 Task: Find connections with filter location Drummondville with filter topic #Inspirationwith filter profile language Spanish with filter current company Cinepolis Corporativo with filter school Lokmanya Tilak College of Engineering with filter industry Engineering Services with filter service category Executive Coaching with filter keywords title Accounting Director
Action: Mouse moved to (182, 265)
Screenshot: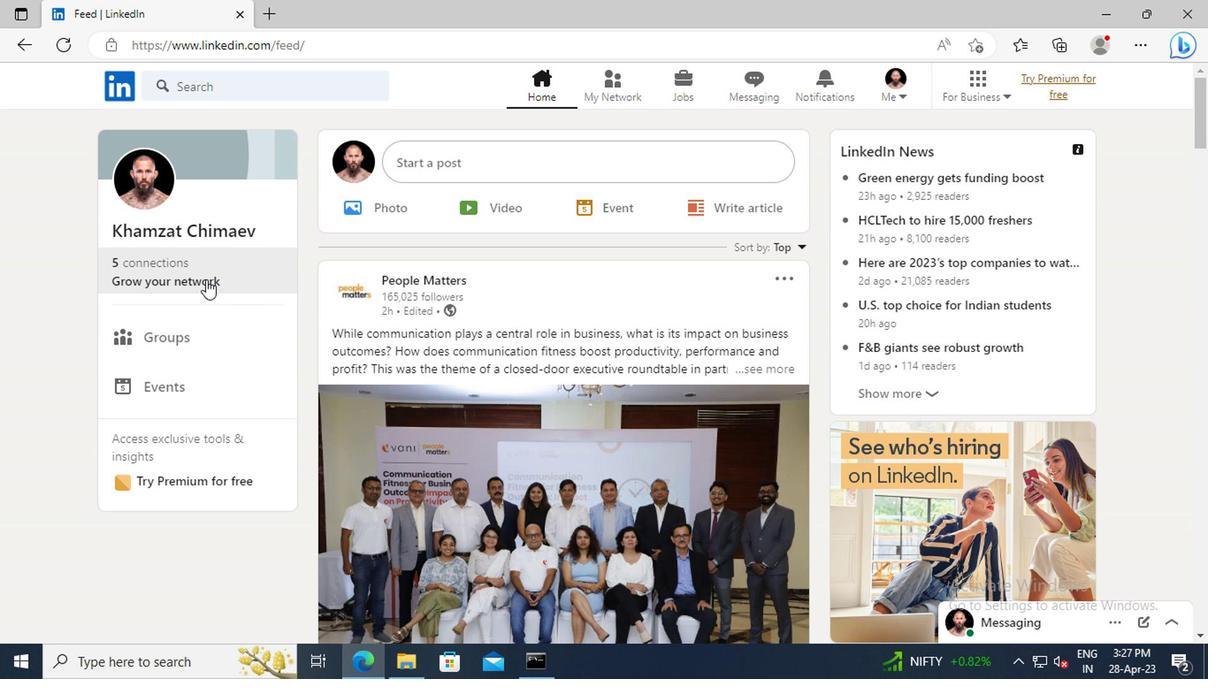 
Action: Mouse pressed left at (182, 265)
Screenshot: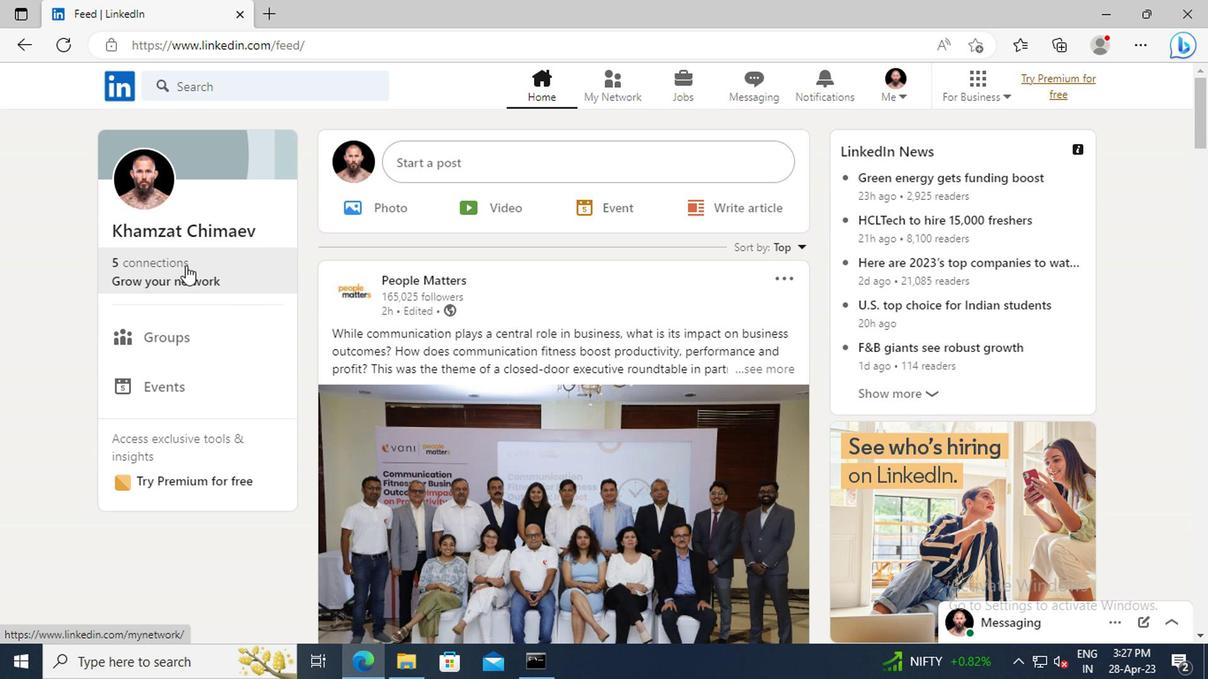 
Action: Mouse moved to (186, 178)
Screenshot: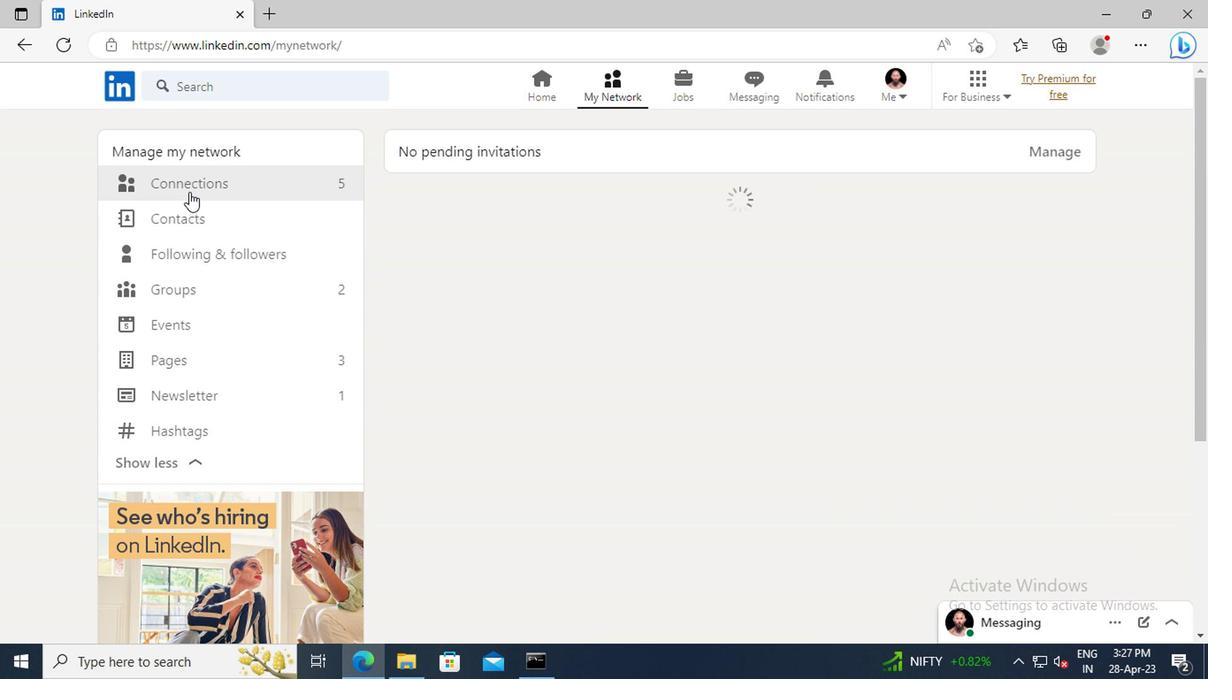 
Action: Mouse pressed left at (186, 178)
Screenshot: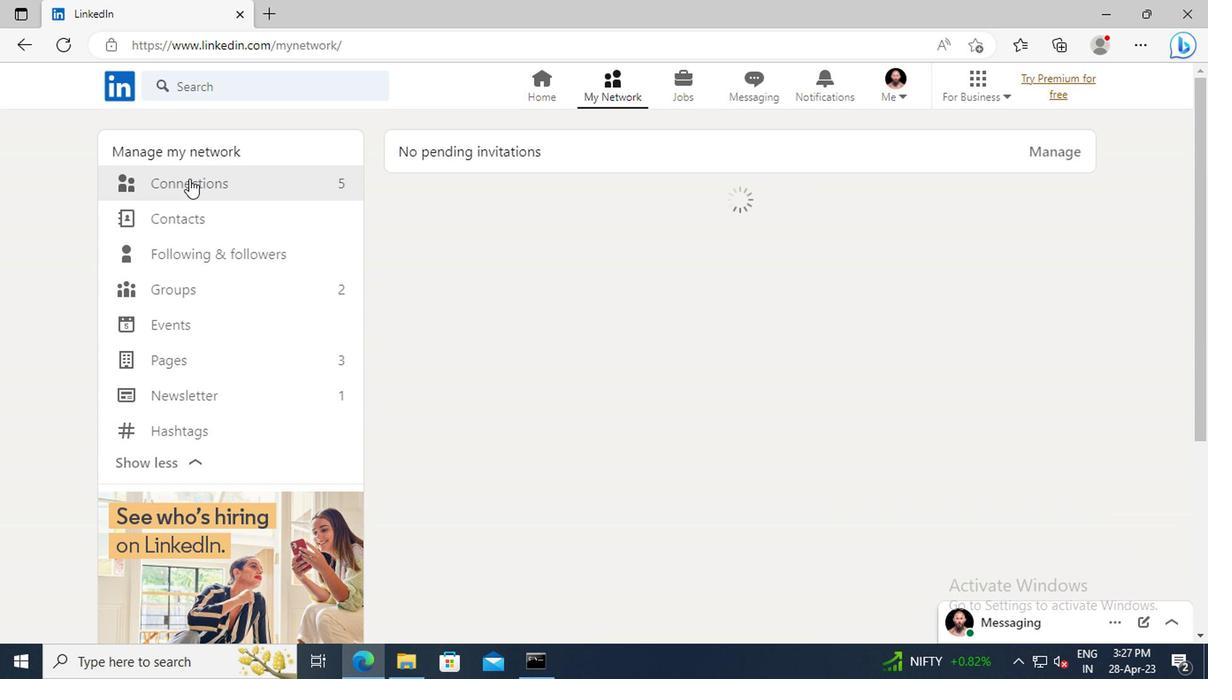 
Action: Mouse moved to (725, 190)
Screenshot: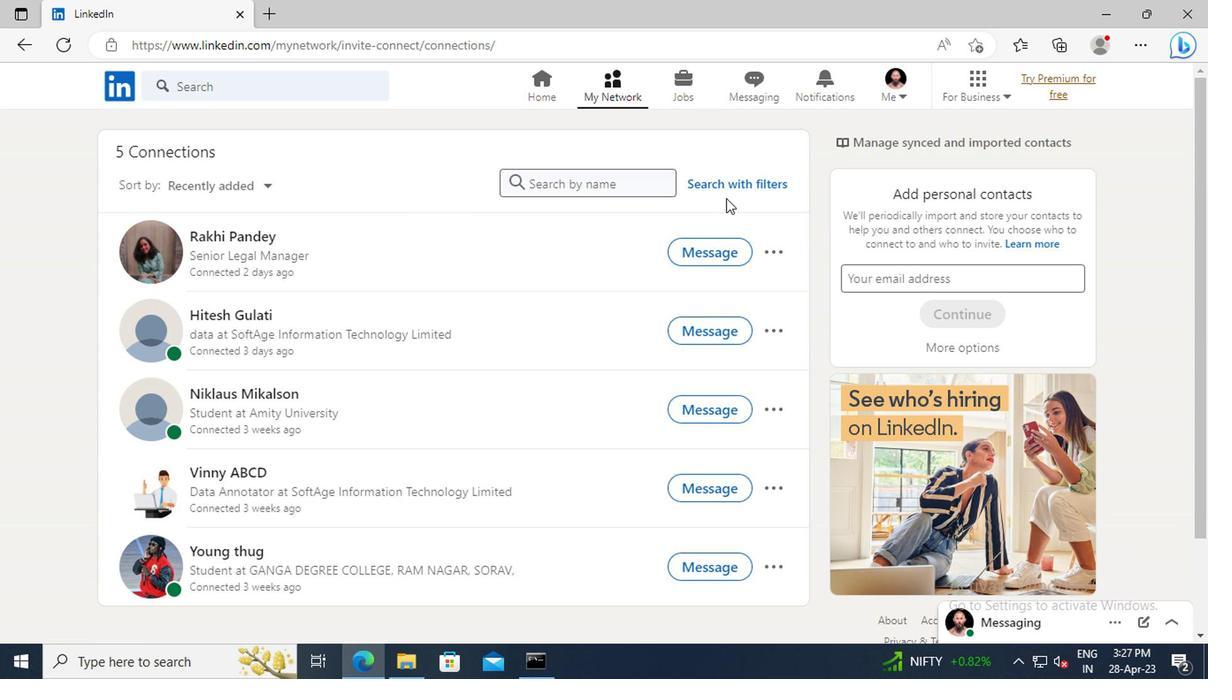 
Action: Mouse pressed left at (725, 190)
Screenshot: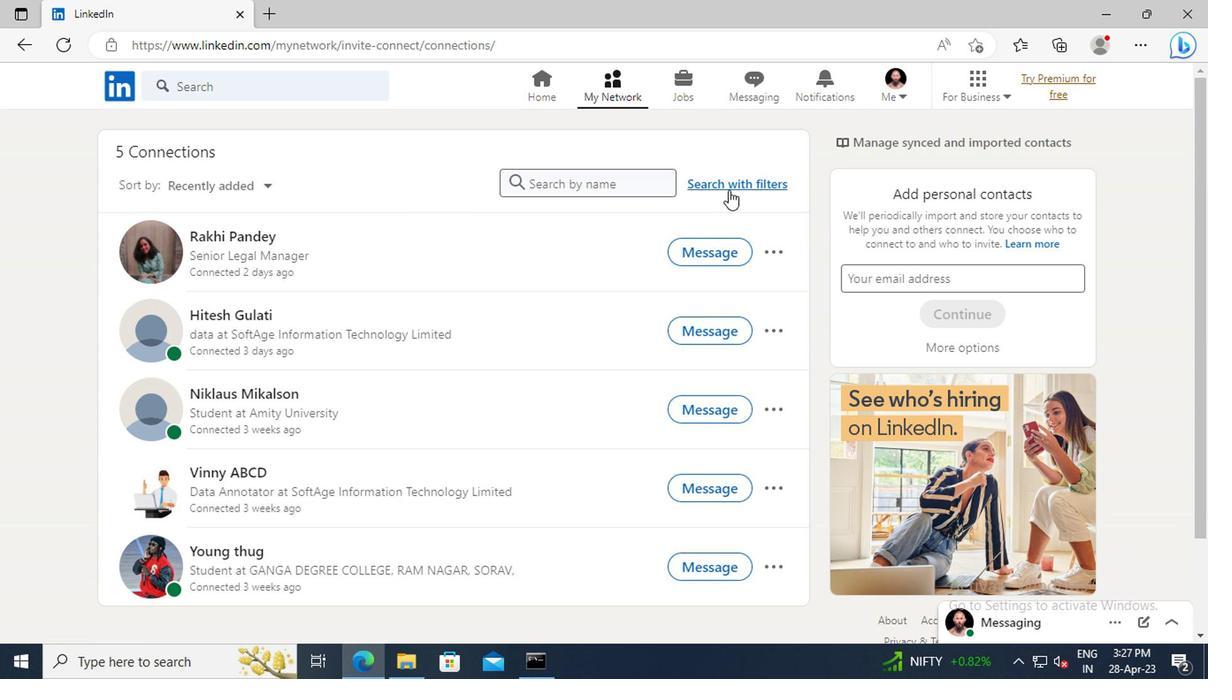 
Action: Mouse moved to (670, 139)
Screenshot: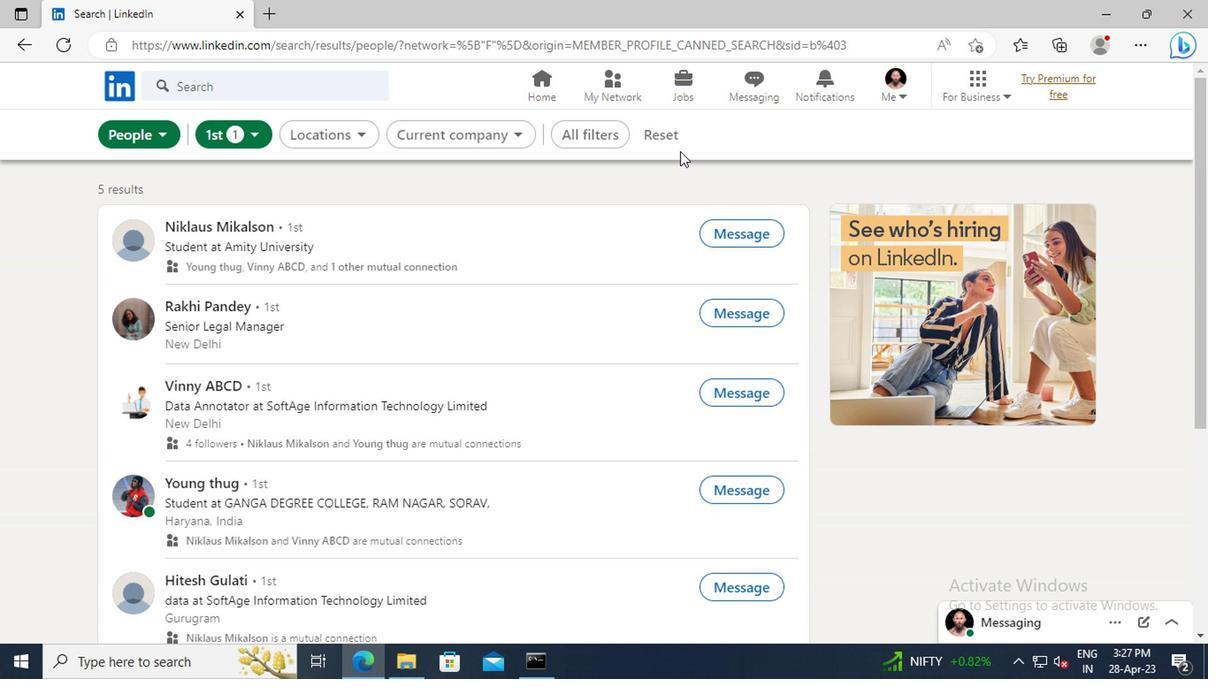 
Action: Mouse pressed left at (670, 139)
Screenshot: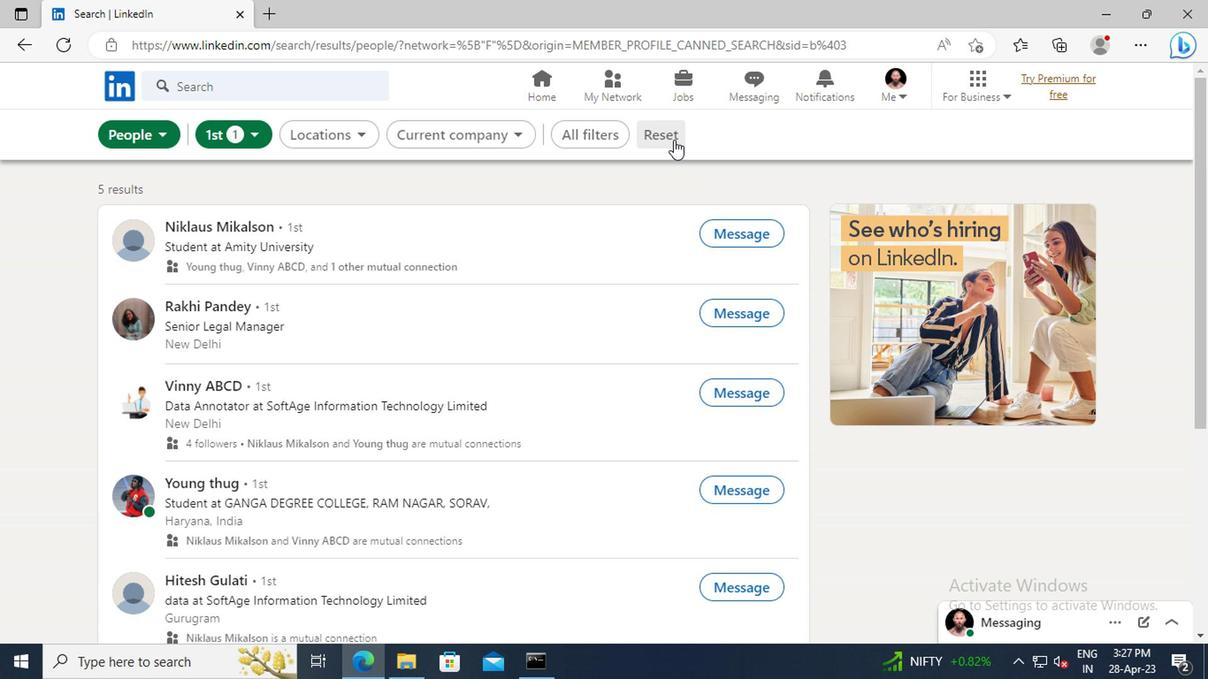 
Action: Mouse moved to (638, 132)
Screenshot: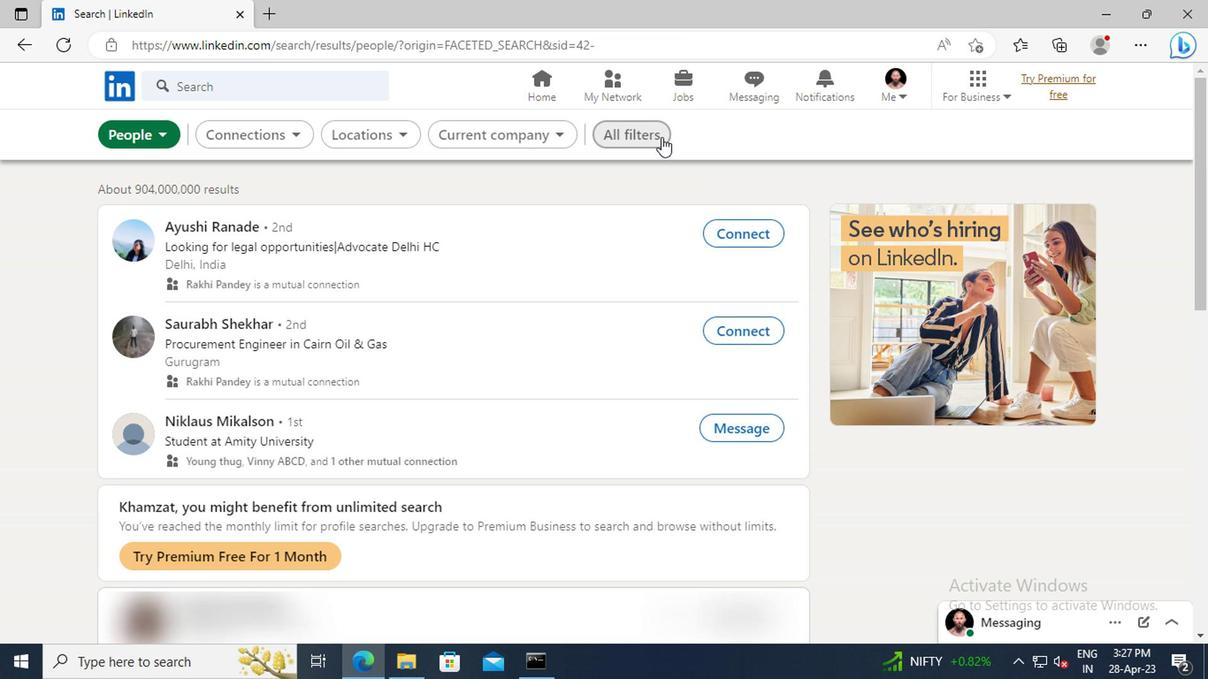 
Action: Mouse pressed left at (638, 132)
Screenshot: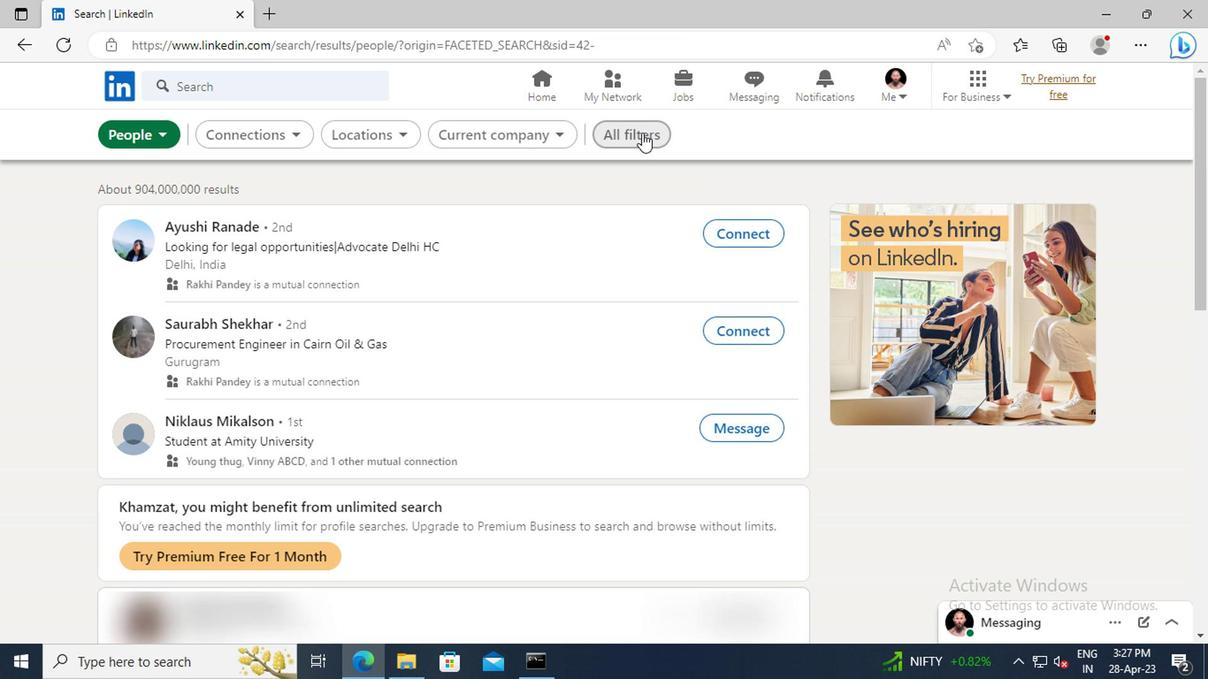 
Action: Mouse moved to (942, 319)
Screenshot: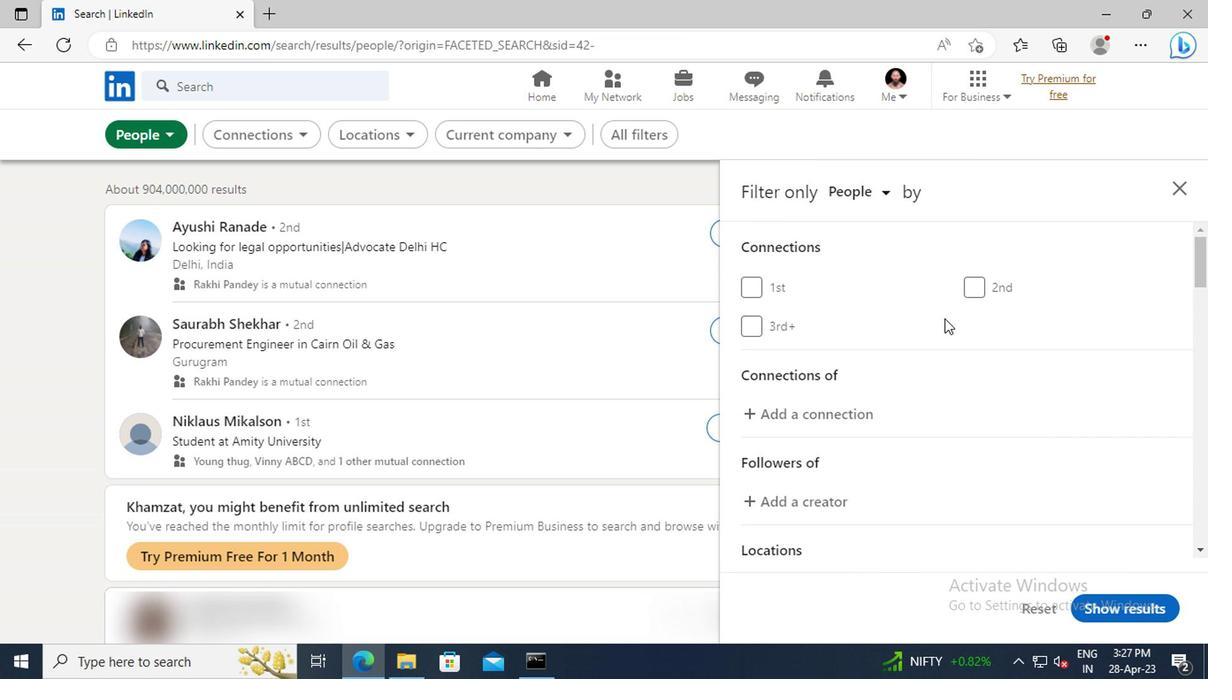 
Action: Mouse scrolled (942, 318) with delta (0, 0)
Screenshot: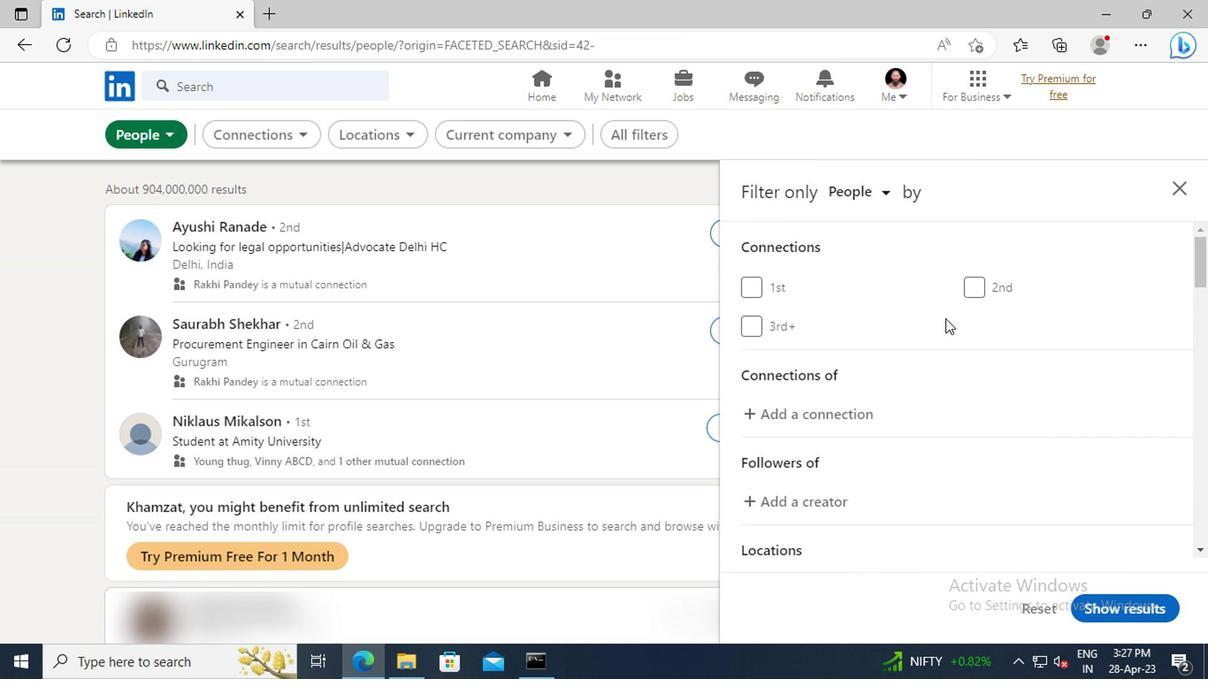 
Action: Mouse moved to (944, 319)
Screenshot: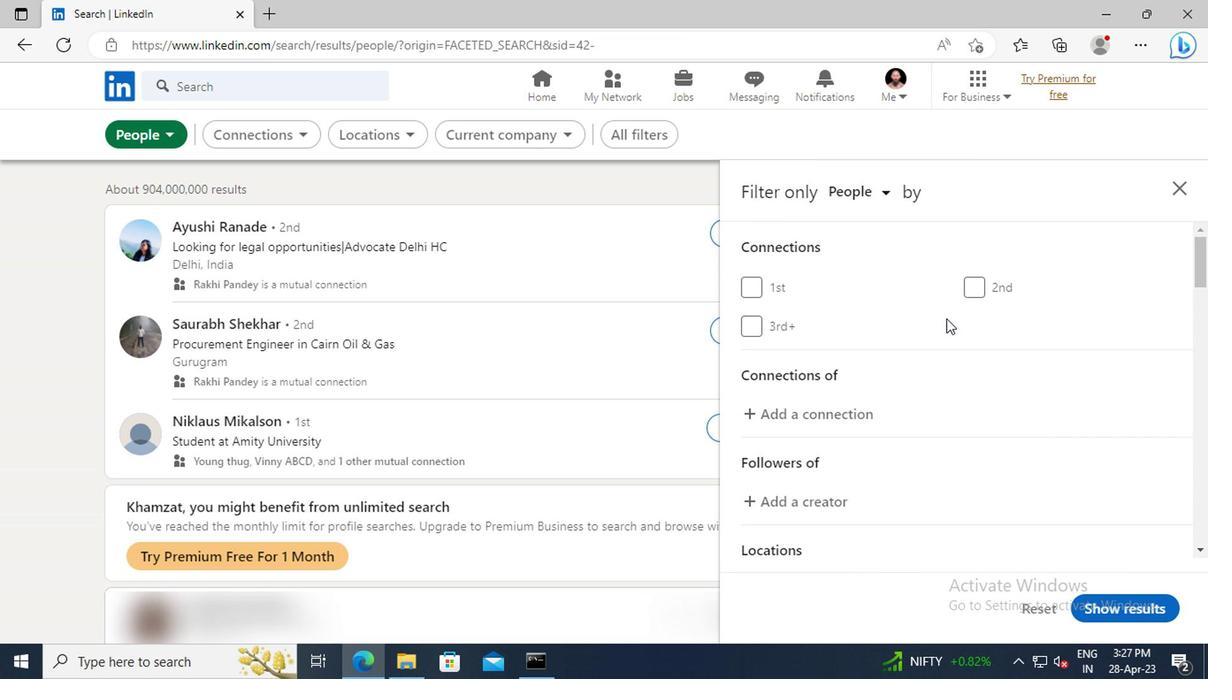 
Action: Mouse scrolled (944, 319) with delta (0, 0)
Screenshot: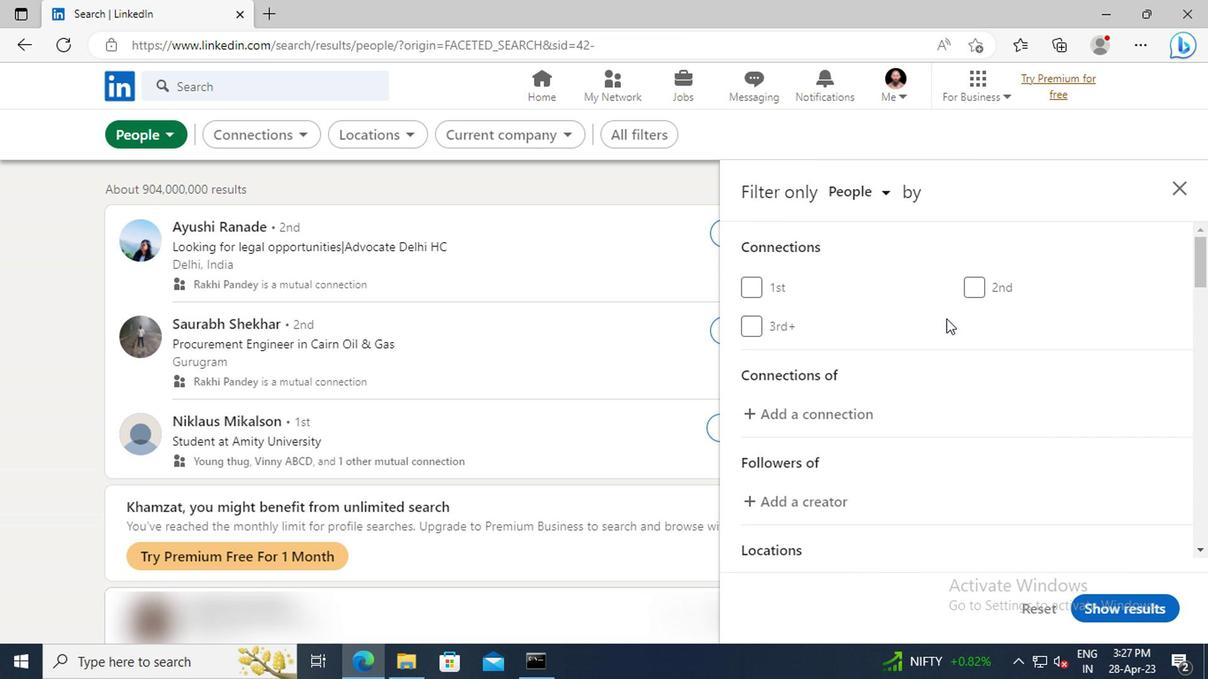 
Action: Mouse scrolled (944, 319) with delta (0, 0)
Screenshot: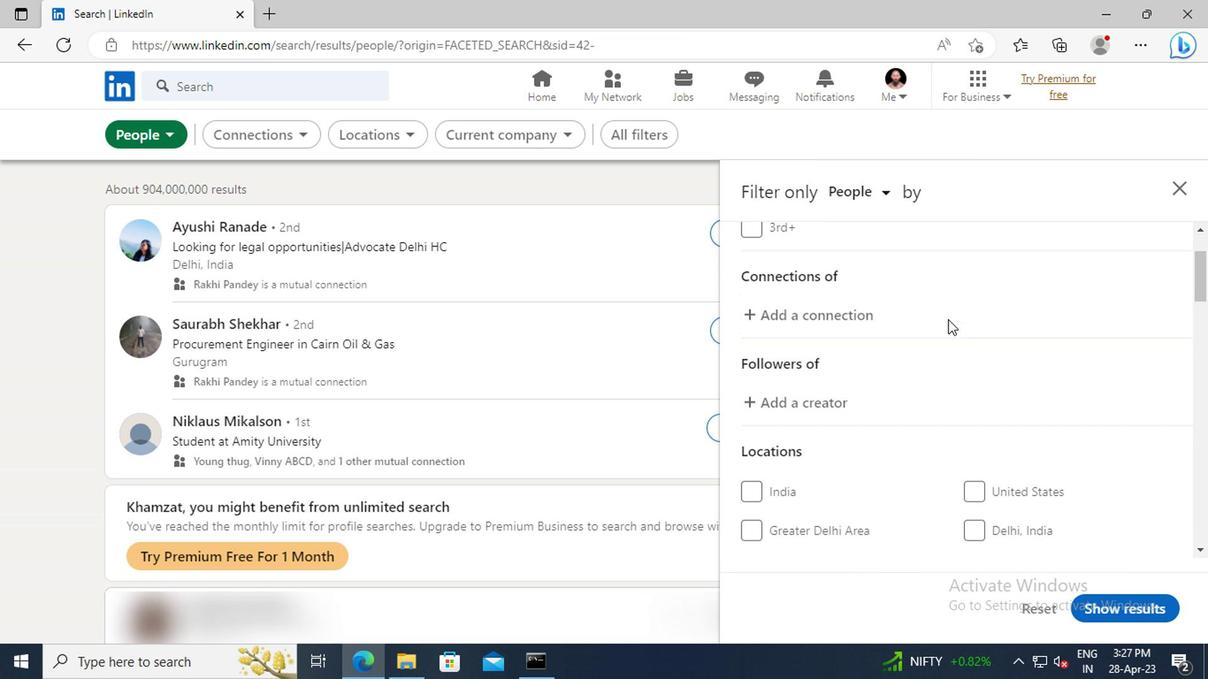 
Action: Mouse scrolled (944, 319) with delta (0, 0)
Screenshot: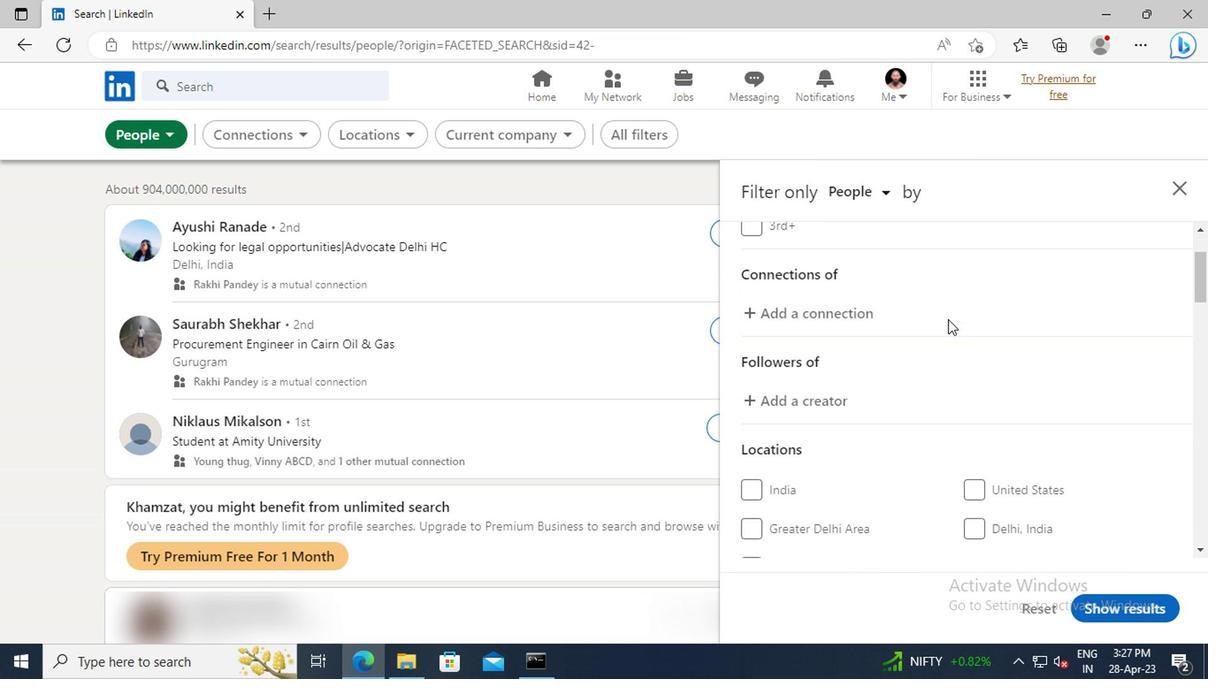
Action: Mouse scrolled (944, 319) with delta (0, 0)
Screenshot: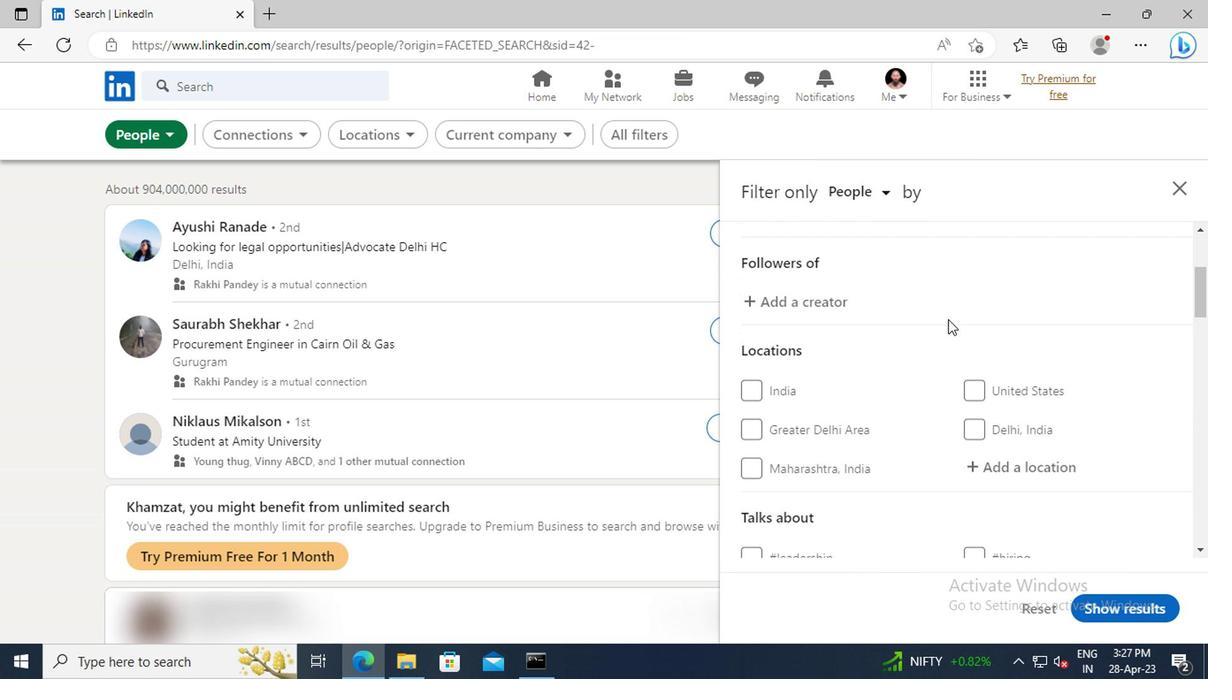 
Action: Mouse moved to (993, 416)
Screenshot: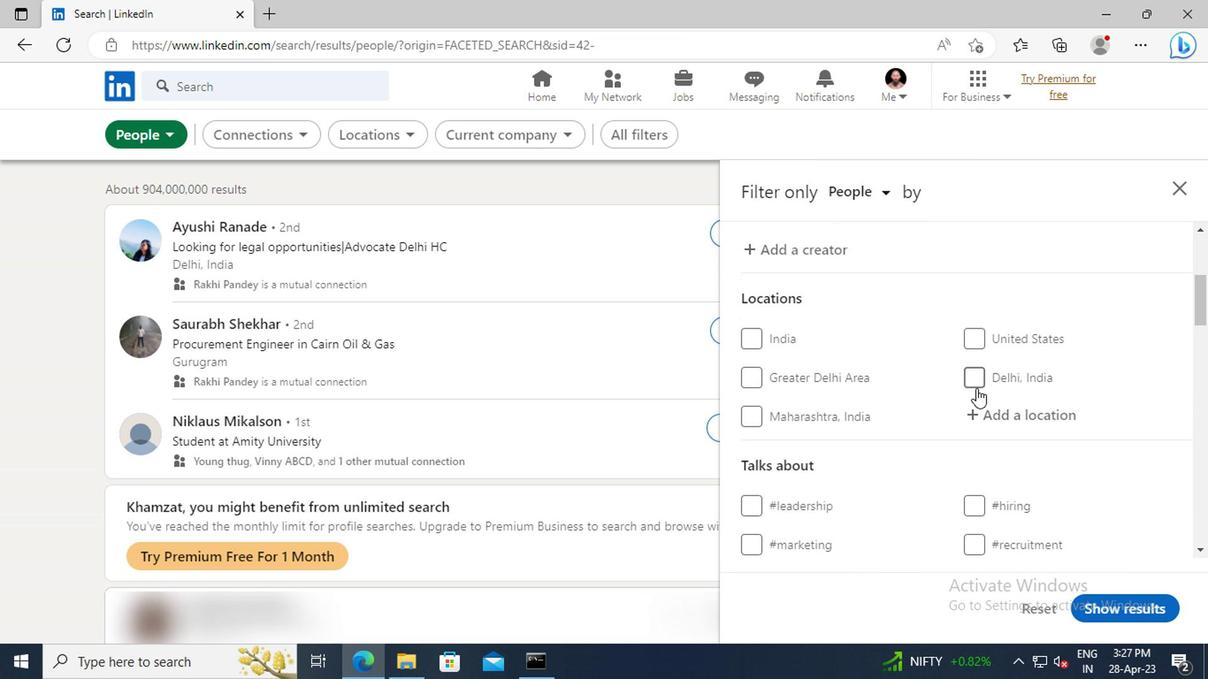 
Action: Mouse pressed left at (993, 416)
Screenshot: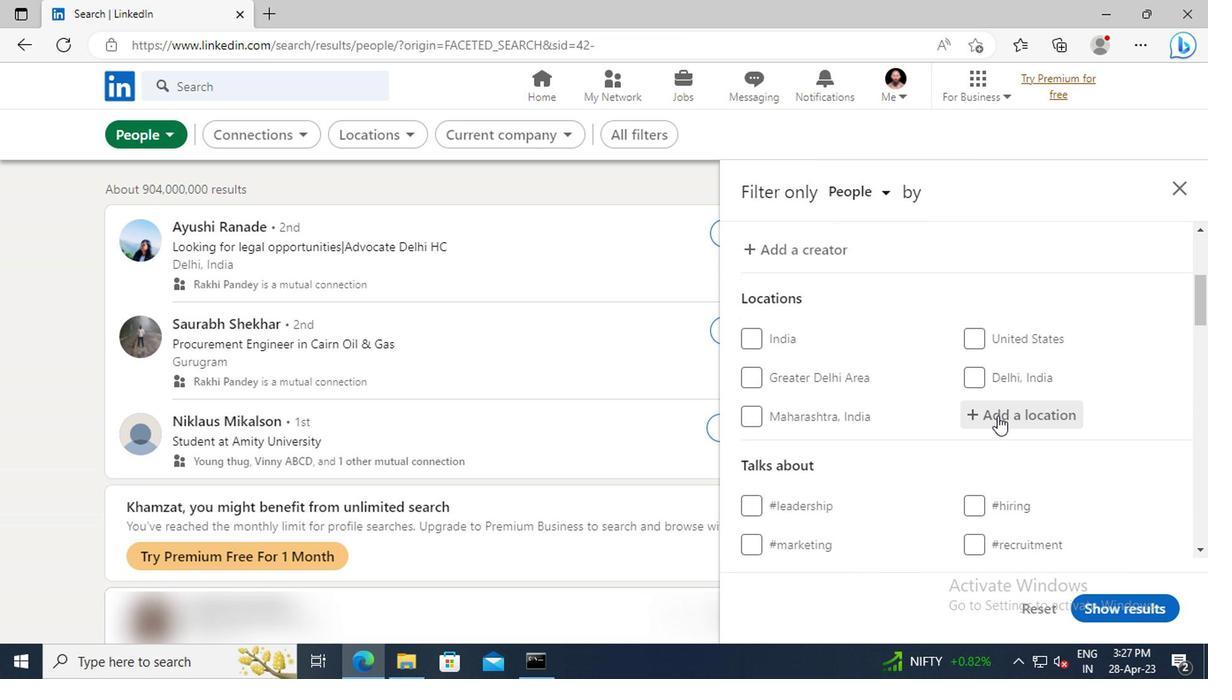 
Action: Mouse moved to (992, 416)
Screenshot: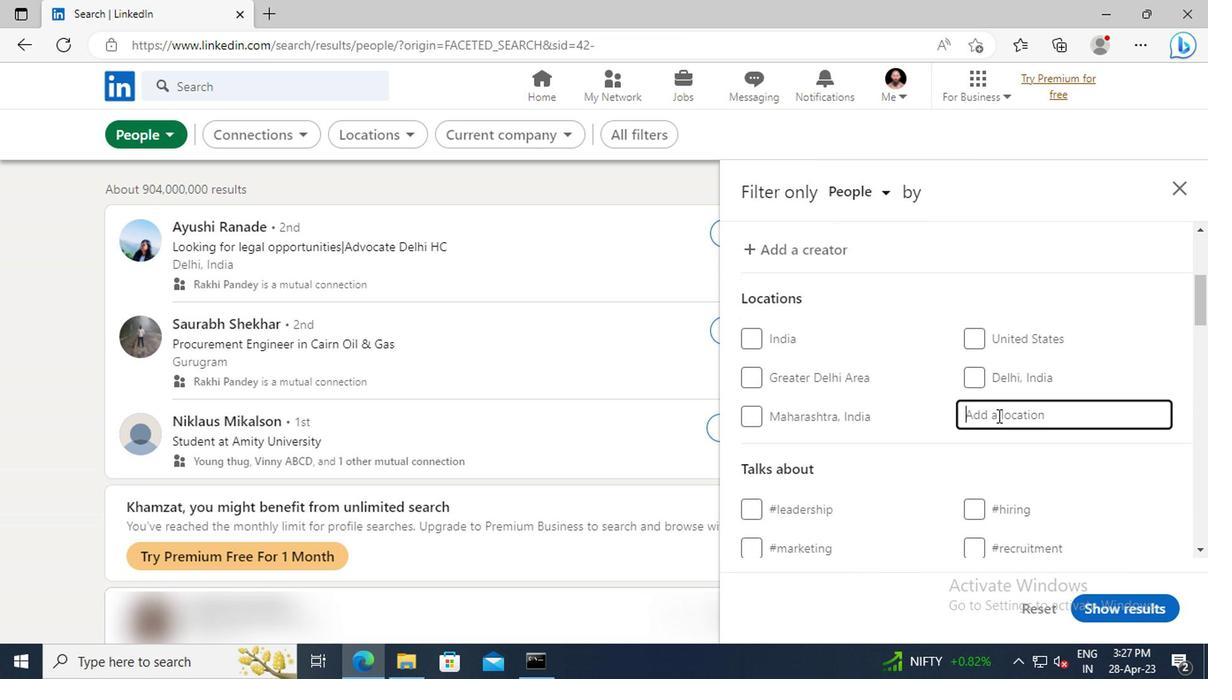 
Action: Key pressed <Key.shift>DRUMMONDVILLE
Screenshot: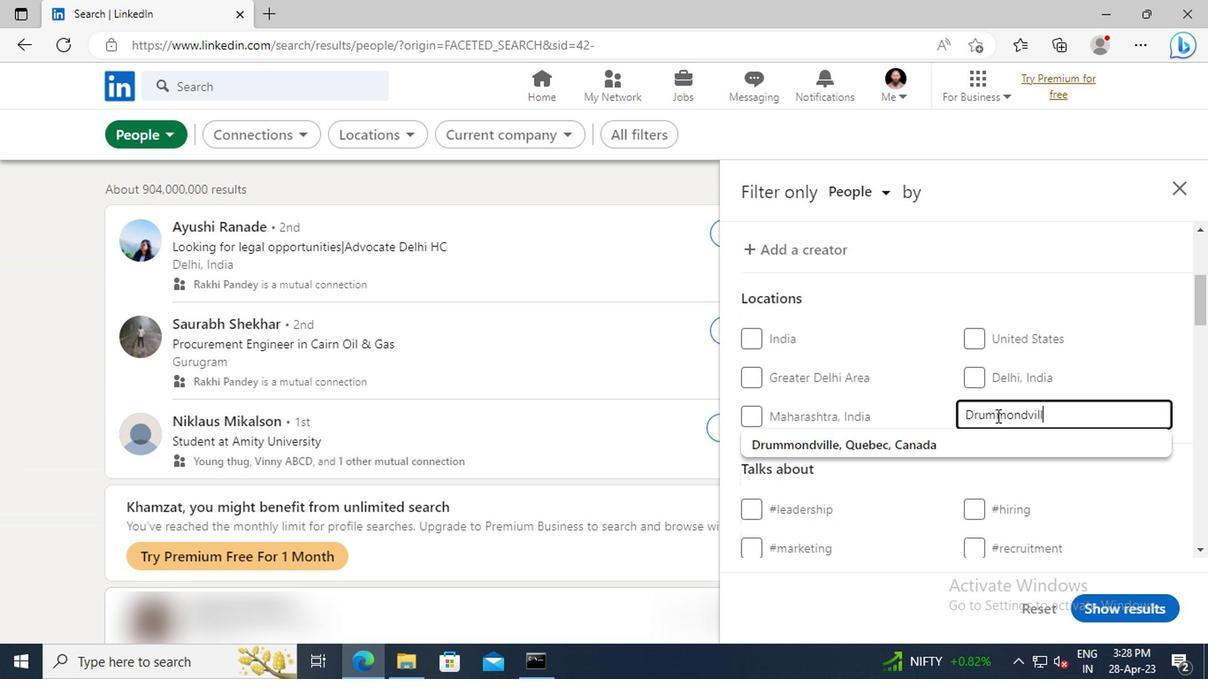 
Action: Mouse moved to (970, 441)
Screenshot: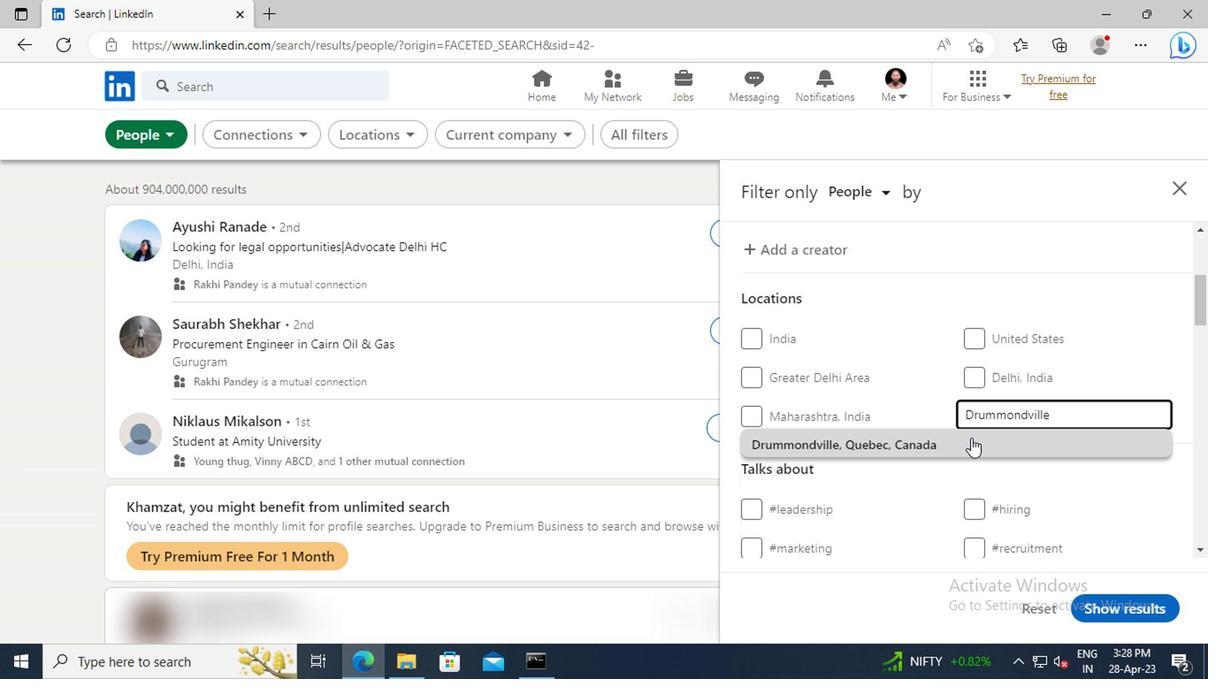 
Action: Mouse pressed left at (970, 441)
Screenshot: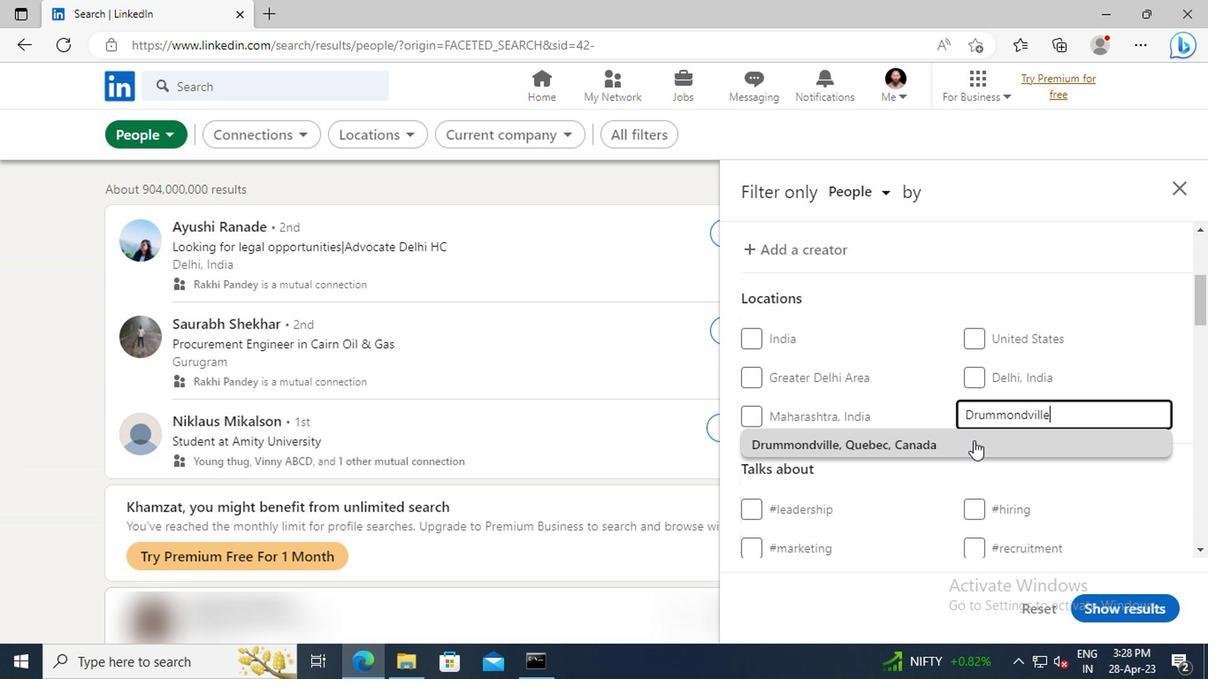 
Action: Mouse moved to (974, 433)
Screenshot: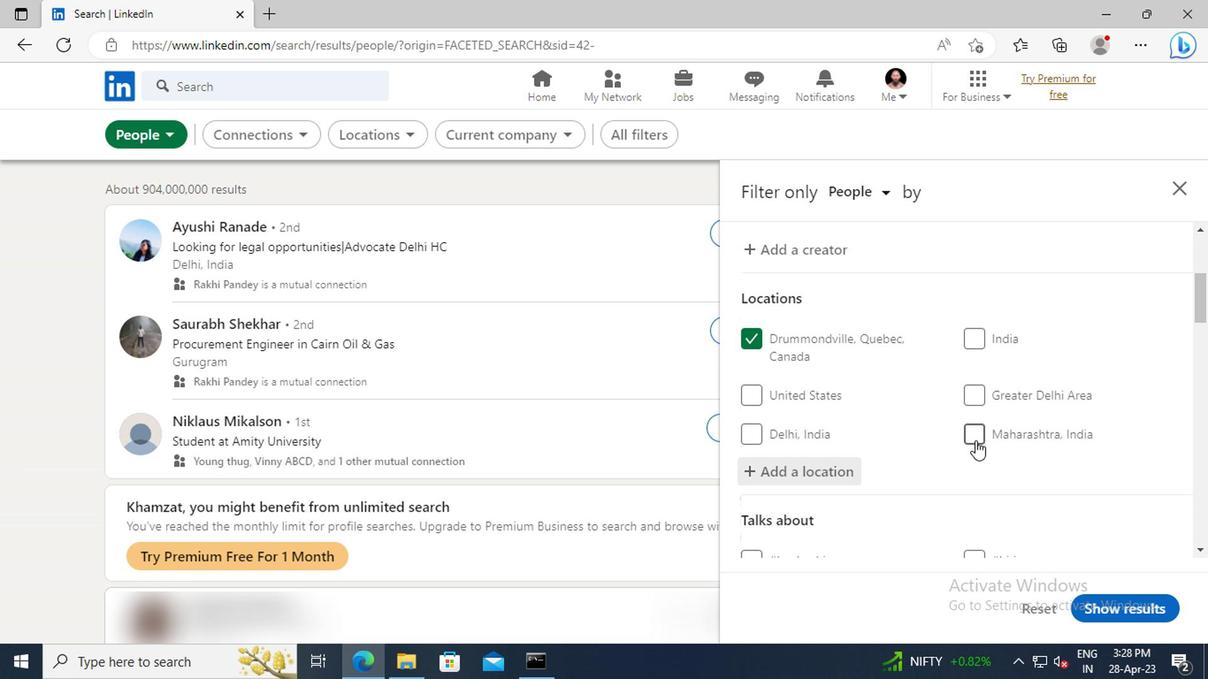 
Action: Mouse scrolled (974, 431) with delta (0, -1)
Screenshot: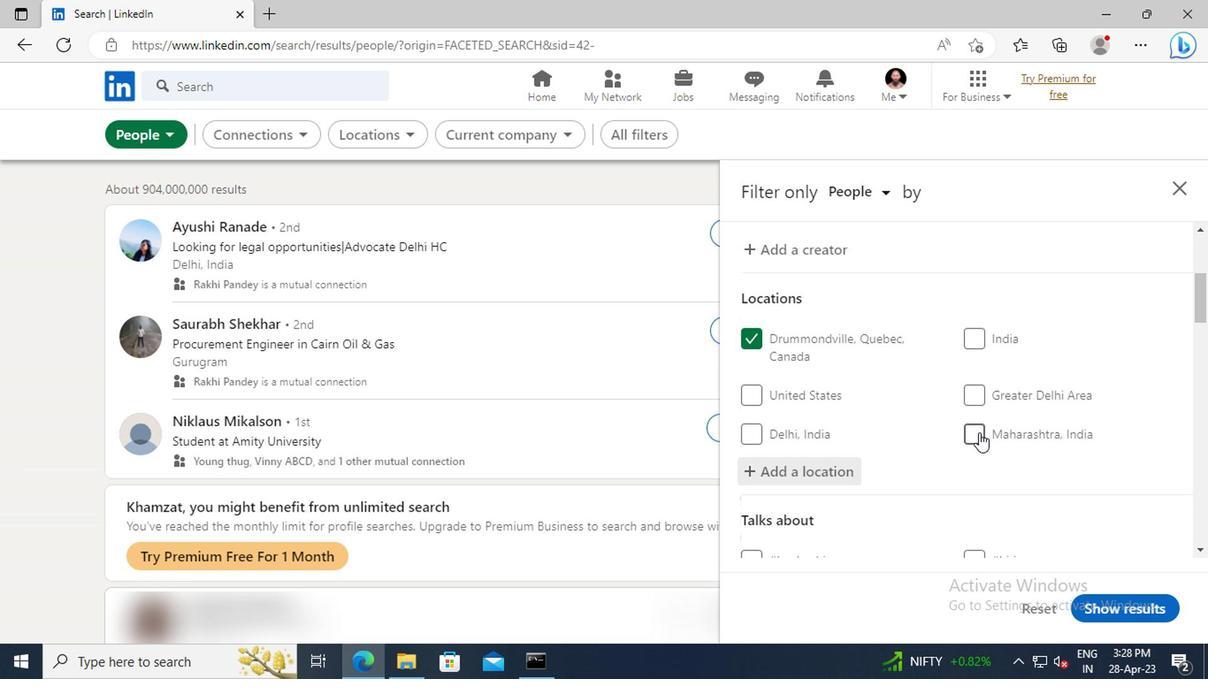 
Action: Mouse scrolled (974, 431) with delta (0, -1)
Screenshot: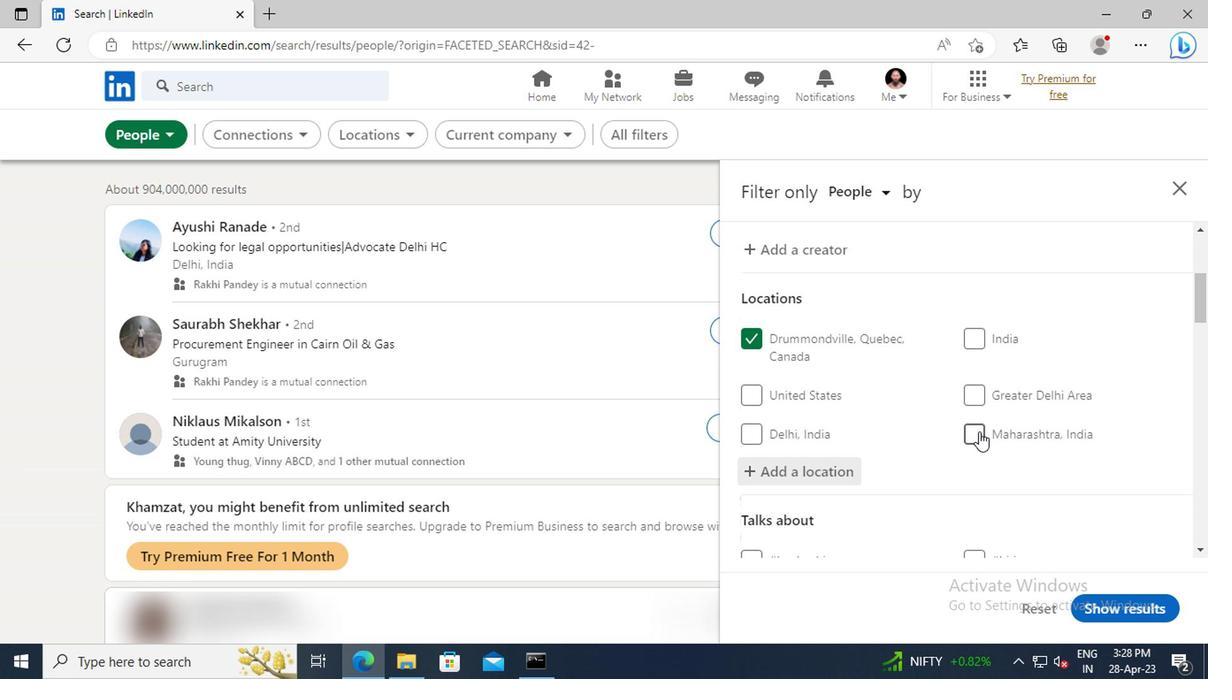 
Action: Mouse scrolled (974, 431) with delta (0, -1)
Screenshot: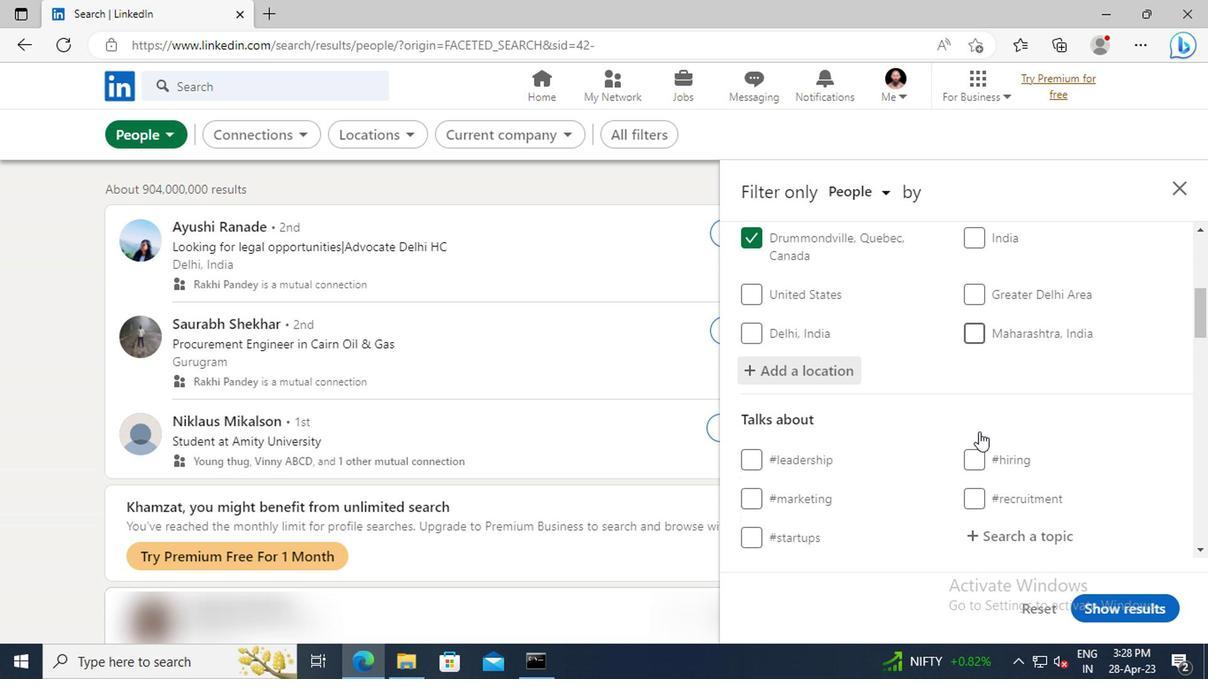 
Action: Mouse scrolled (974, 431) with delta (0, -1)
Screenshot: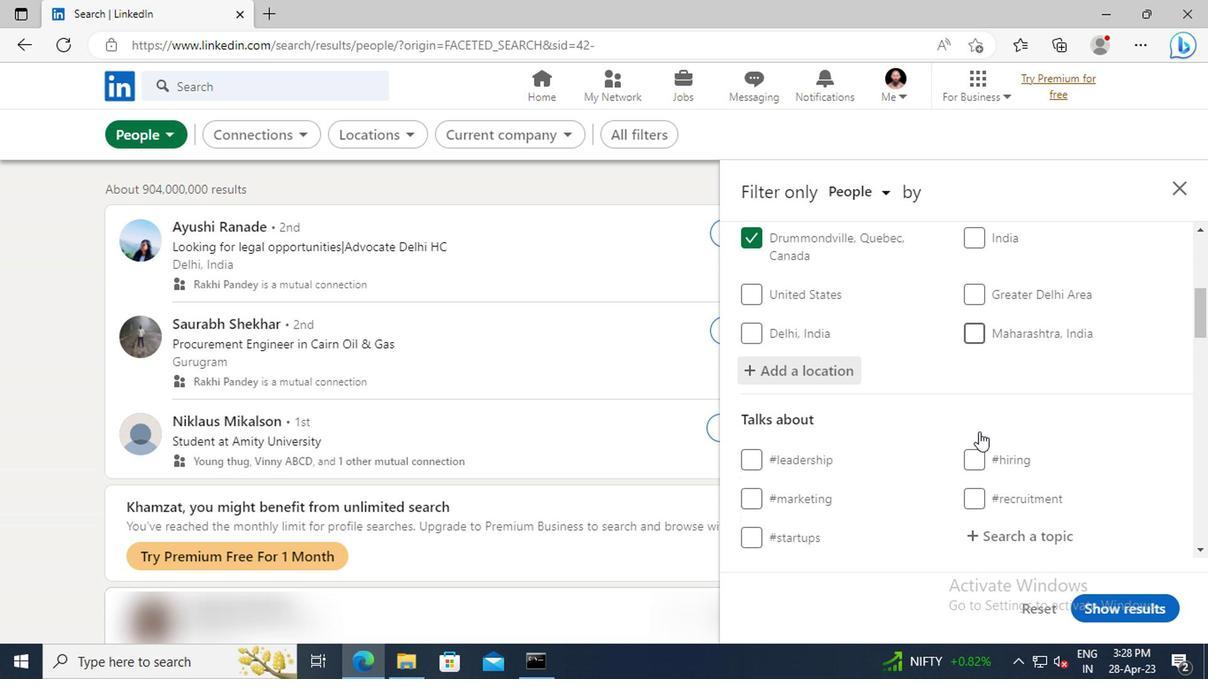 
Action: Mouse moved to (977, 433)
Screenshot: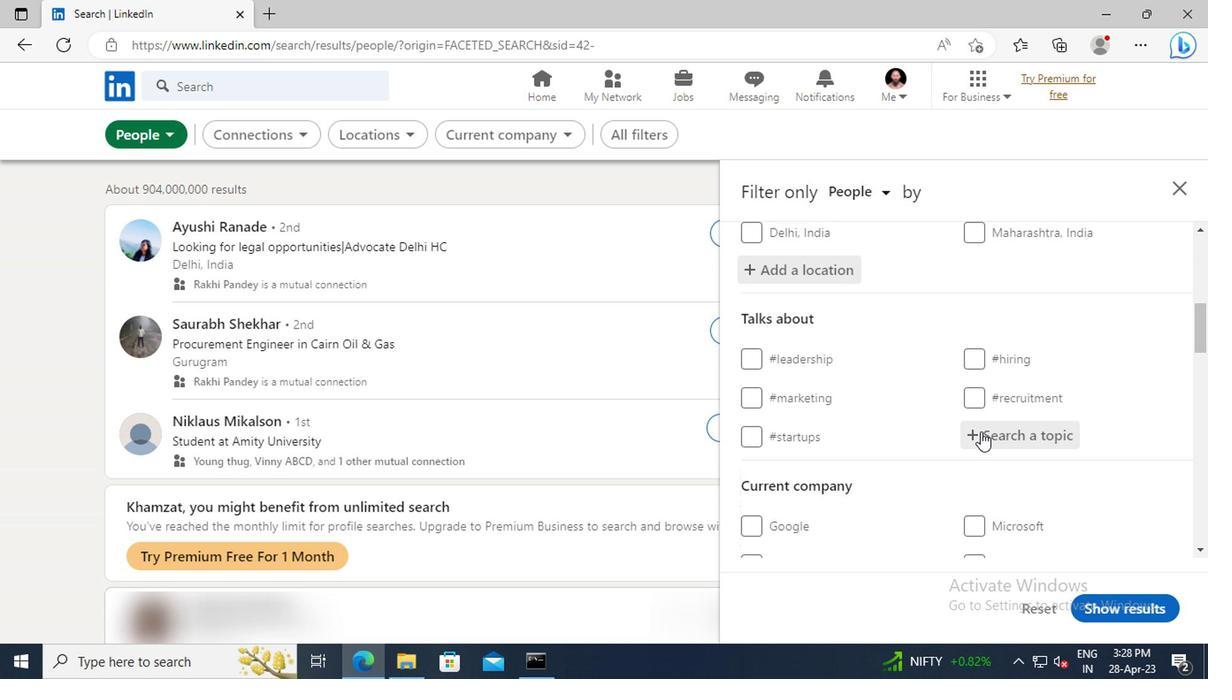 
Action: Mouse pressed left at (977, 433)
Screenshot: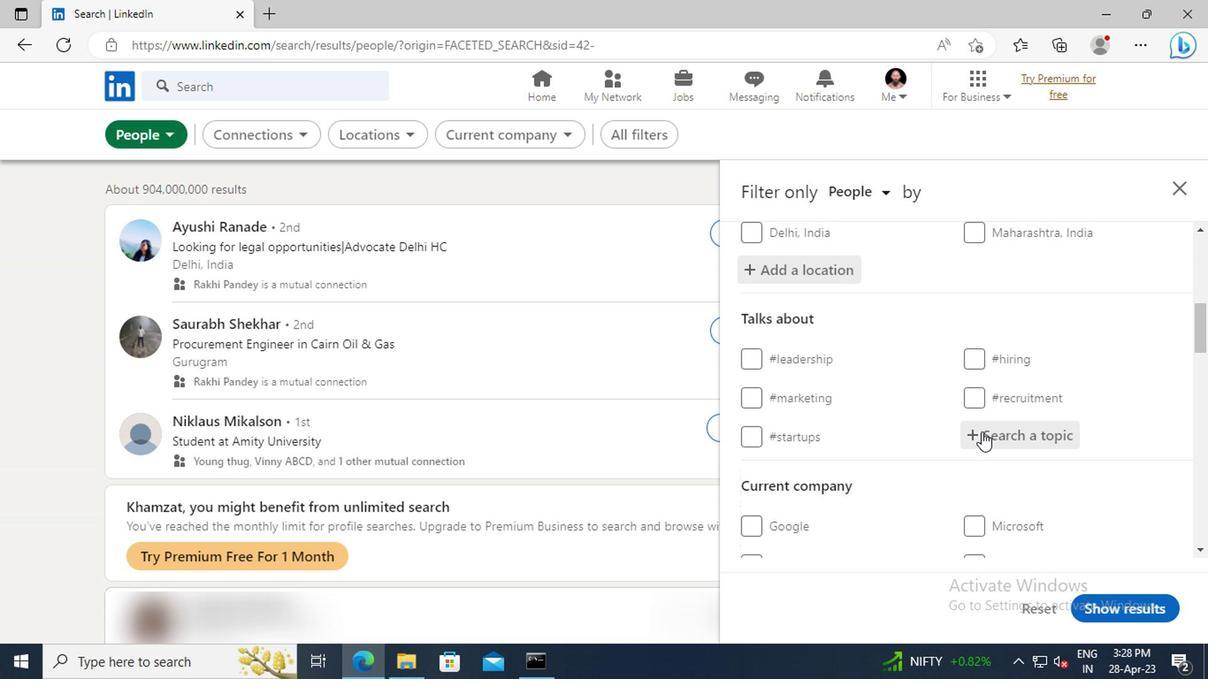 
Action: Mouse moved to (977, 433)
Screenshot: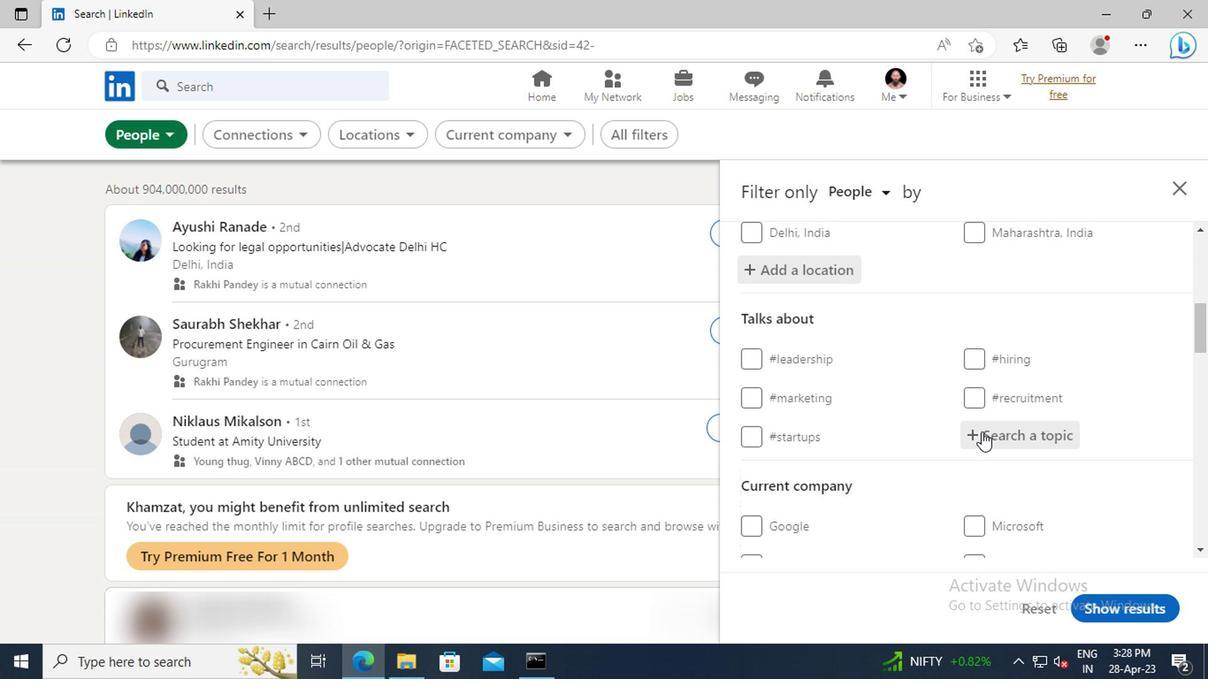 
Action: Key pressed <Key.shift>IN
Screenshot: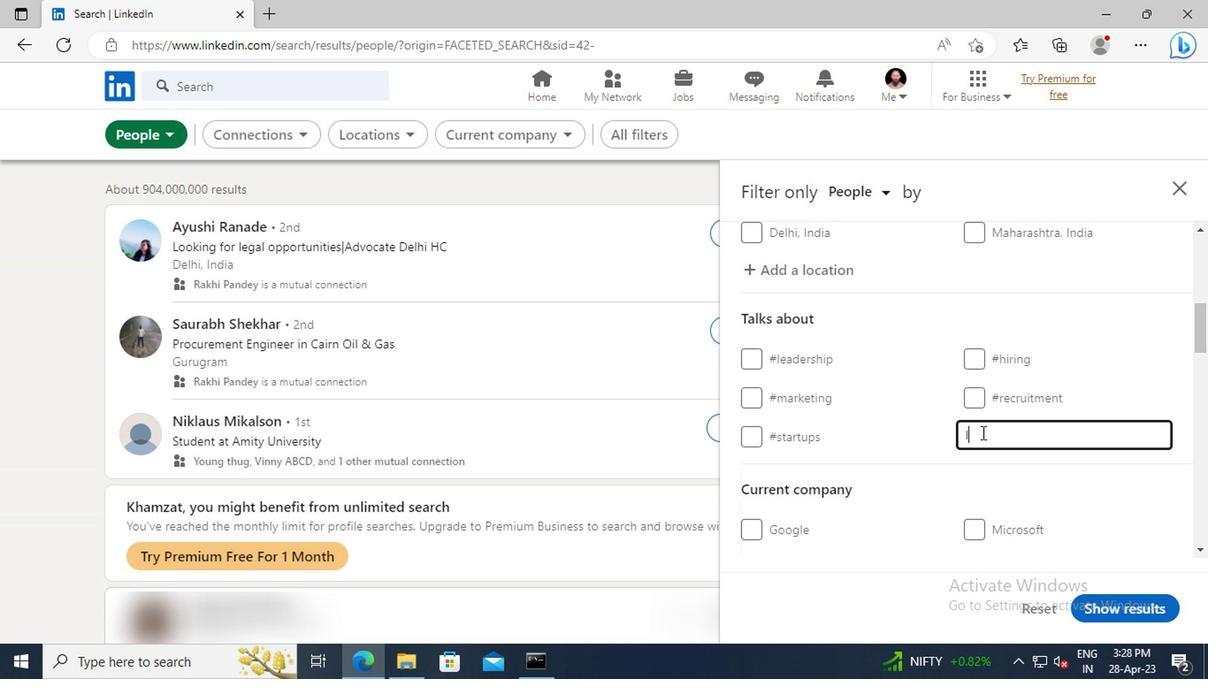 
Action: Mouse moved to (977, 433)
Screenshot: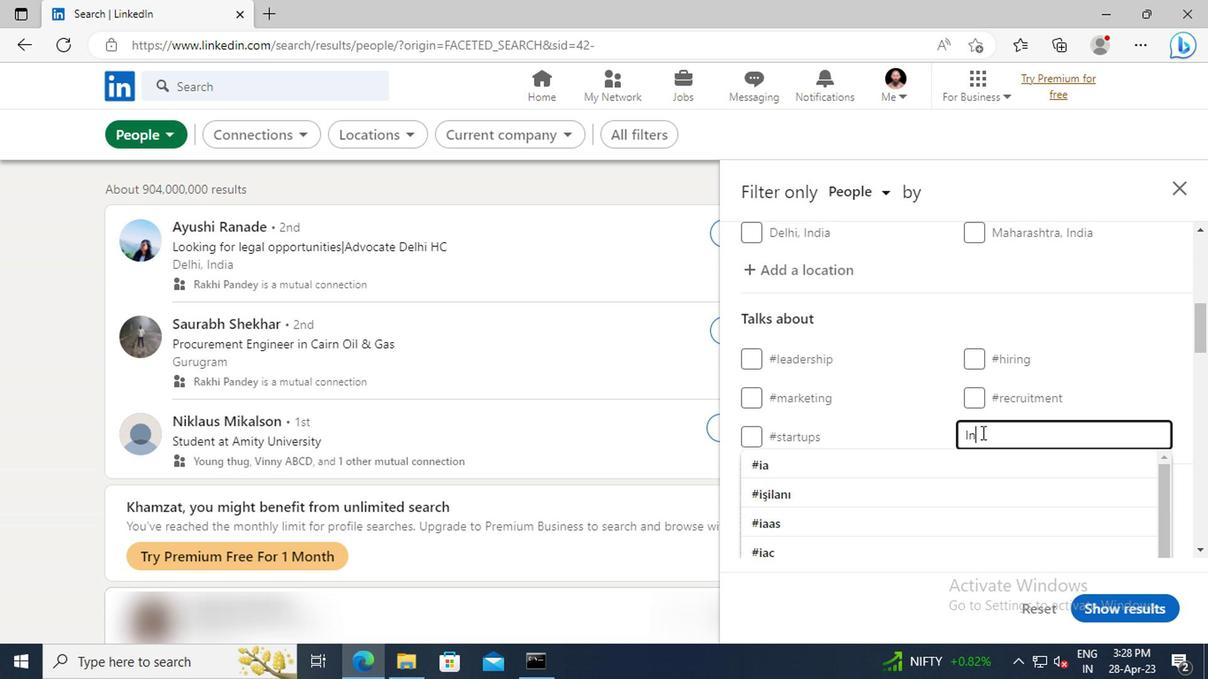 
Action: Key pressed SPIRATIO
Screenshot: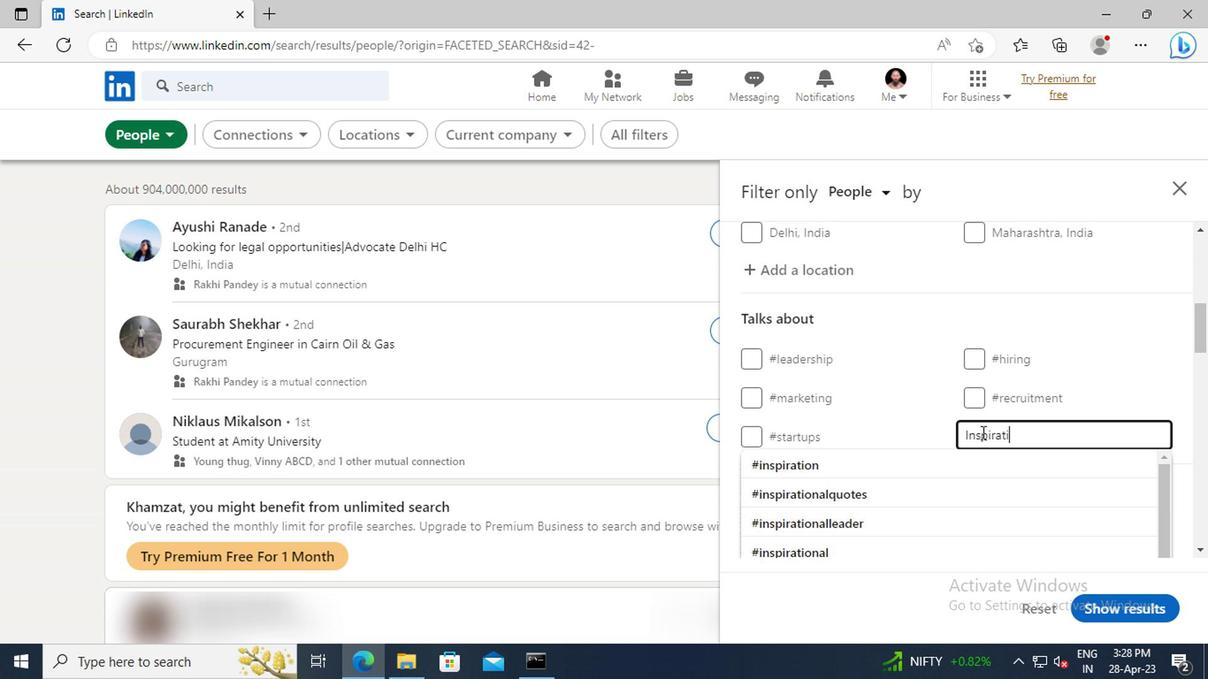 
Action: Mouse moved to (973, 436)
Screenshot: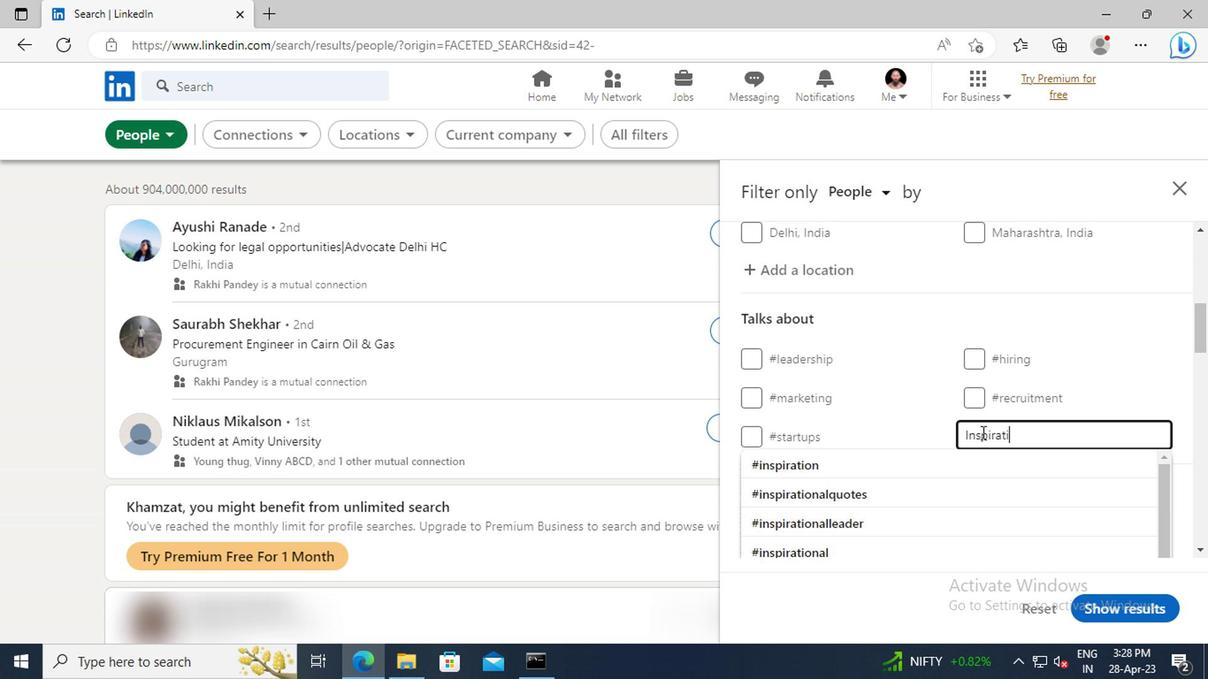 
Action: Key pressed N
Screenshot: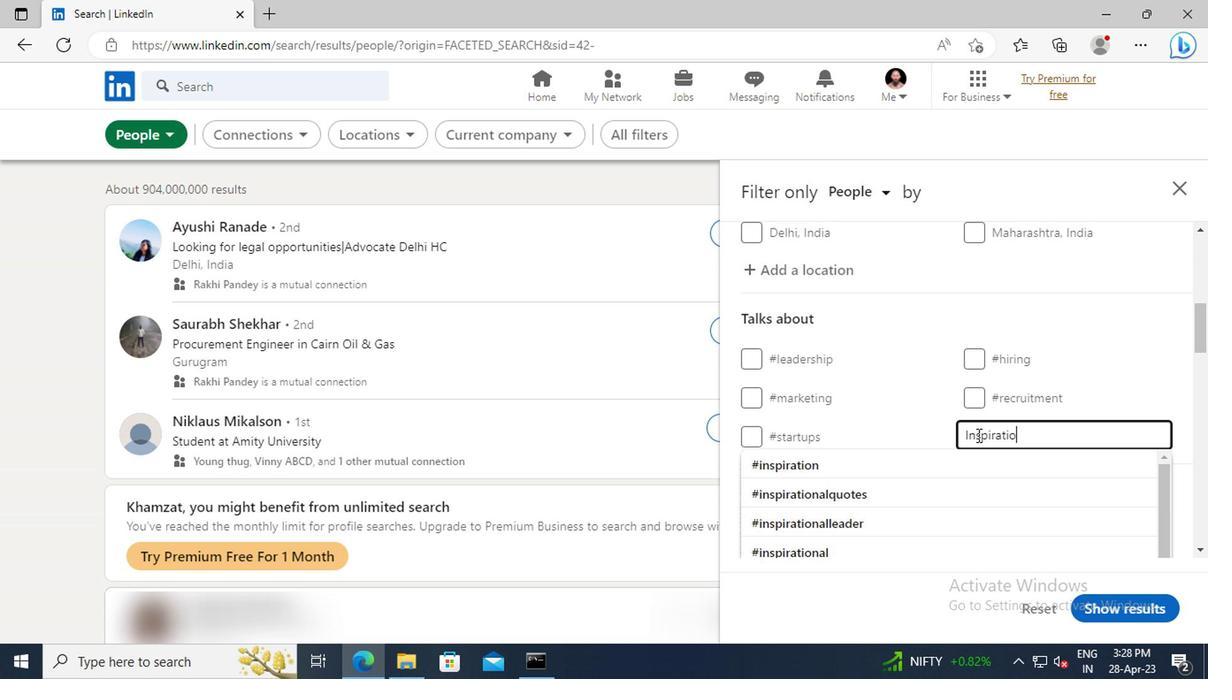 
Action: Mouse moved to (973, 462)
Screenshot: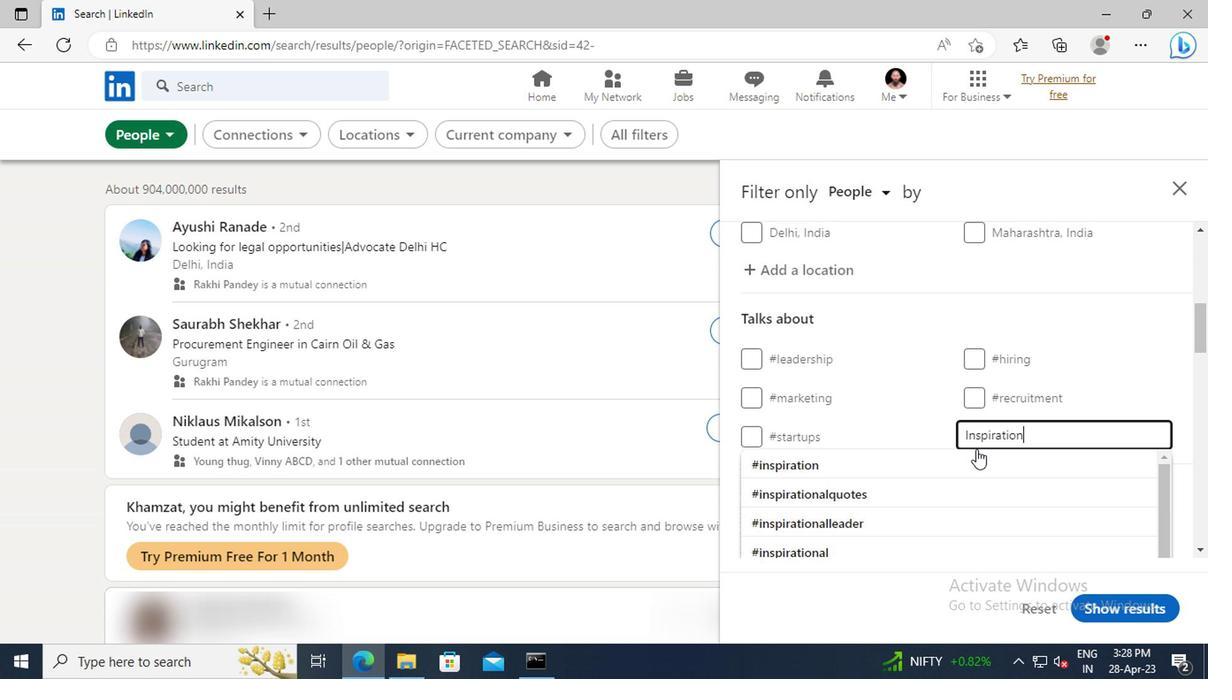 
Action: Mouse pressed left at (973, 462)
Screenshot: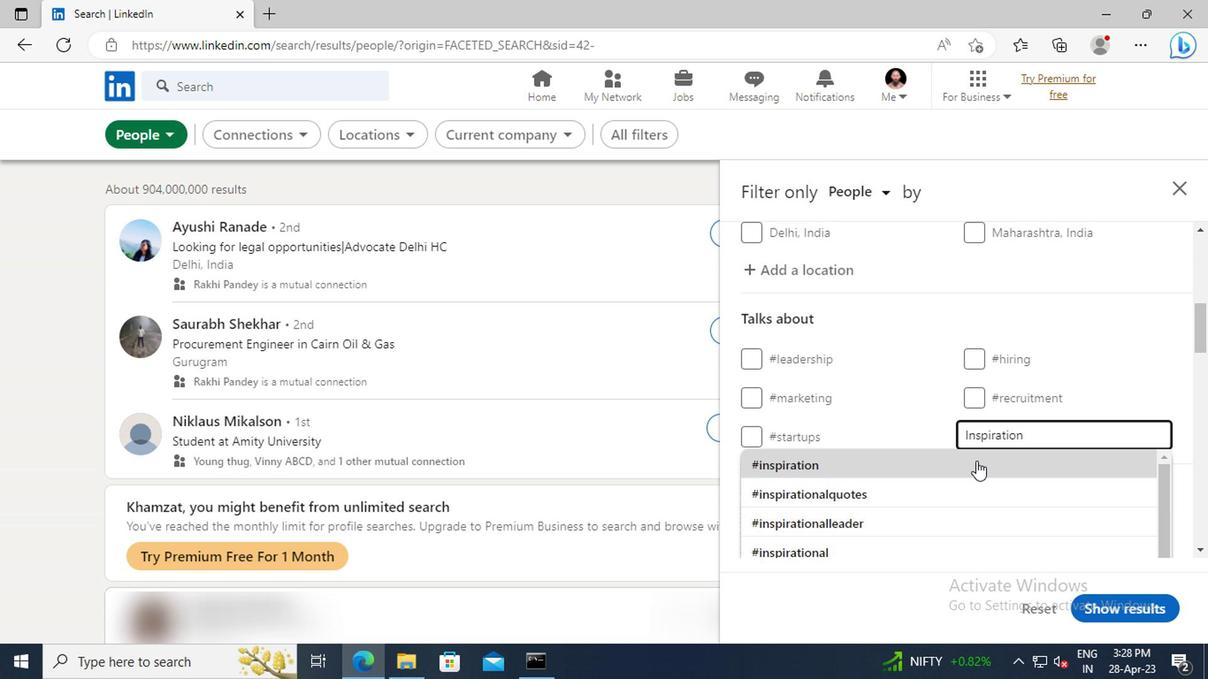 
Action: Mouse scrolled (973, 461) with delta (0, 0)
Screenshot: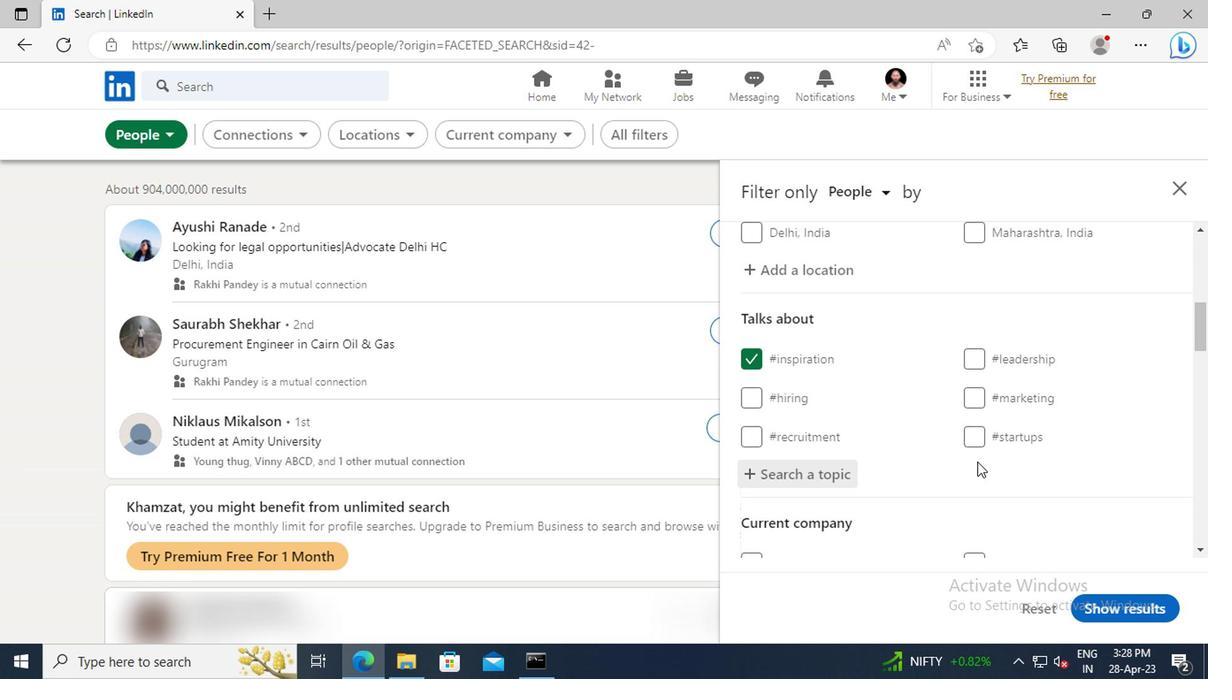 
Action: Mouse scrolled (973, 461) with delta (0, 0)
Screenshot: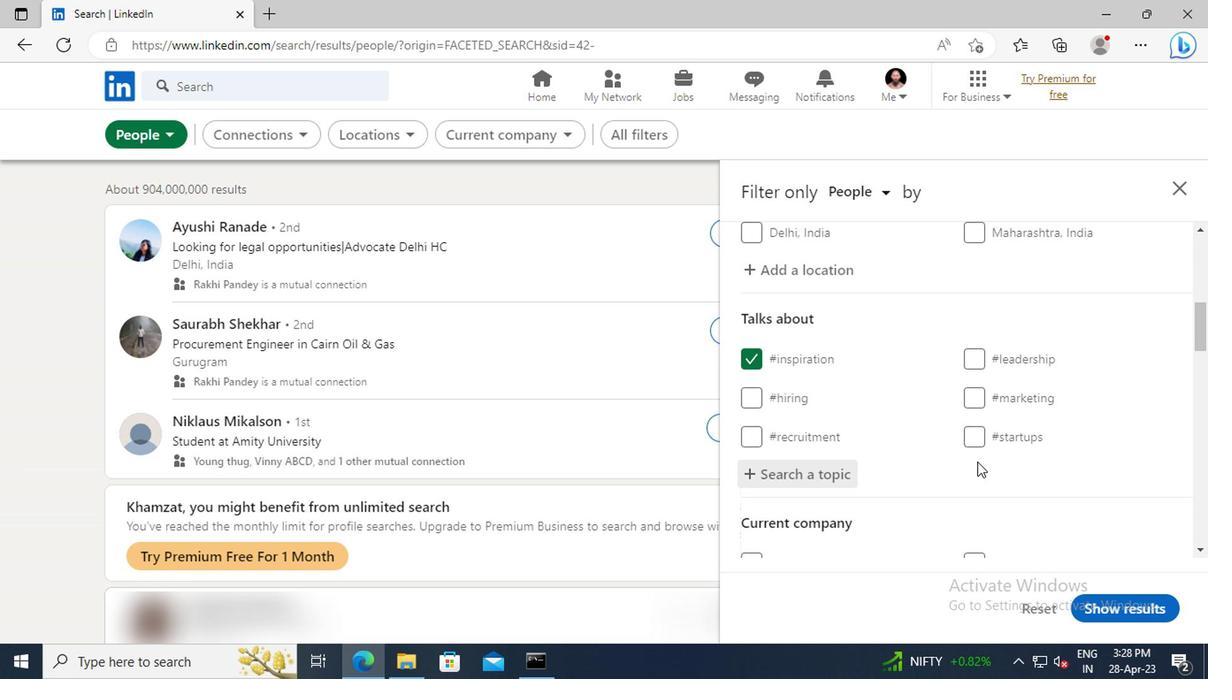 
Action: Mouse scrolled (973, 461) with delta (0, 0)
Screenshot: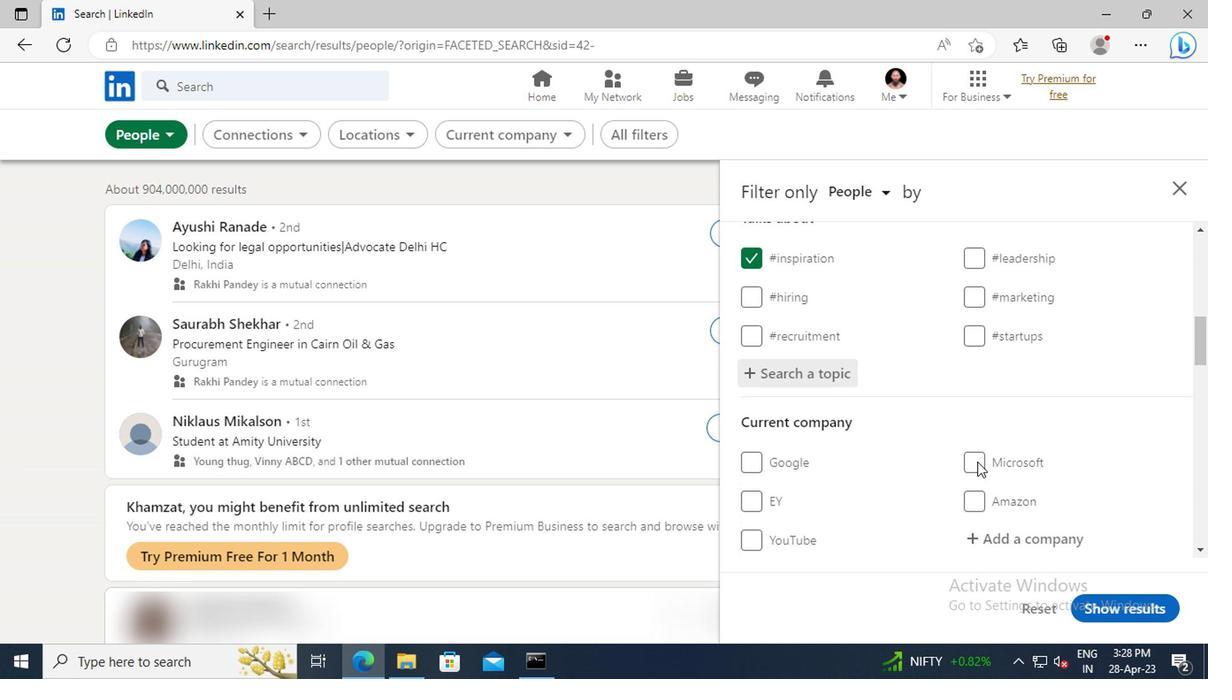 
Action: Mouse scrolled (973, 461) with delta (0, 0)
Screenshot: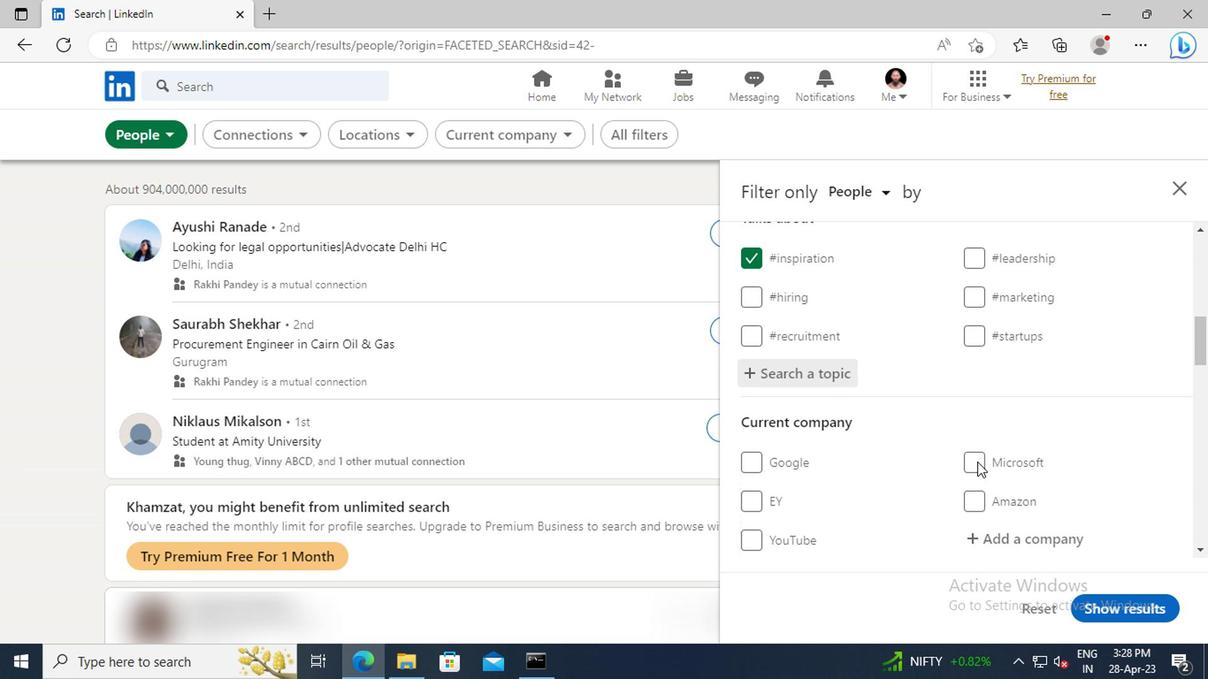 
Action: Mouse scrolled (973, 461) with delta (0, 0)
Screenshot: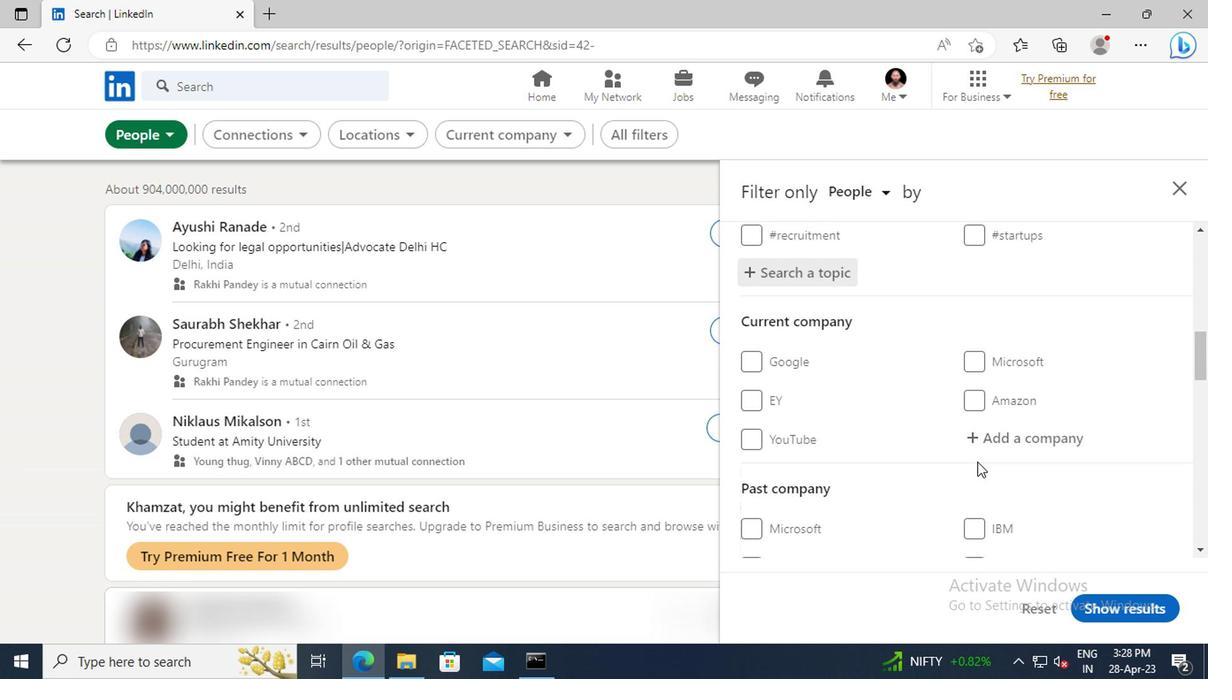 
Action: Mouse scrolled (973, 461) with delta (0, 0)
Screenshot: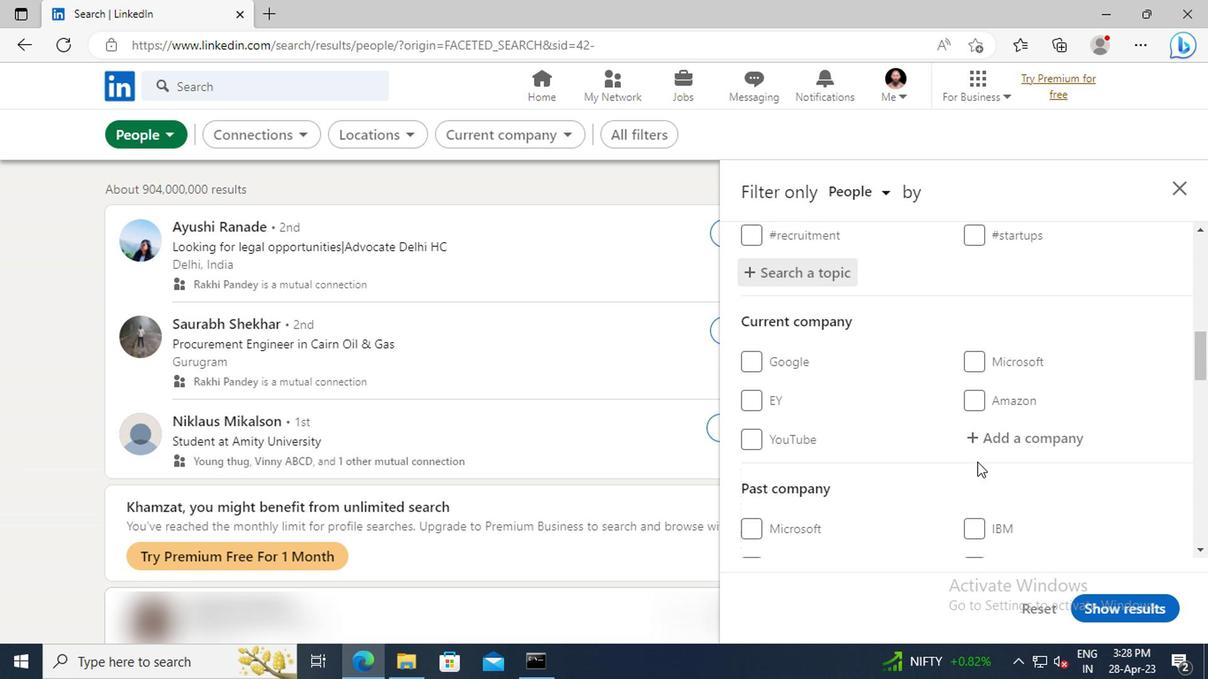 
Action: Mouse scrolled (973, 461) with delta (0, 0)
Screenshot: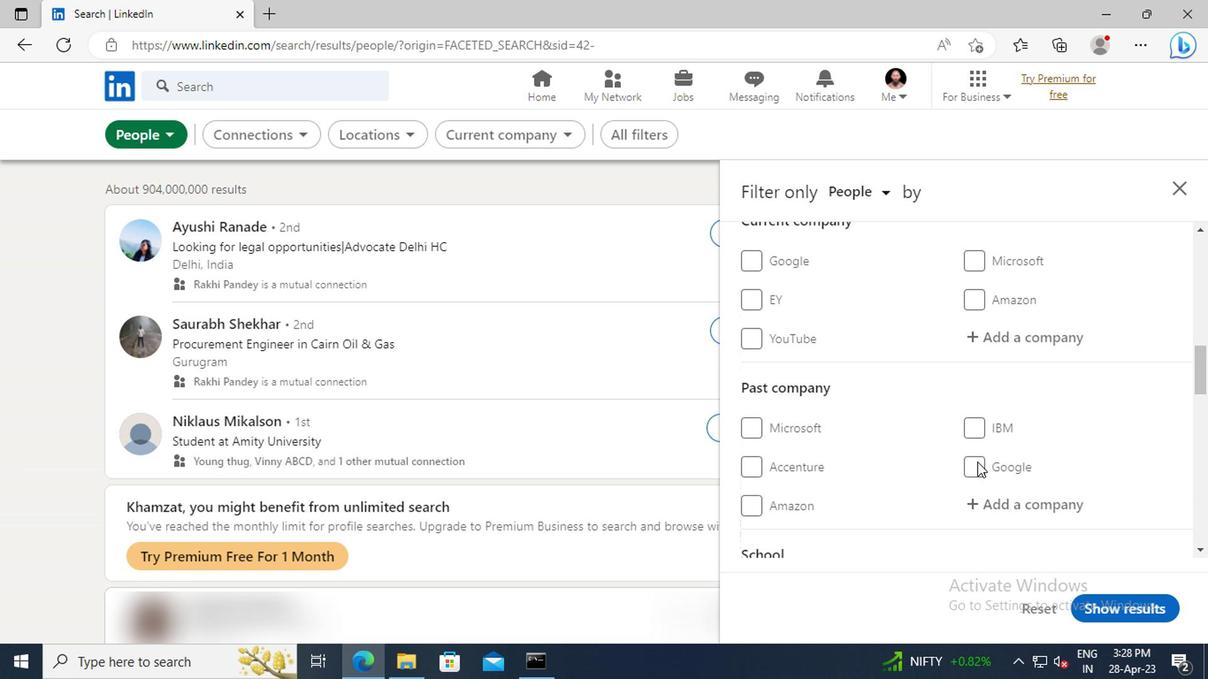 
Action: Mouse scrolled (973, 461) with delta (0, 0)
Screenshot: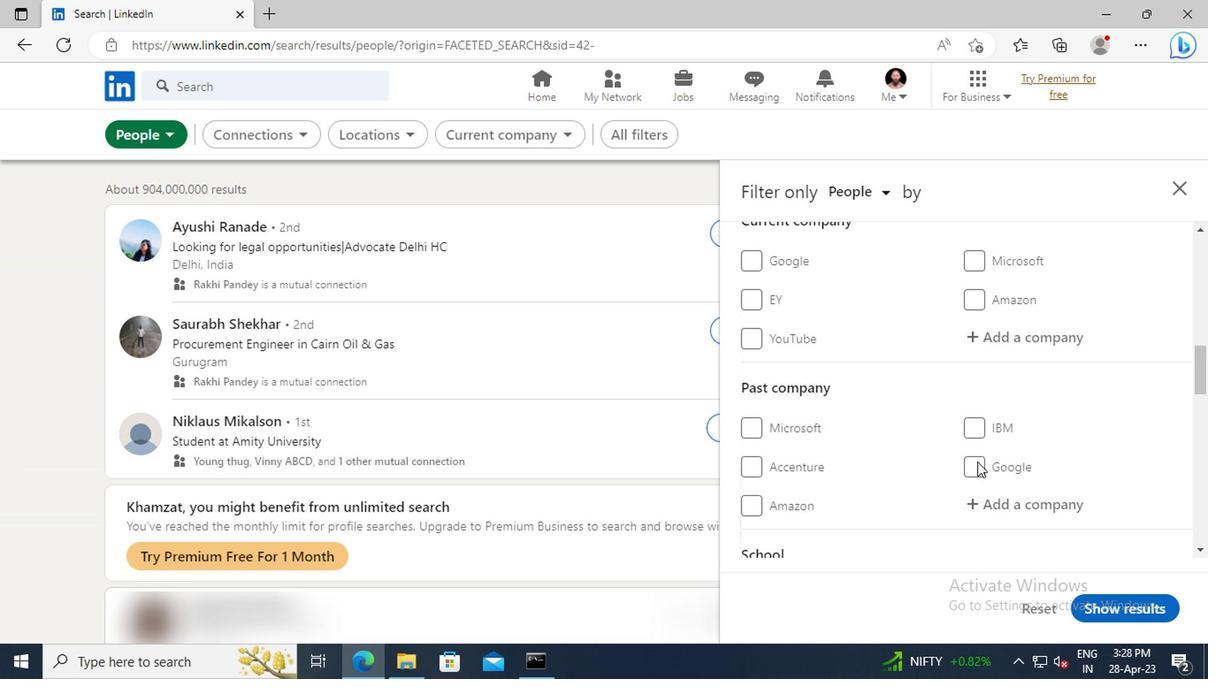 
Action: Mouse scrolled (973, 461) with delta (0, 0)
Screenshot: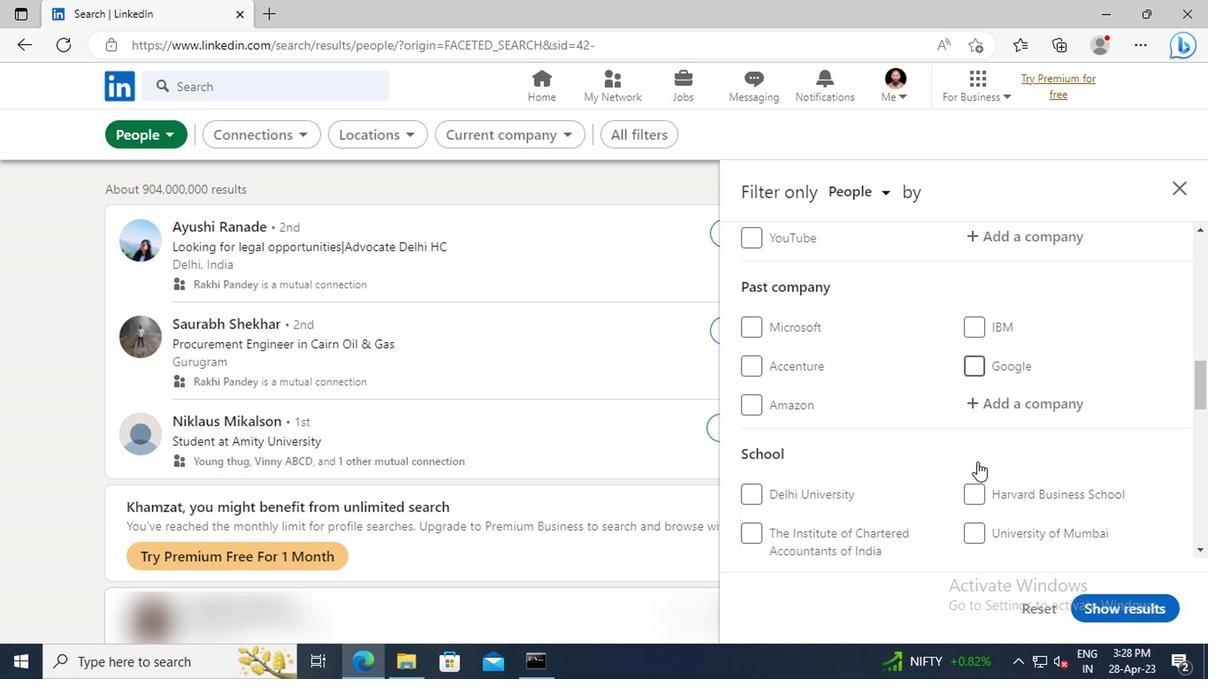 
Action: Mouse scrolled (973, 461) with delta (0, 0)
Screenshot: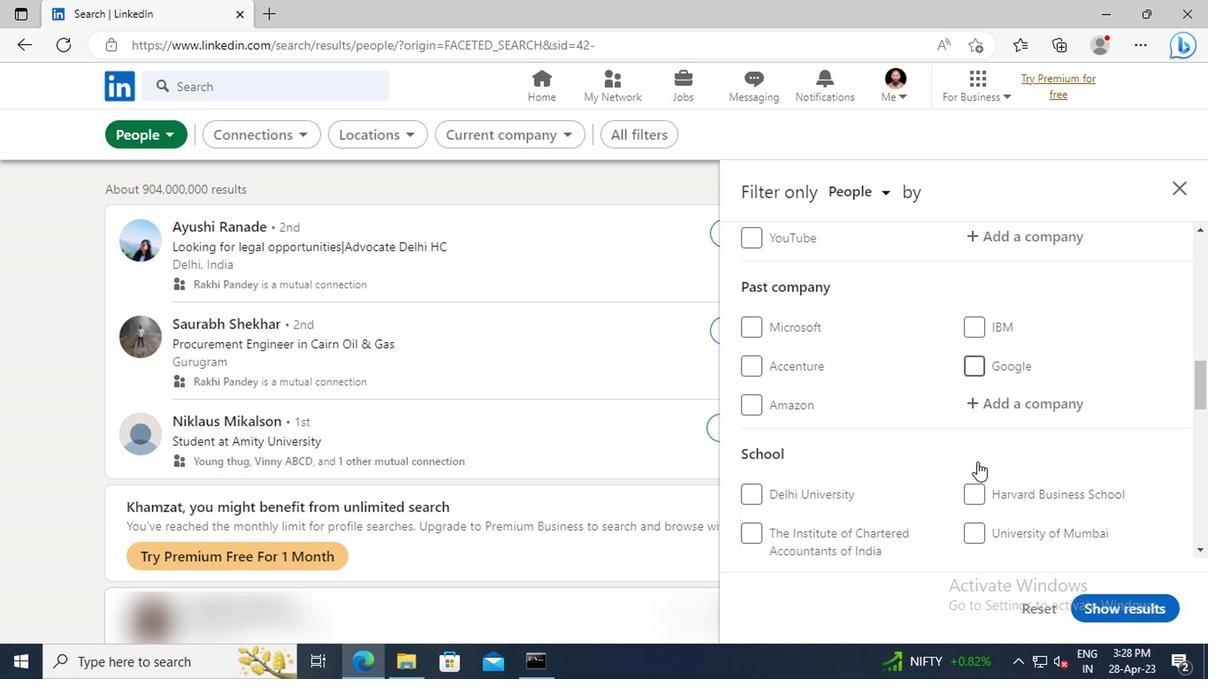 
Action: Mouse scrolled (973, 461) with delta (0, 0)
Screenshot: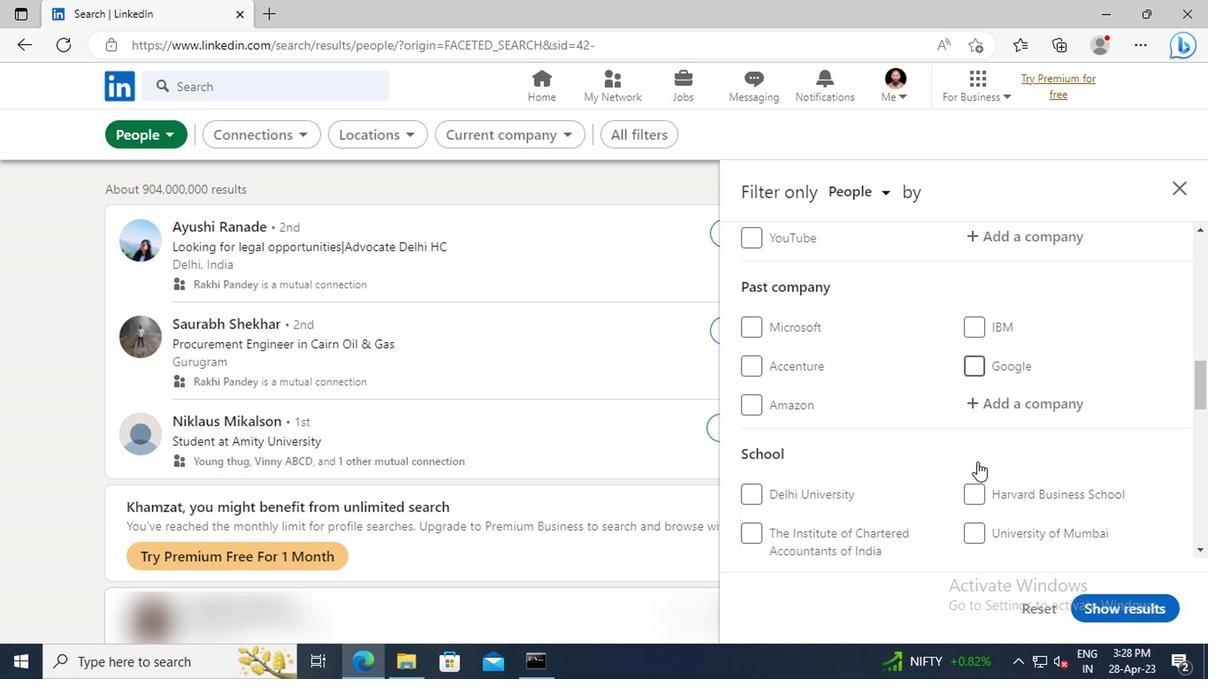
Action: Mouse scrolled (973, 461) with delta (0, 0)
Screenshot: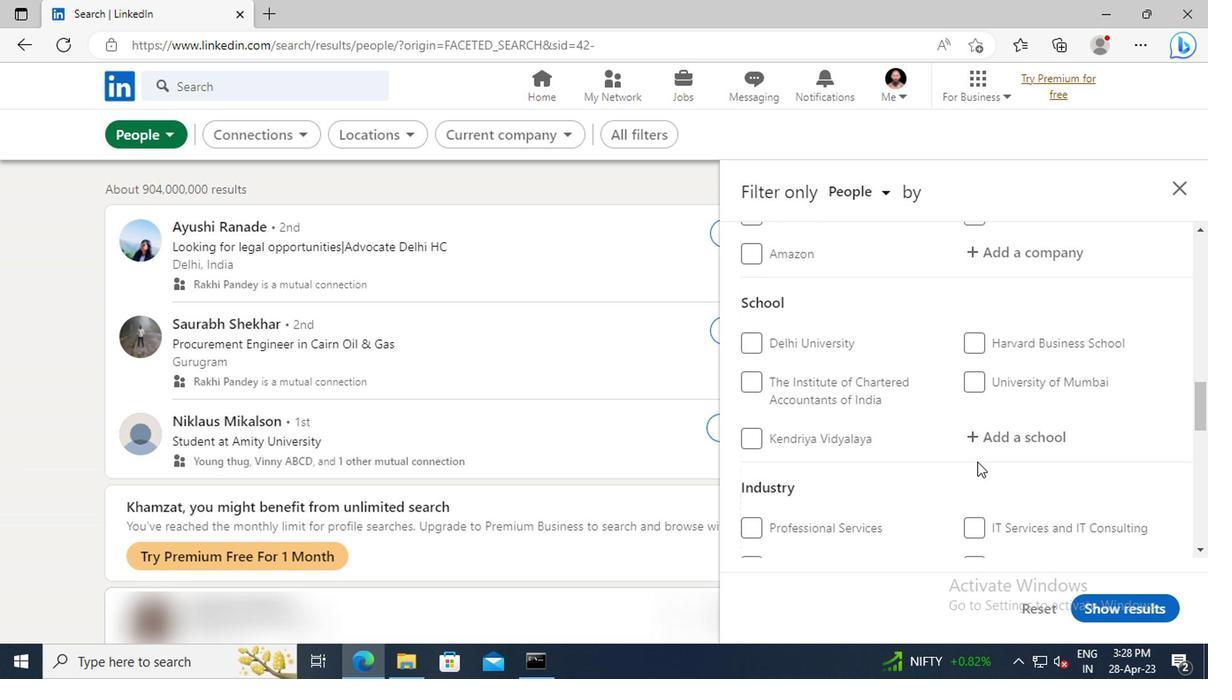
Action: Mouse scrolled (973, 461) with delta (0, 0)
Screenshot: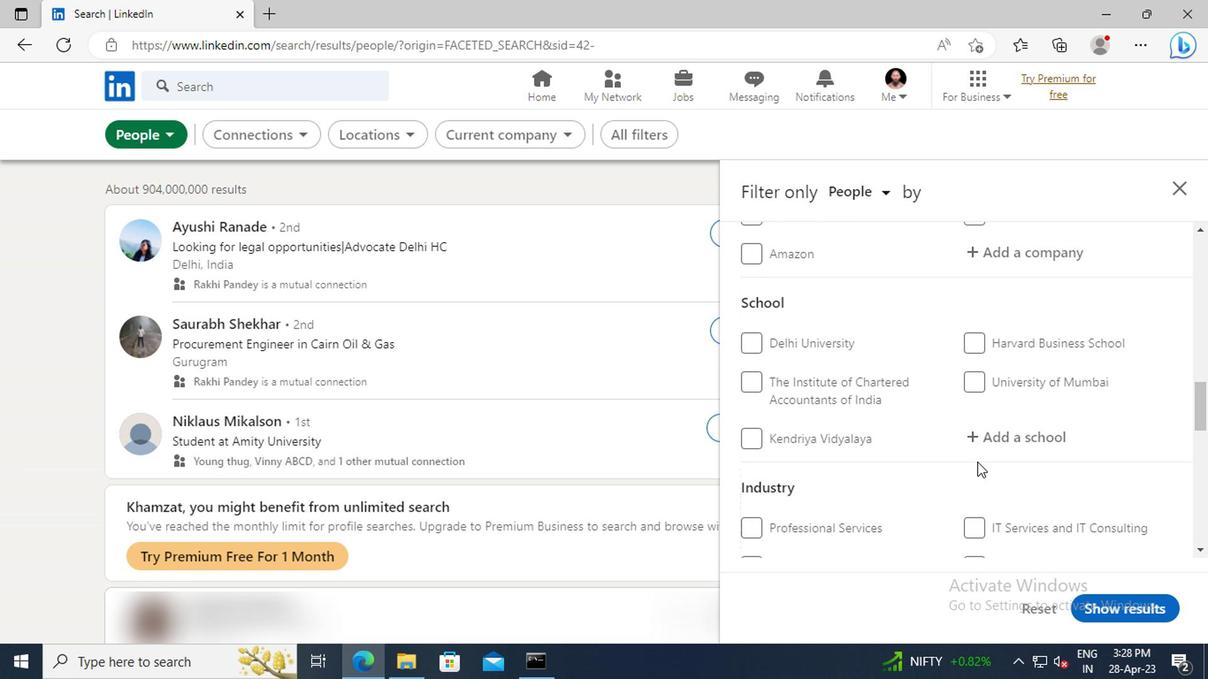 
Action: Mouse scrolled (973, 461) with delta (0, 0)
Screenshot: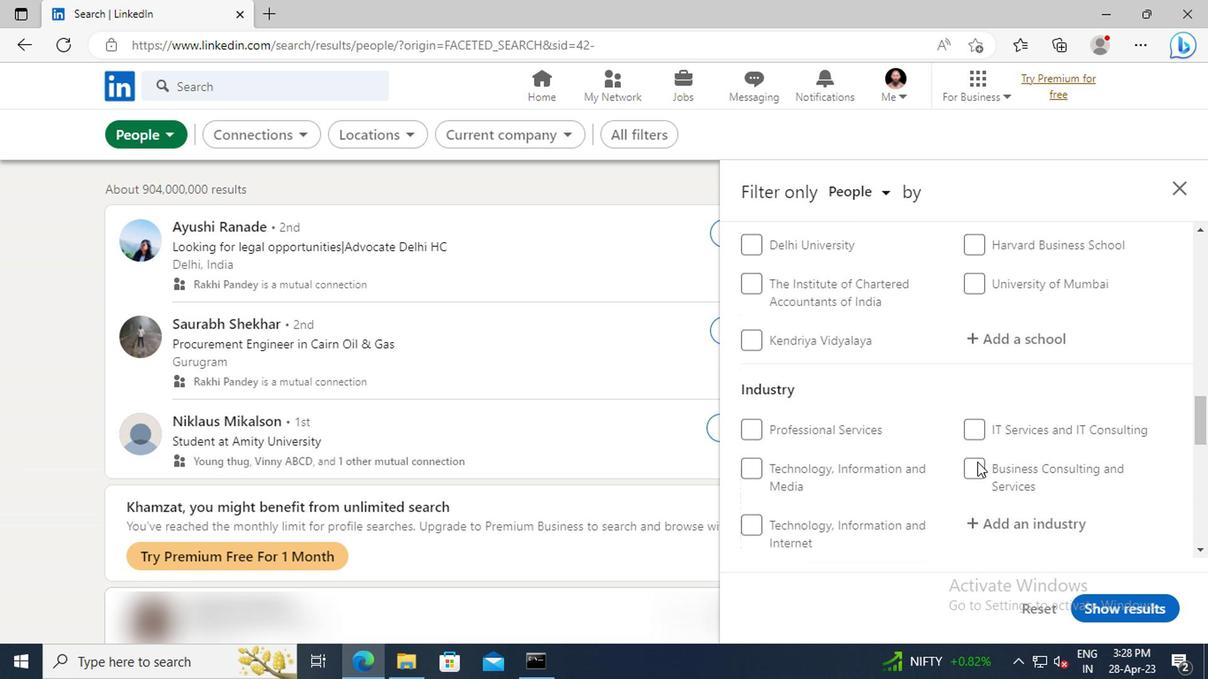 
Action: Mouse scrolled (973, 461) with delta (0, 0)
Screenshot: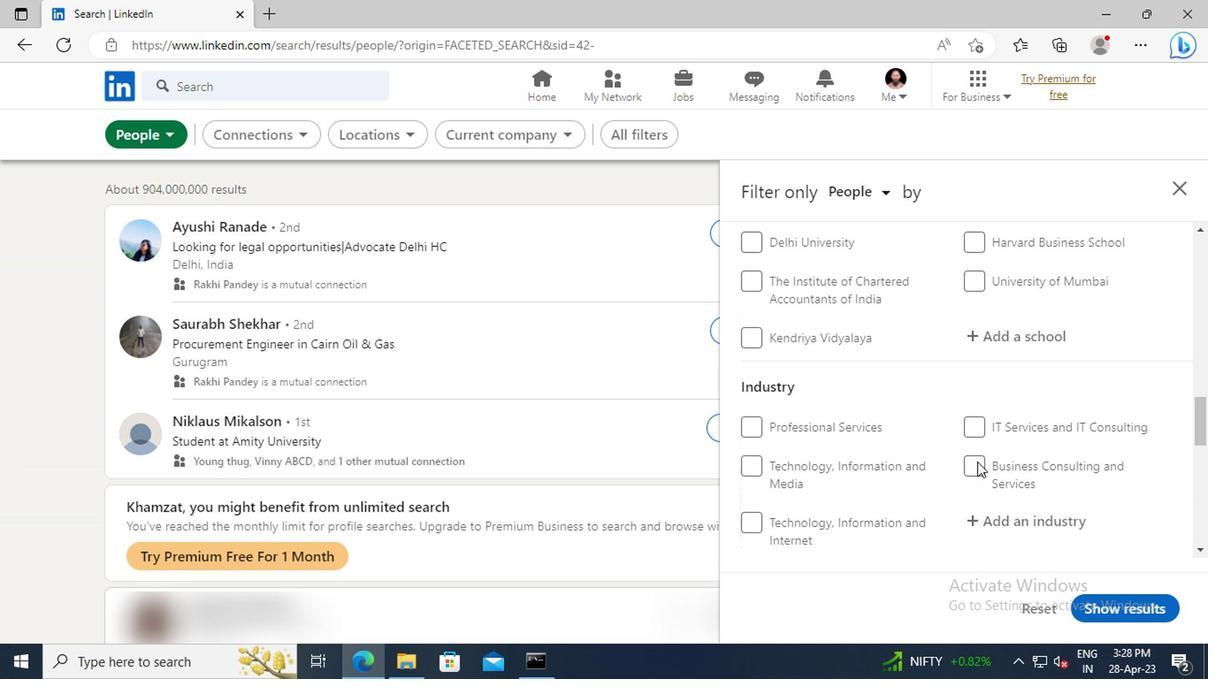 
Action: Mouse scrolled (973, 461) with delta (0, 0)
Screenshot: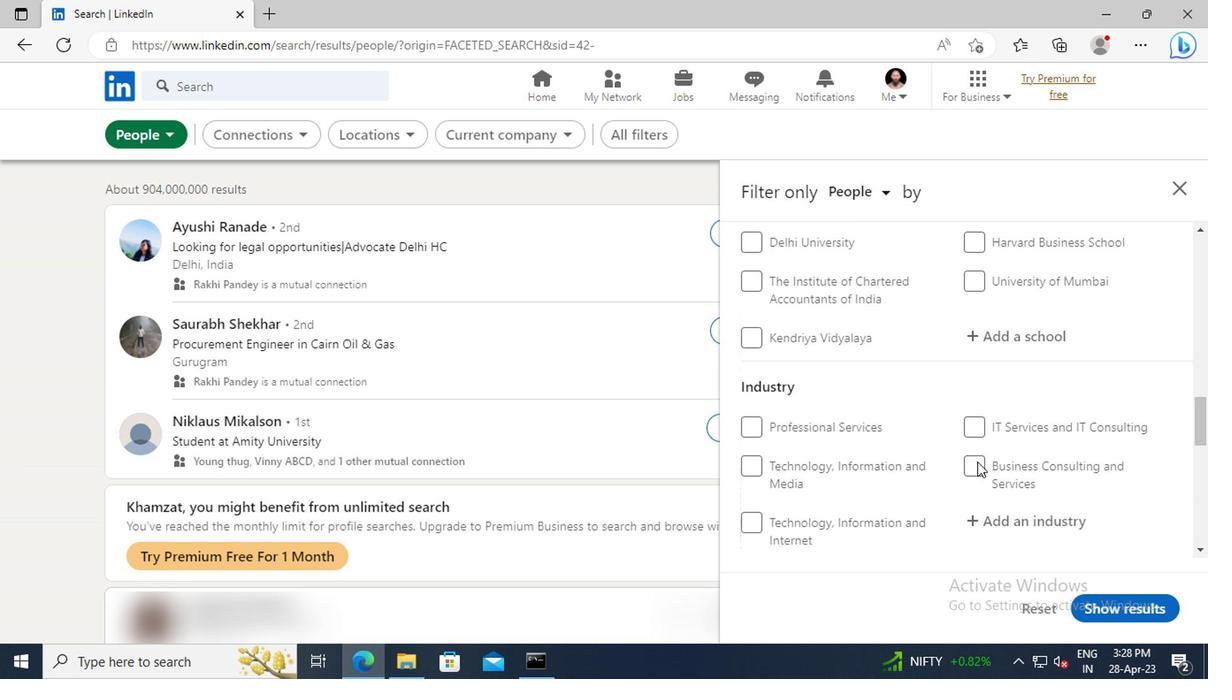 
Action: Mouse scrolled (973, 461) with delta (0, 0)
Screenshot: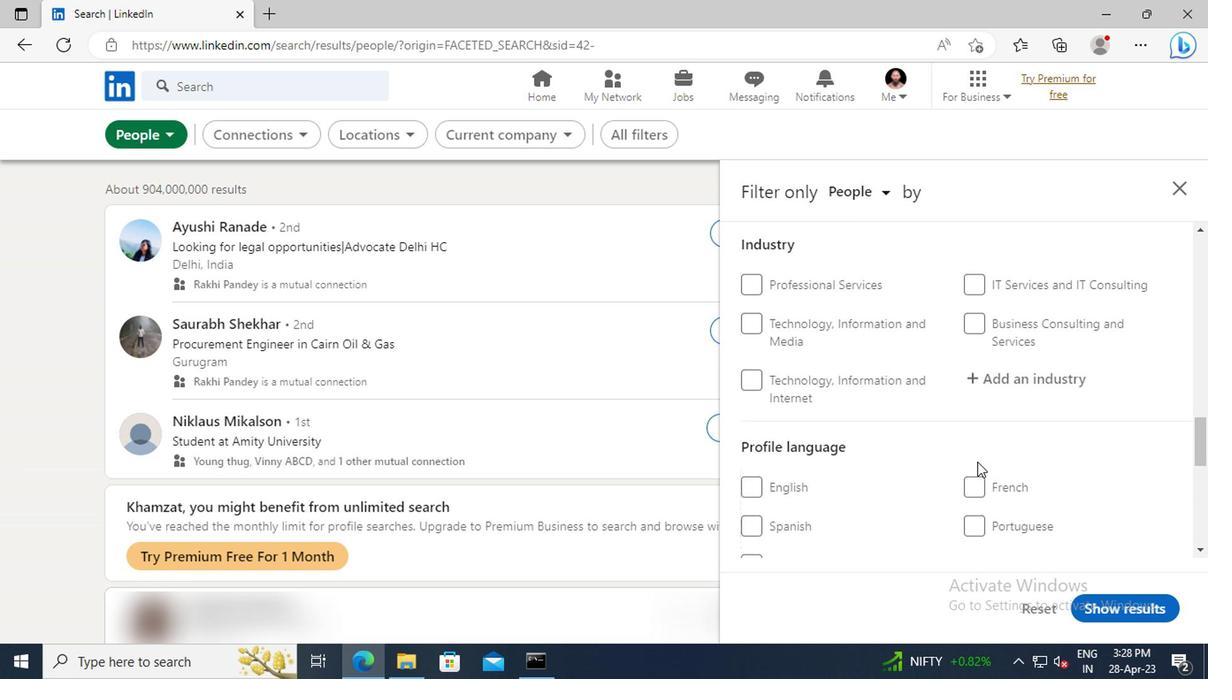 
Action: Mouse scrolled (973, 461) with delta (0, 0)
Screenshot: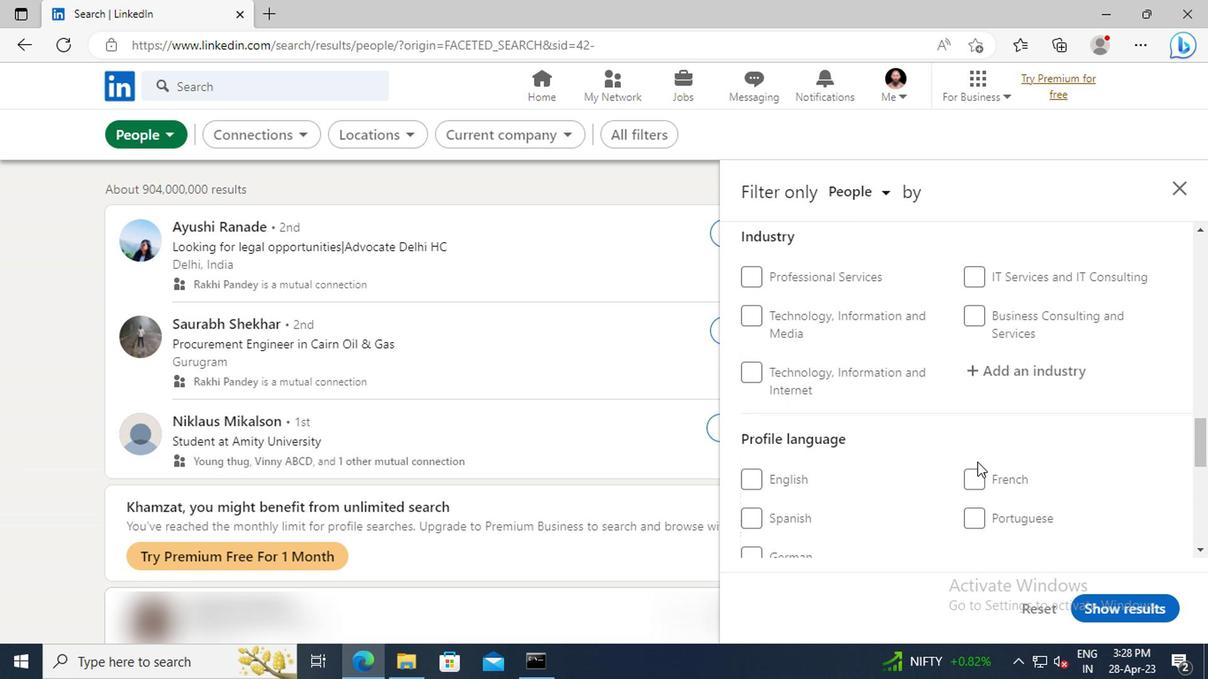 
Action: Mouse moved to (751, 422)
Screenshot: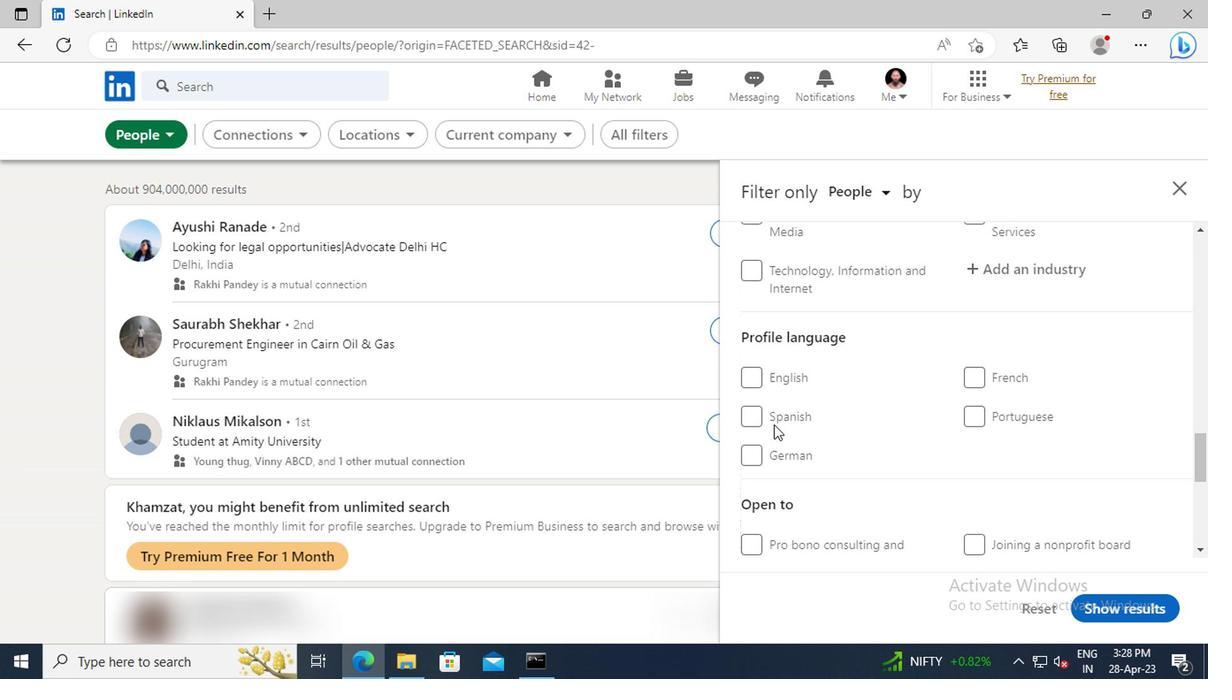
Action: Mouse pressed left at (751, 422)
Screenshot: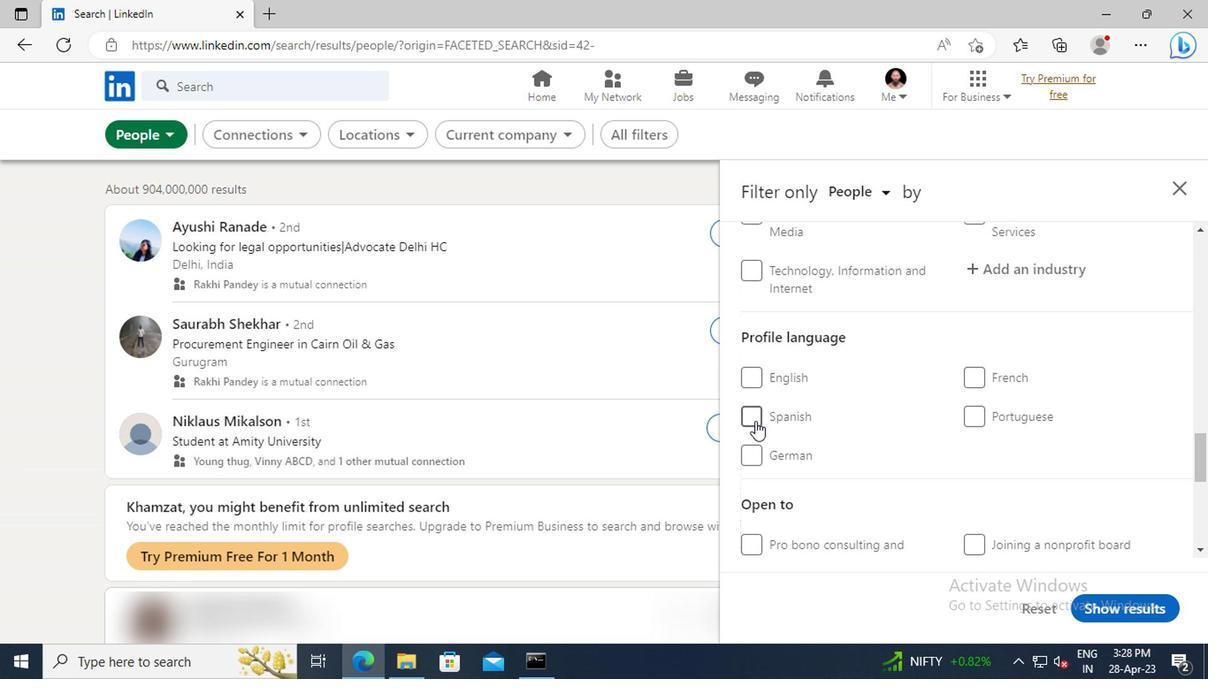 
Action: Mouse moved to (1007, 422)
Screenshot: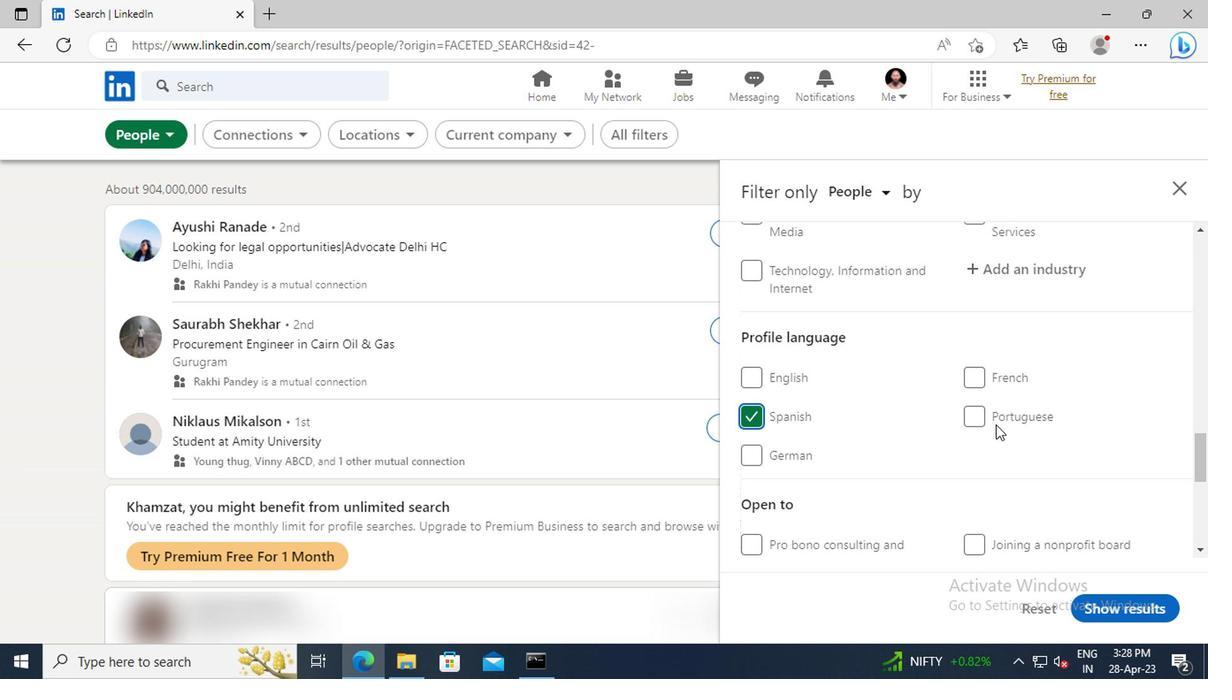
Action: Mouse scrolled (1007, 423) with delta (0, 0)
Screenshot: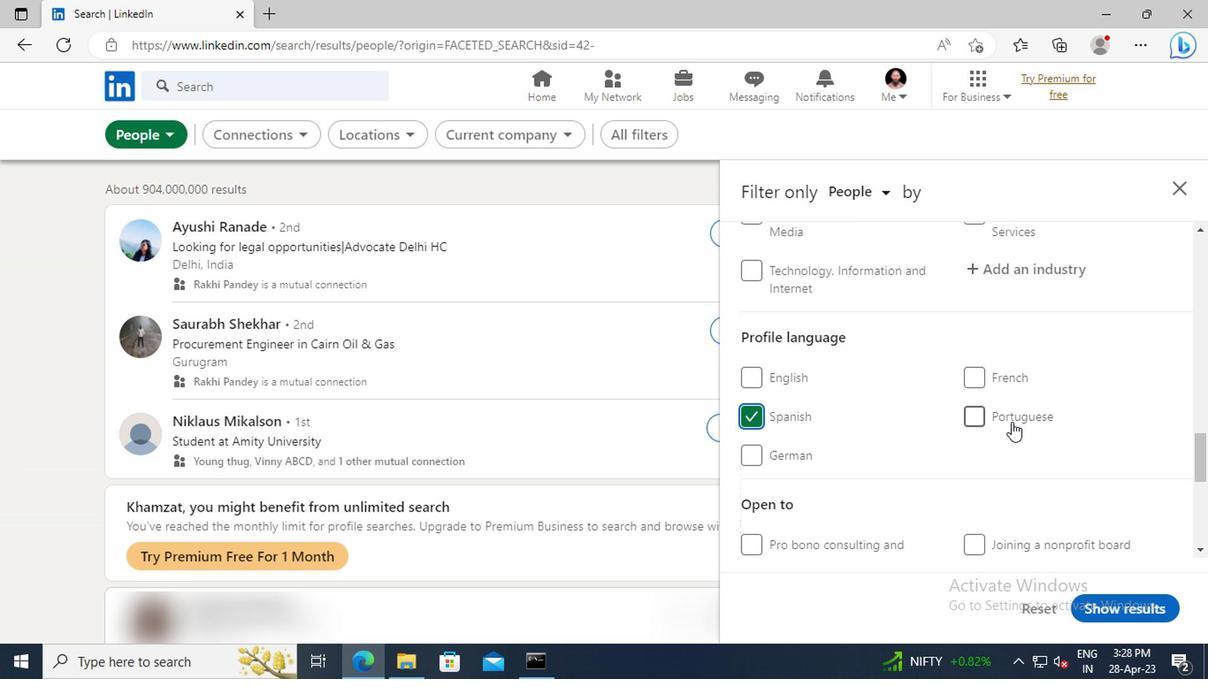 
Action: Mouse scrolled (1007, 423) with delta (0, 0)
Screenshot: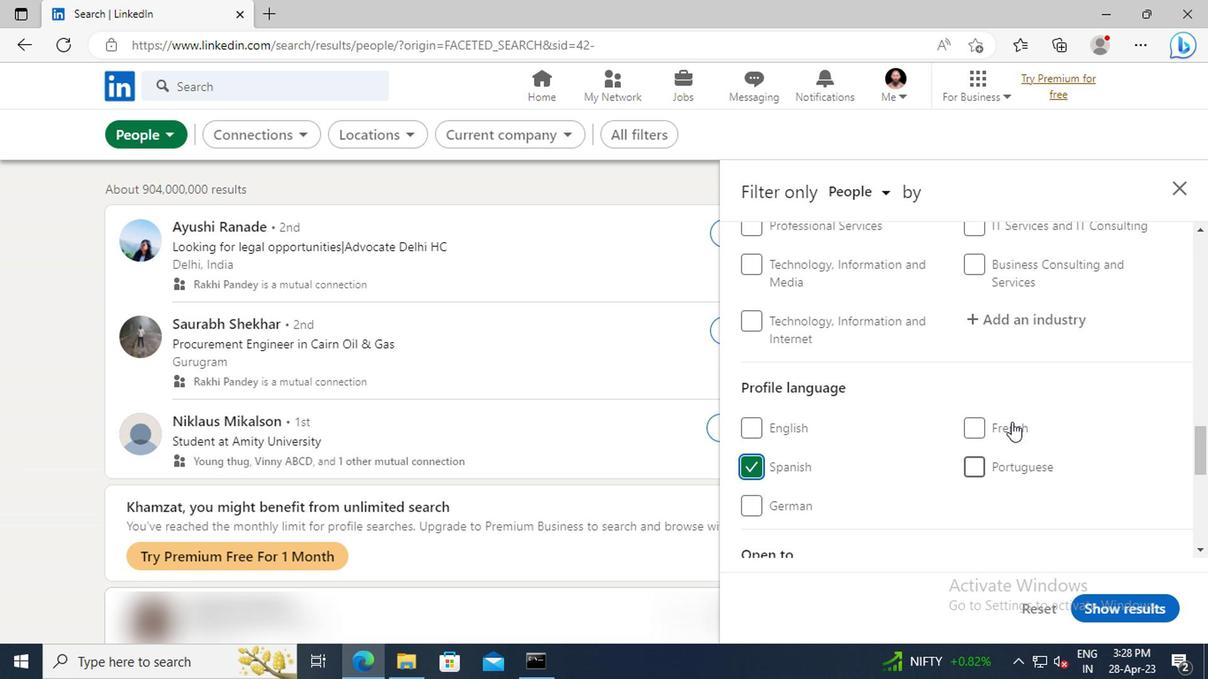 
Action: Mouse scrolled (1007, 423) with delta (0, 0)
Screenshot: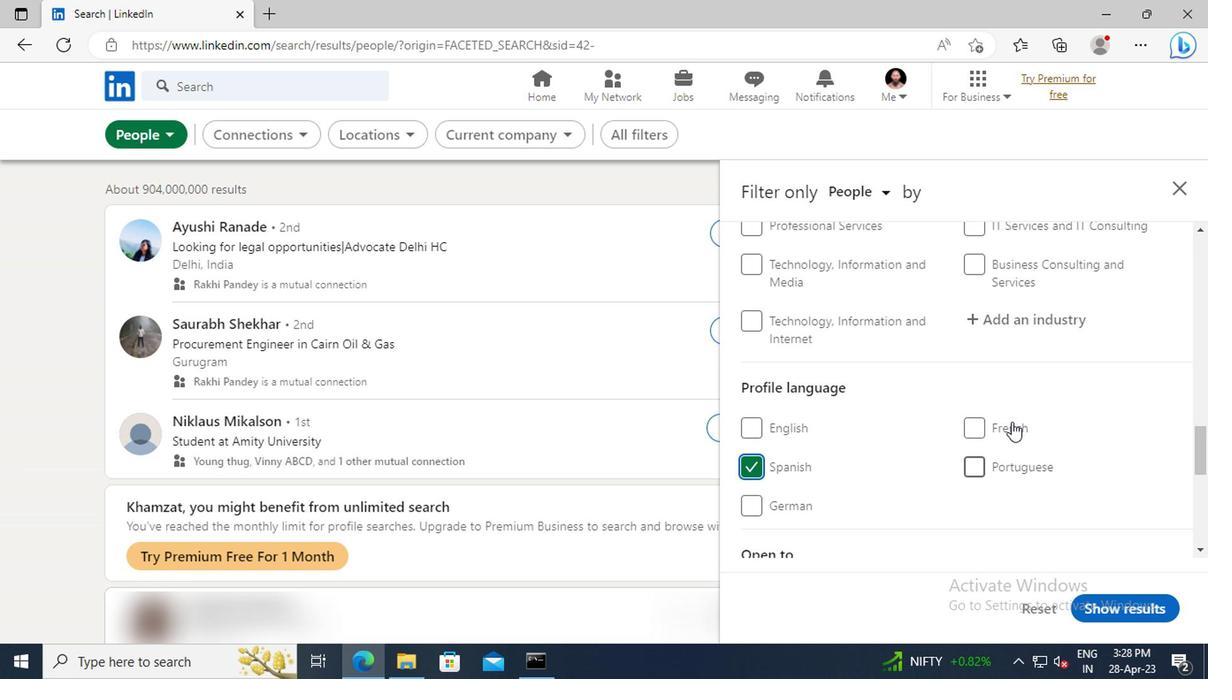 
Action: Mouse scrolled (1007, 423) with delta (0, 0)
Screenshot: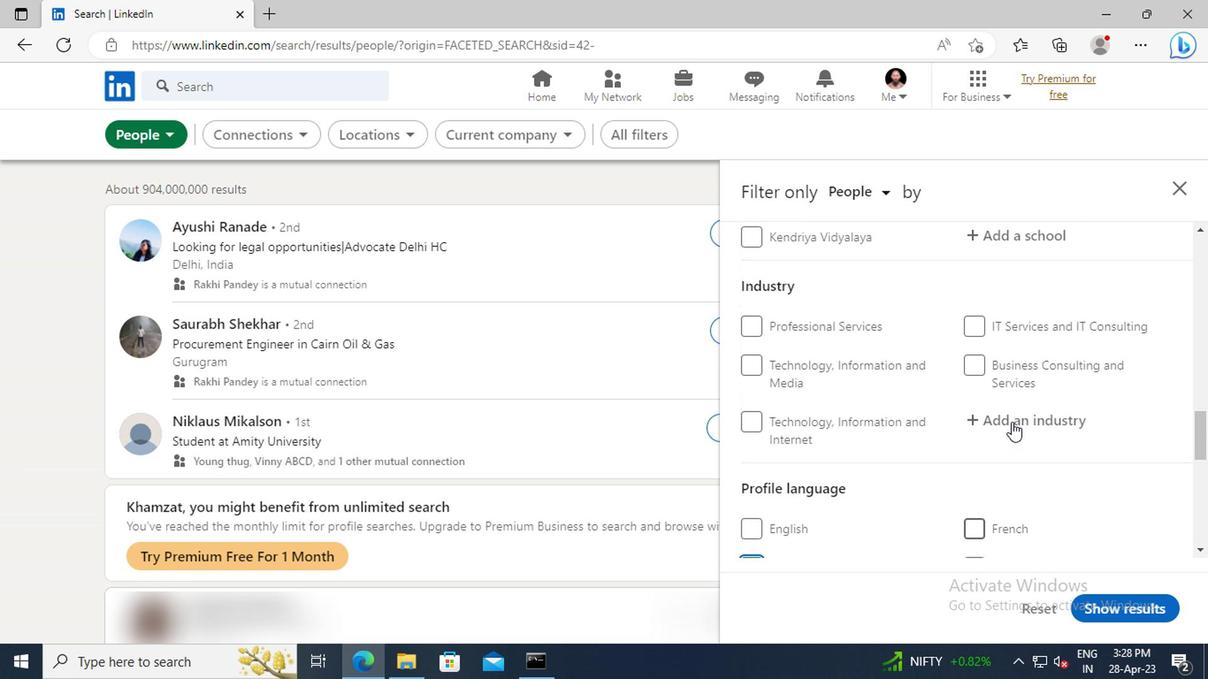 
Action: Mouse scrolled (1007, 423) with delta (0, 0)
Screenshot: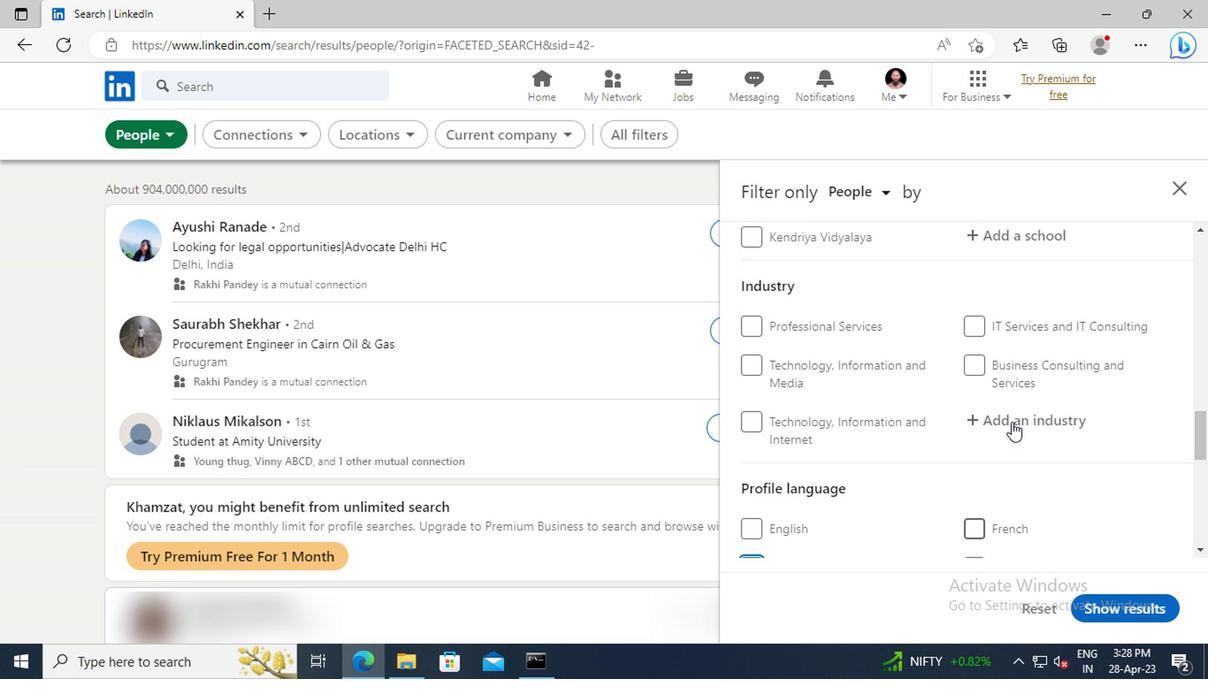 
Action: Mouse scrolled (1007, 423) with delta (0, 0)
Screenshot: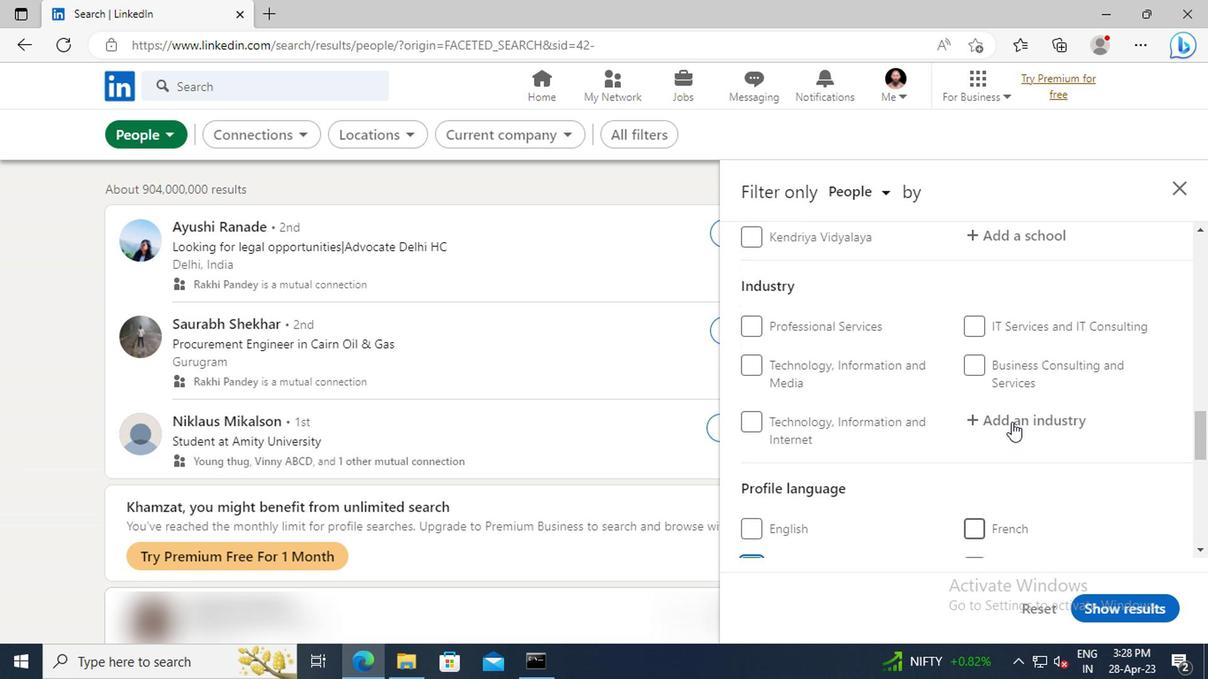 
Action: Mouse scrolled (1007, 423) with delta (0, 0)
Screenshot: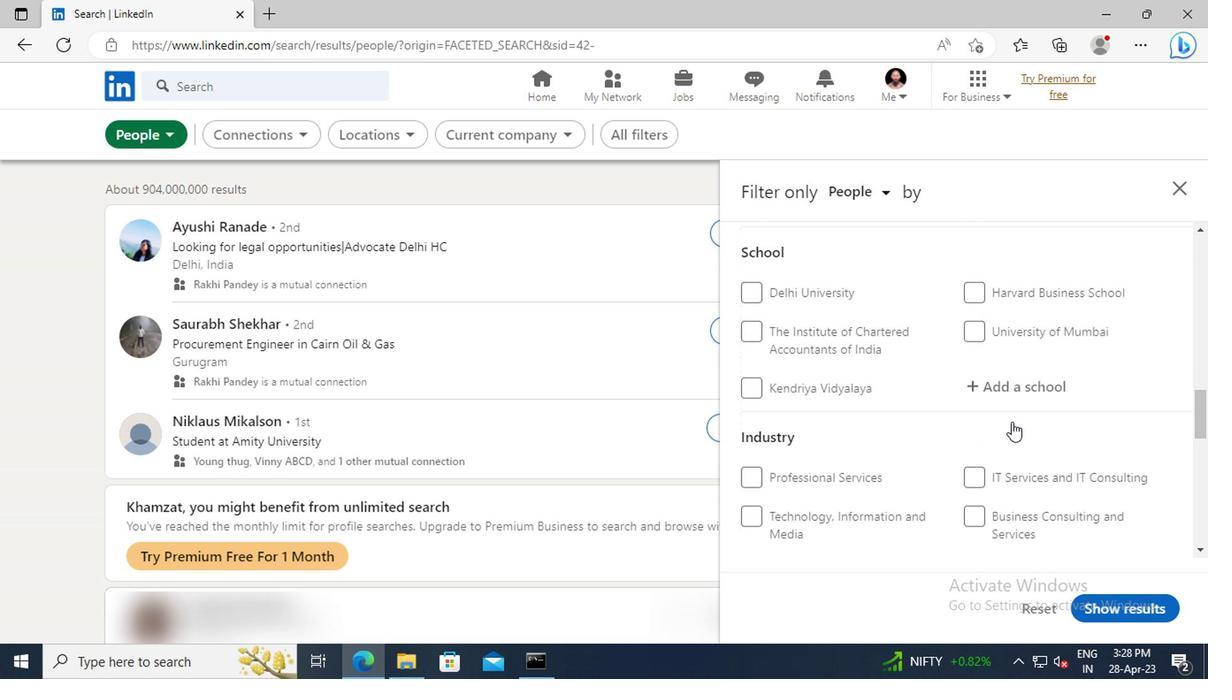 
Action: Mouse scrolled (1007, 423) with delta (0, 0)
Screenshot: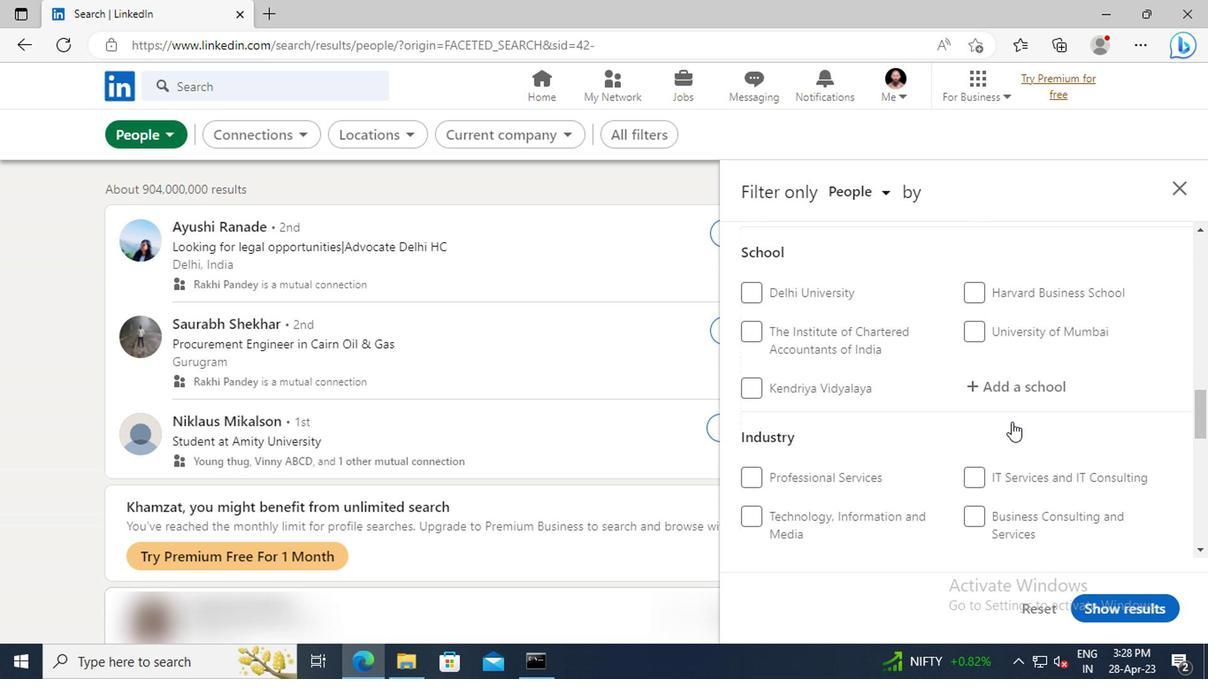 
Action: Mouse scrolled (1007, 423) with delta (0, 0)
Screenshot: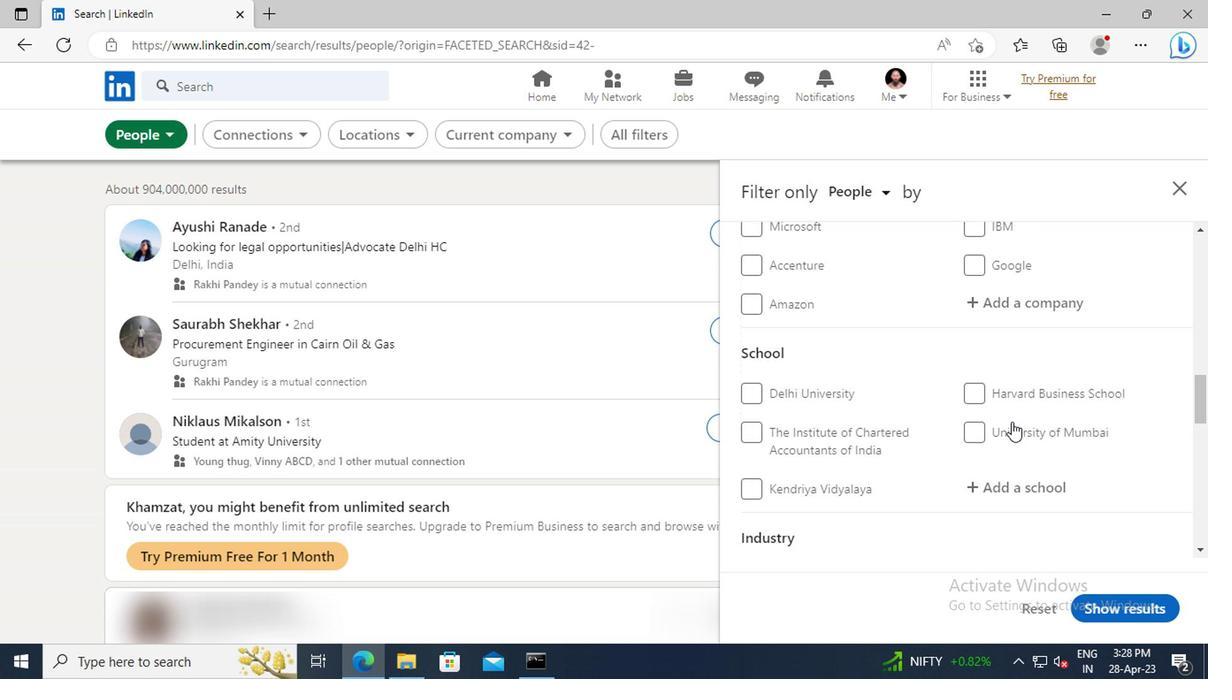 
Action: Mouse scrolled (1007, 423) with delta (0, 0)
Screenshot: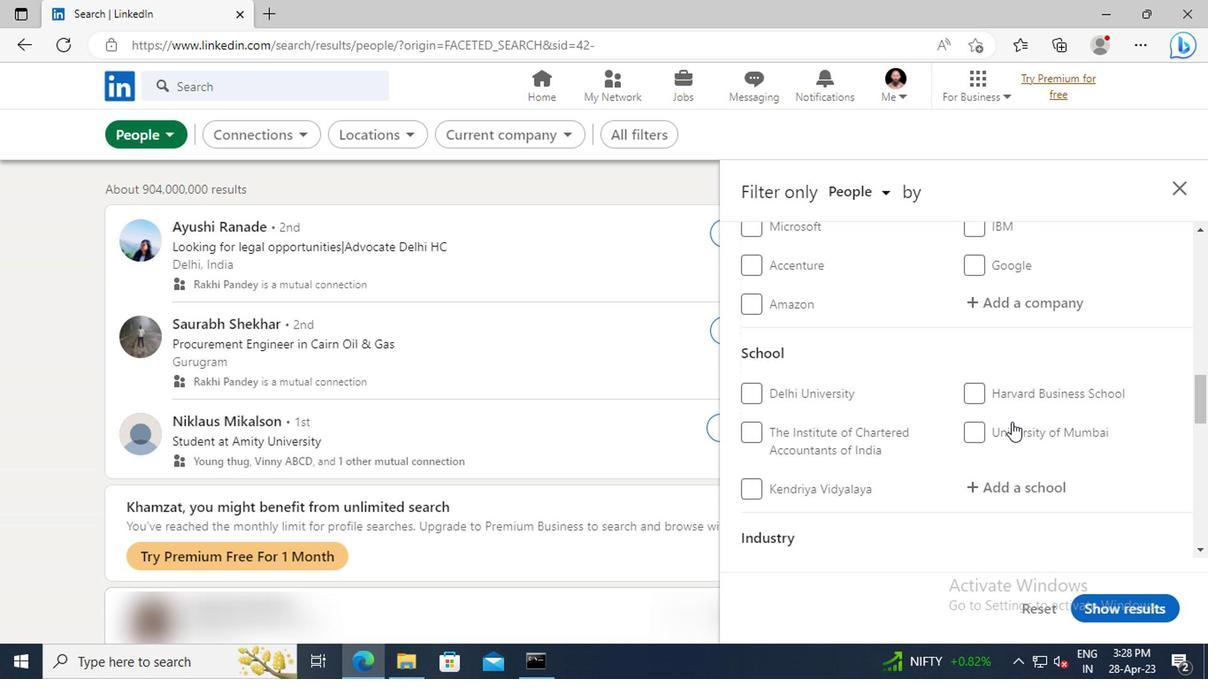 
Action: Mouse moved to (1007, 420)
Screenshot: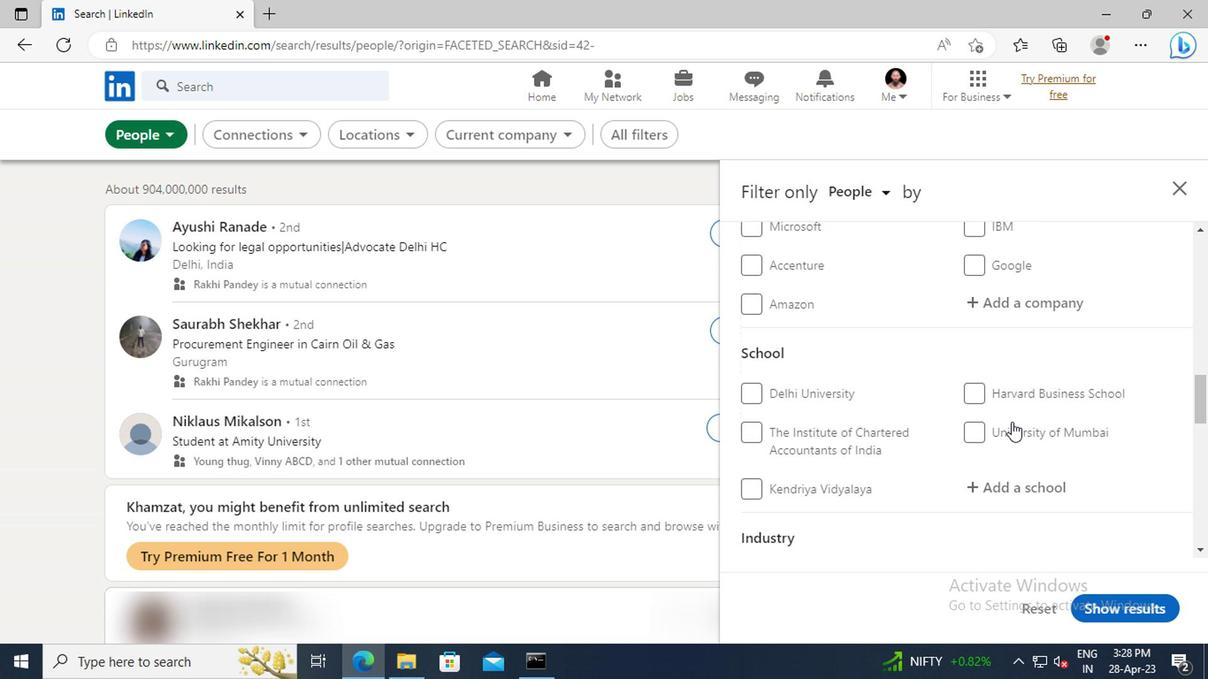 
Action: Mouse scrolled (1007, 421) with delta (0, 0)
Screenshot: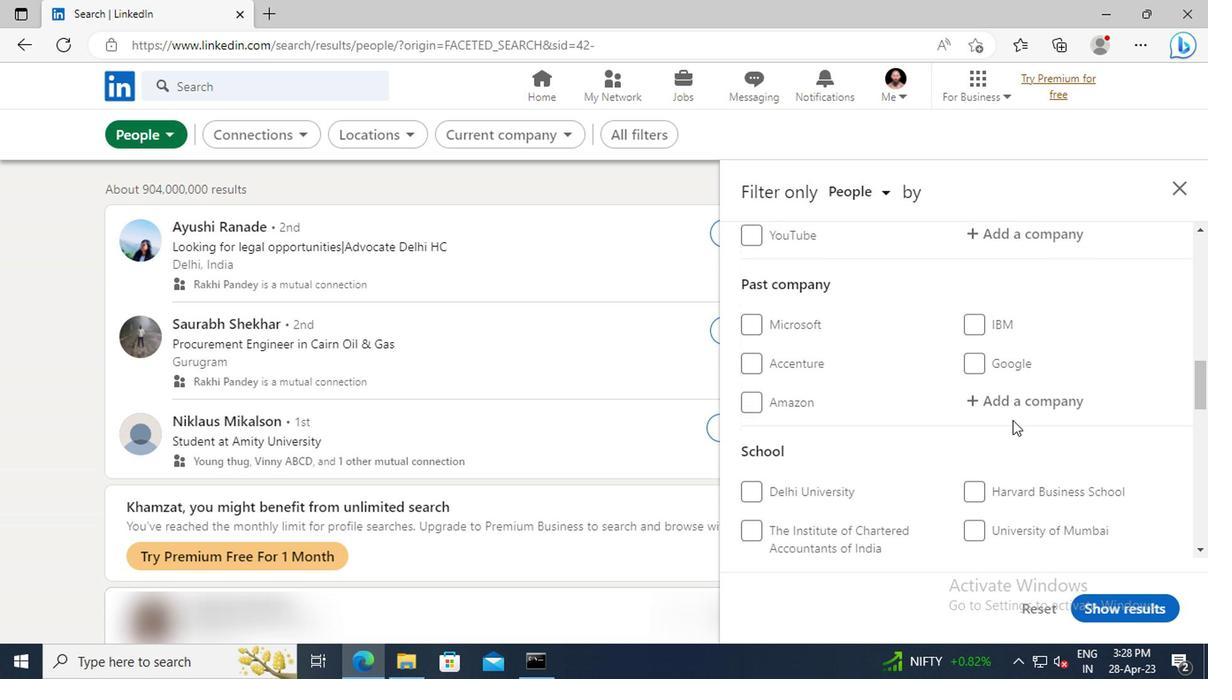 
Action: Mouse scrolled (1007, 421) with delta (0, 0)
Screenshot: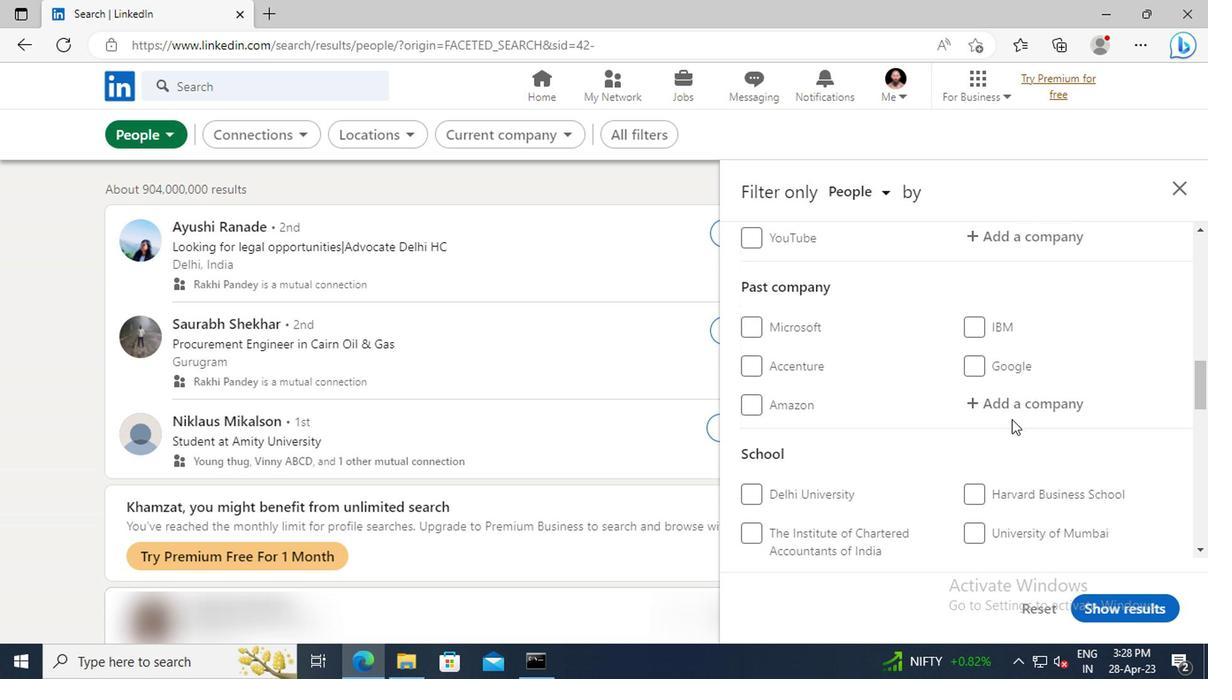 
Action: Mouse scrolled (1007, 421) with delta (0, 0)
Screenshot: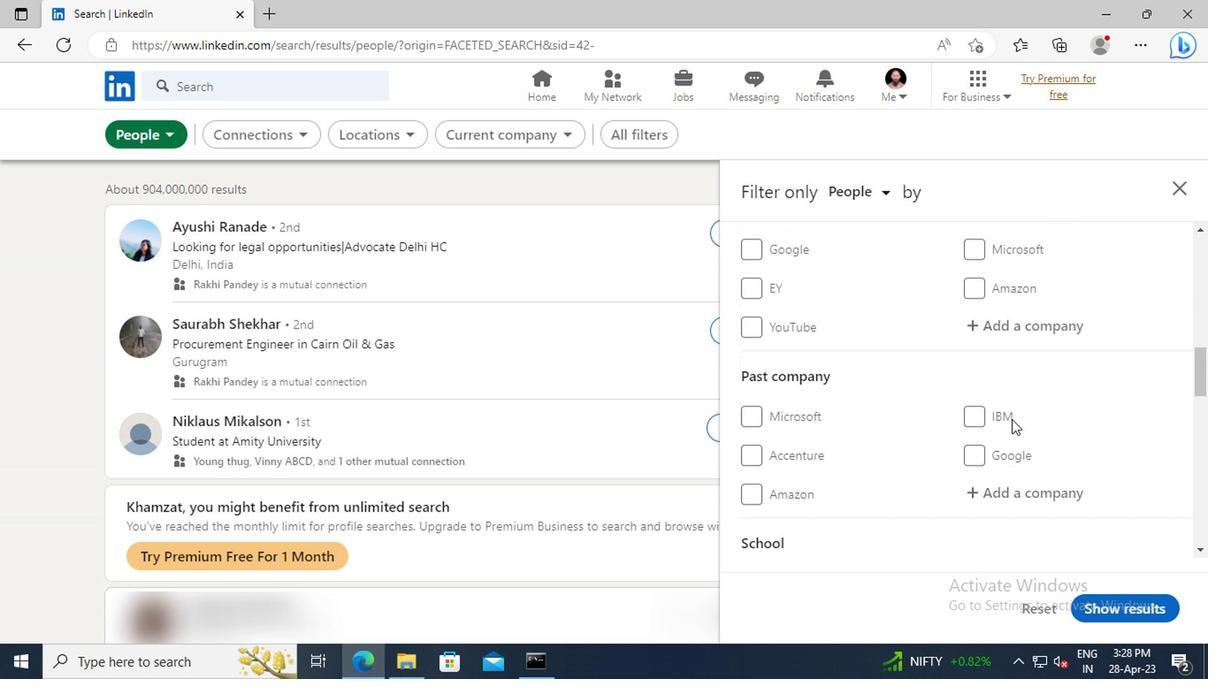 
Action: Mouse moved to (992, 393)
Screenshot: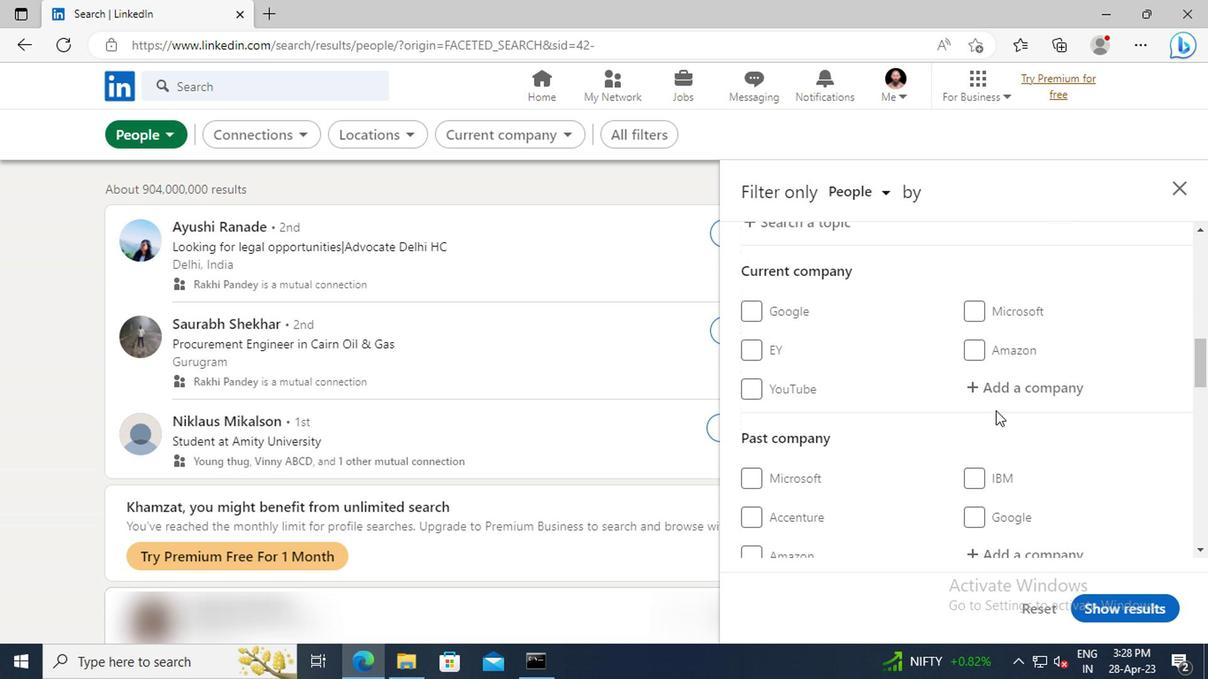 
Action: Mouse pressed left at (992, 393)
Screenshot: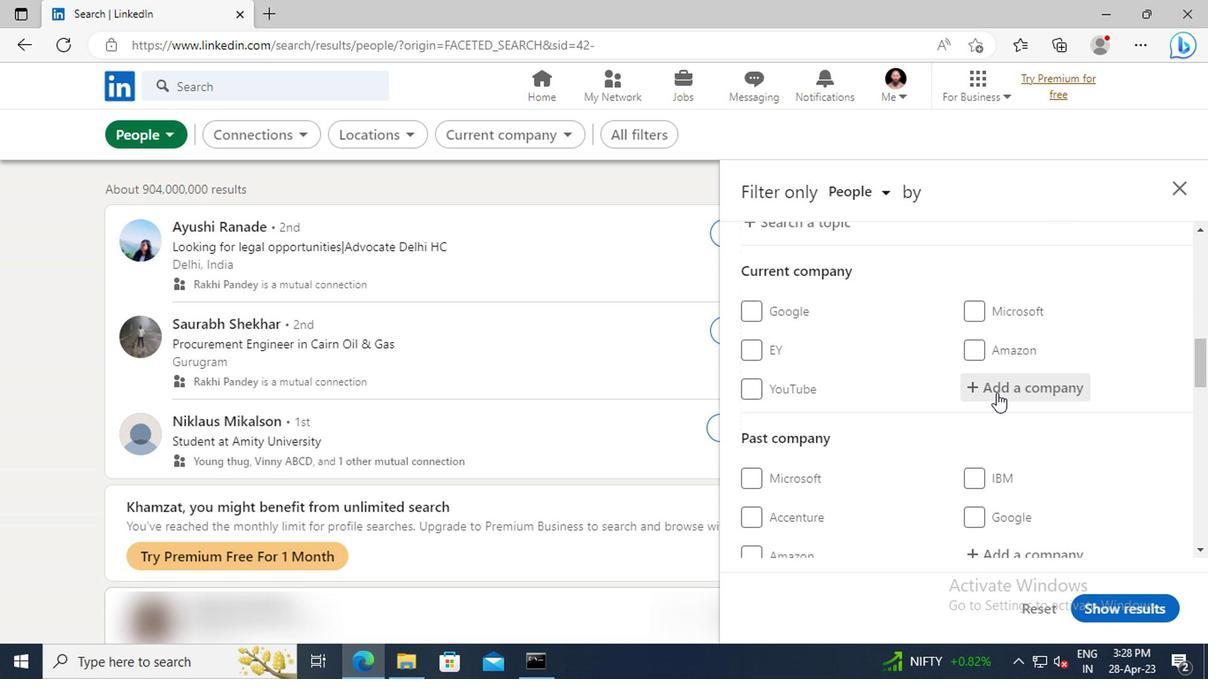 
Action: Mouse moved to (968, 409)
Screenshot: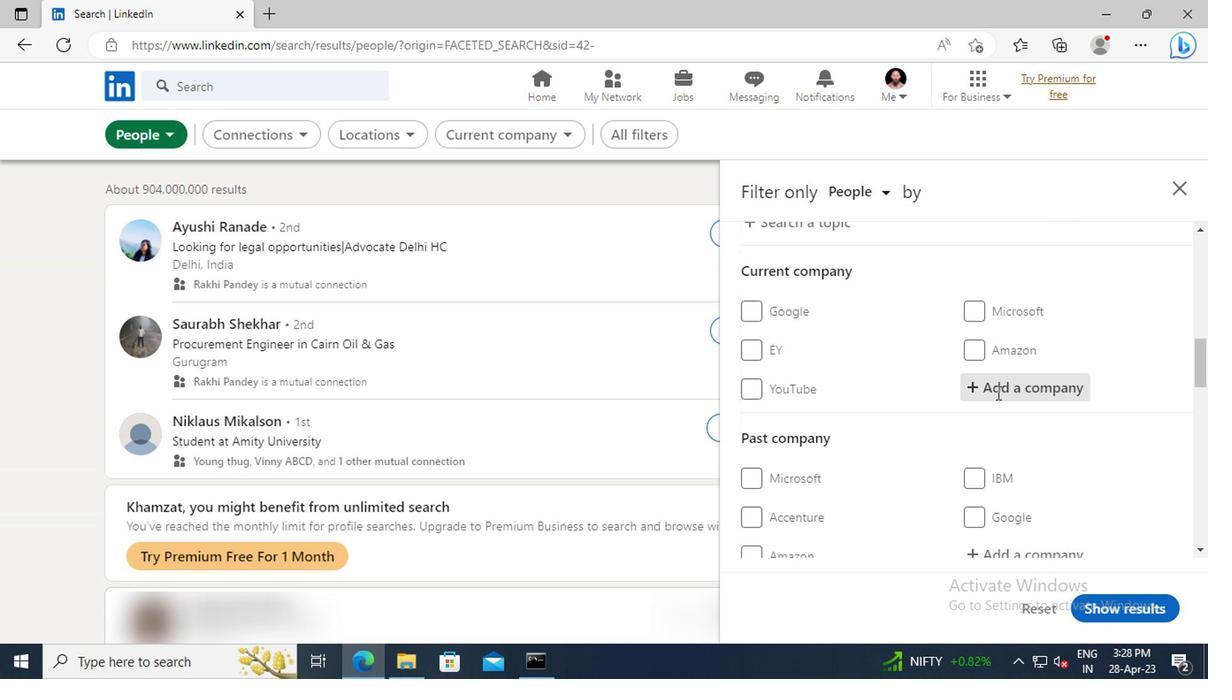 
Action: Key pressed <Key.shift>CINEPOLIS
Screenshot: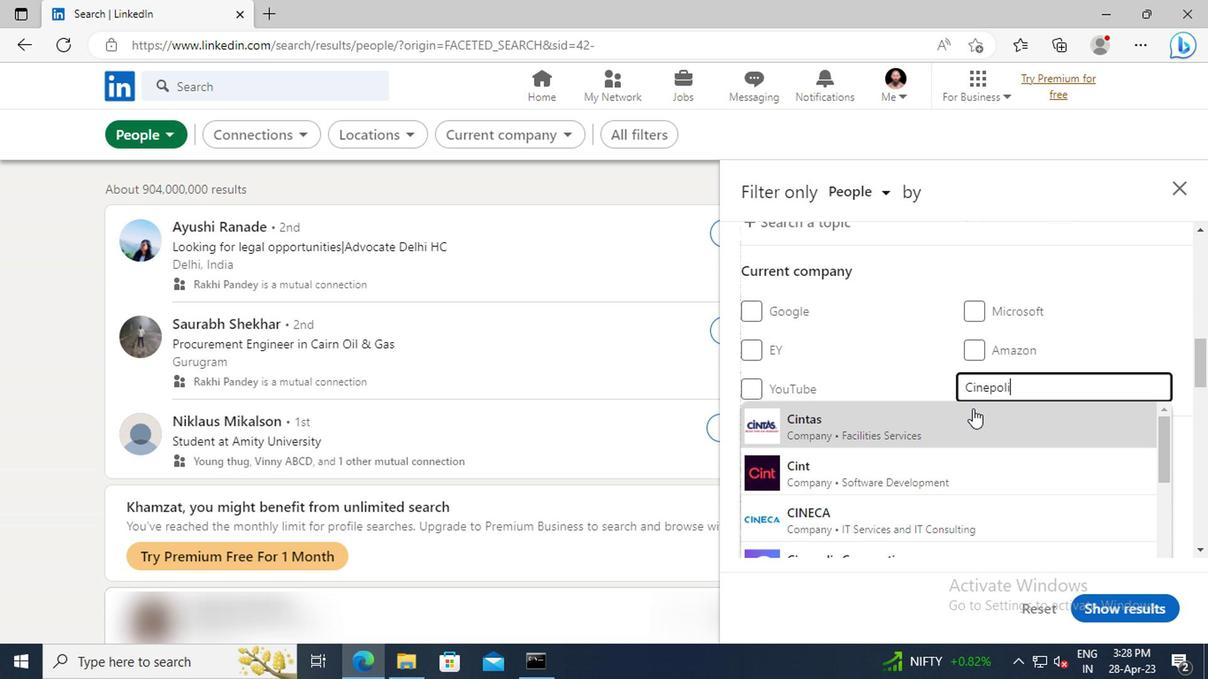 
Action: Mouse moved to (684, 362)
Screenshot: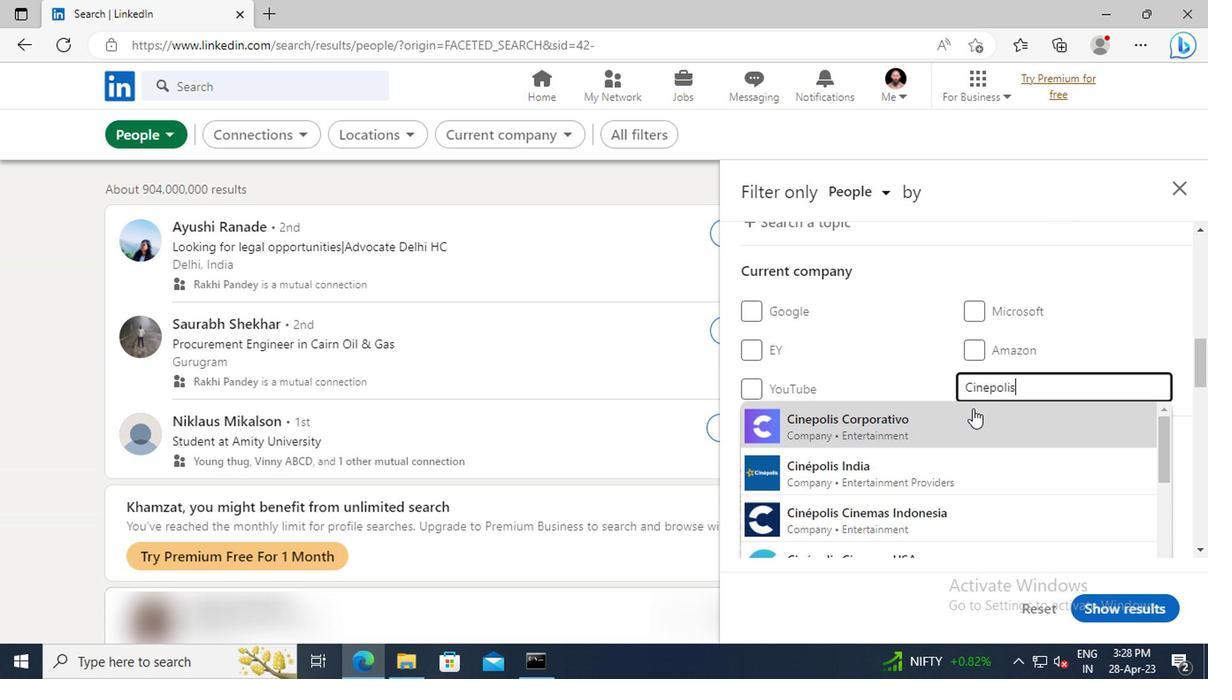 
Action: Key pressed <Key.space>
Screenshot: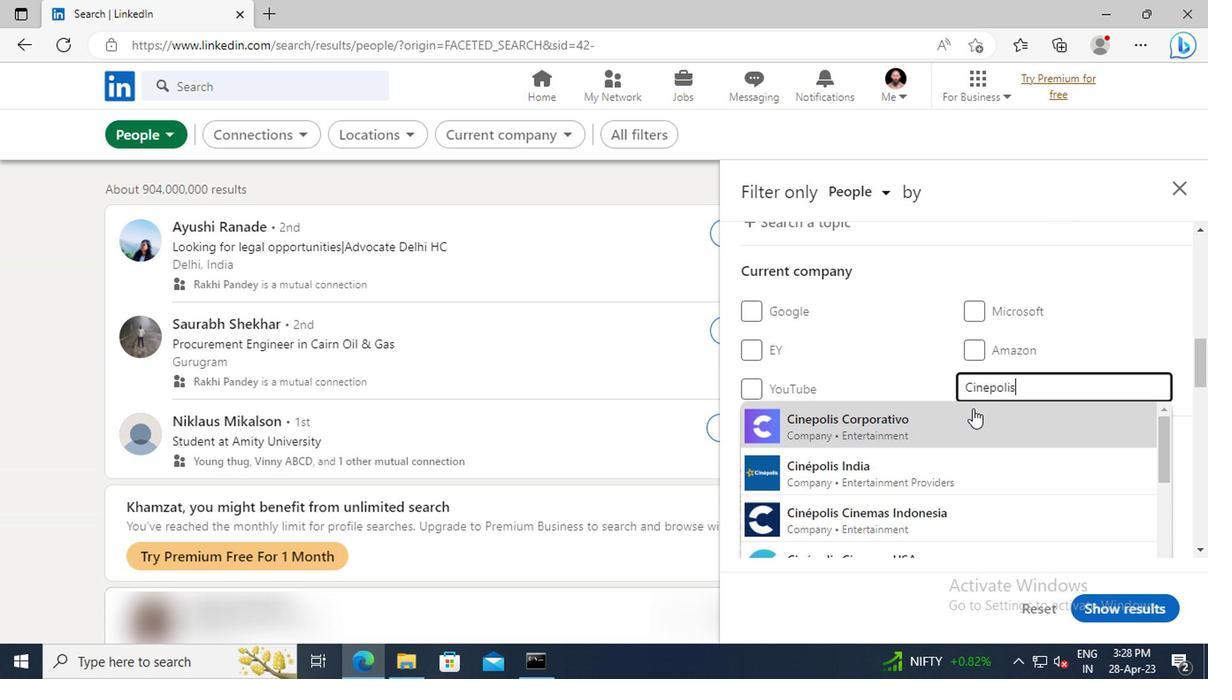 
Action: Mouse moved to (603, 329)
Screenshot: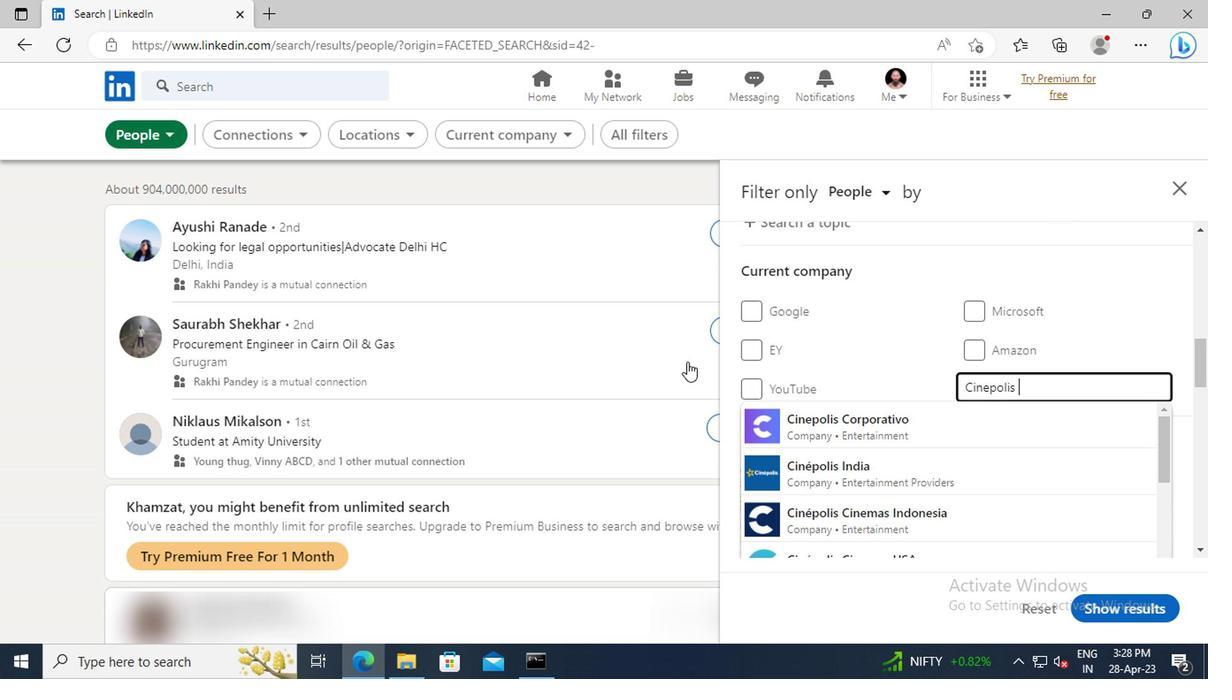 
Action: Key pressed <Key.shift>COR
Screenshot: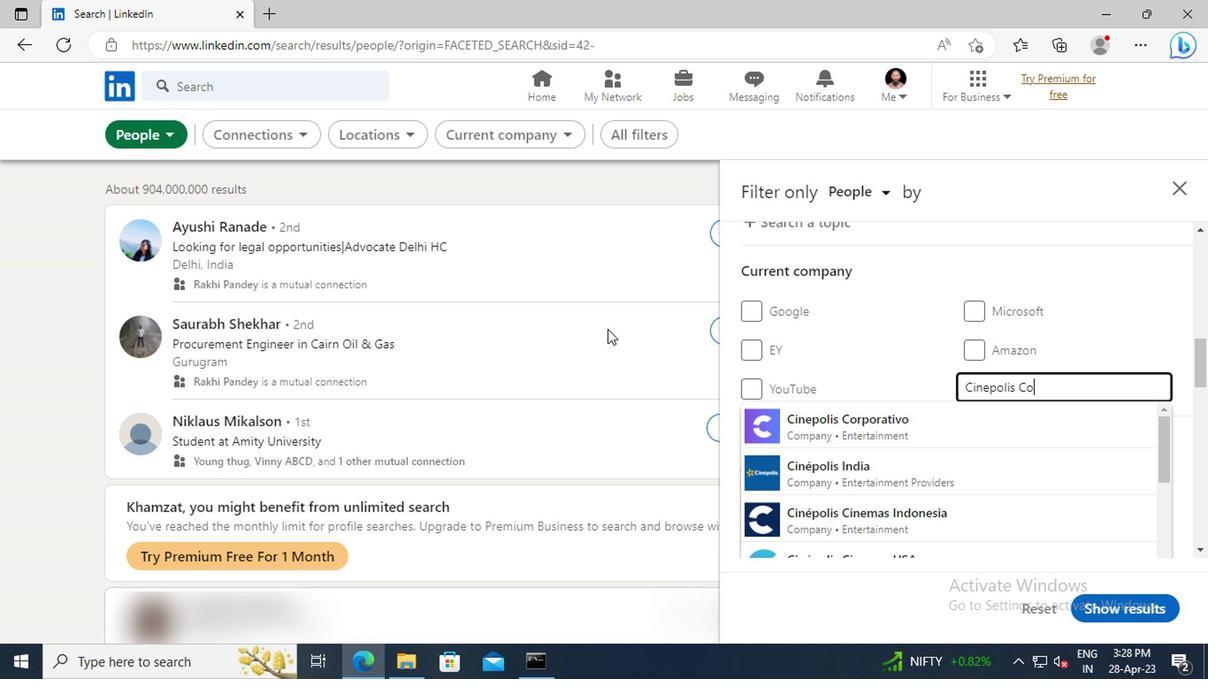 
Action: Mouse moved to (808, 431)
Screenshot: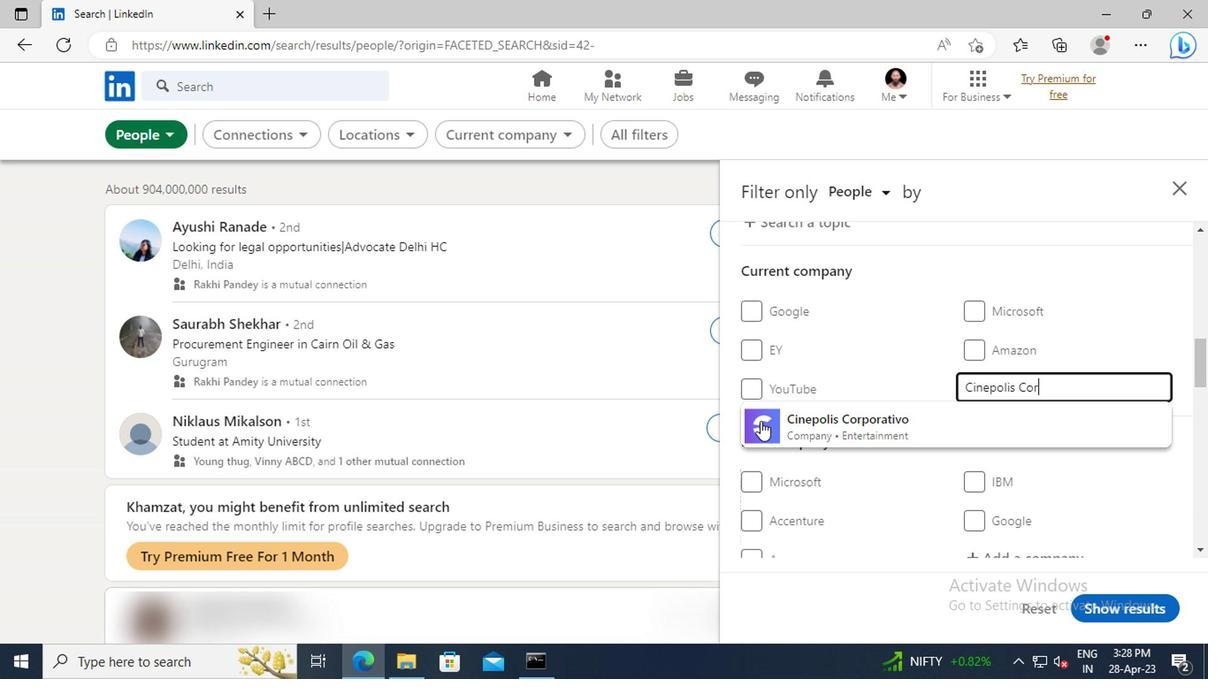 
Action: Mouse pressed left at (808, 431)
Screenshot: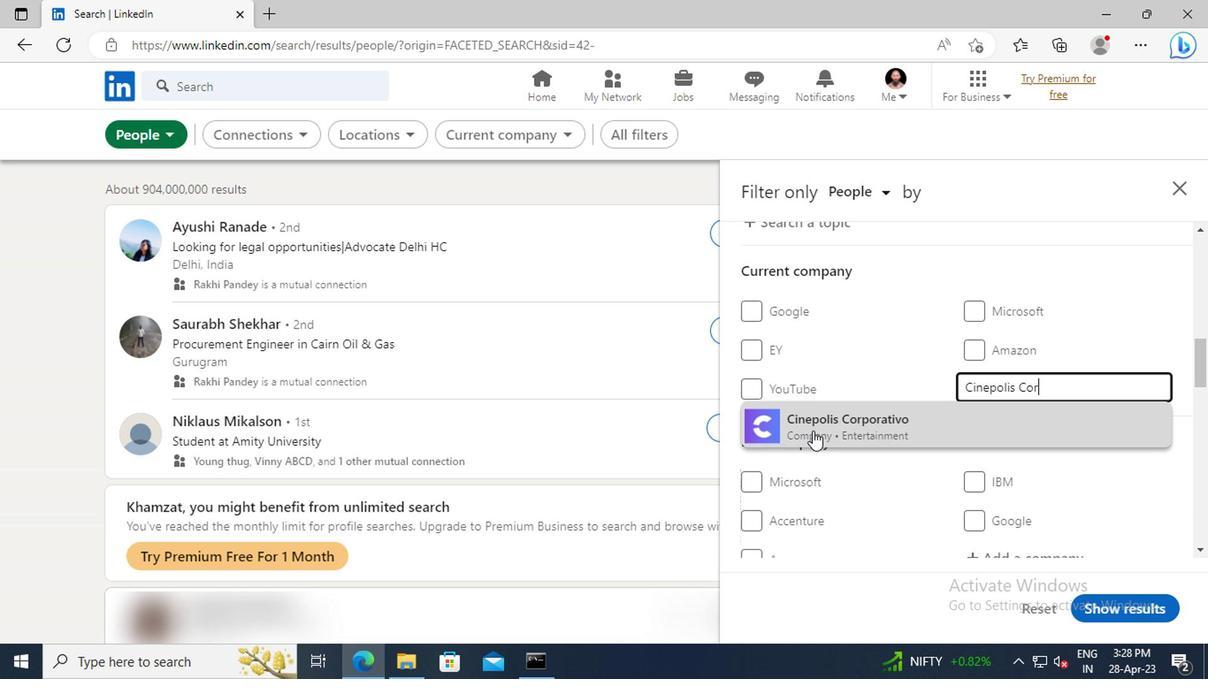 
Action: Mouse moved to (864, 434)
Screenshot: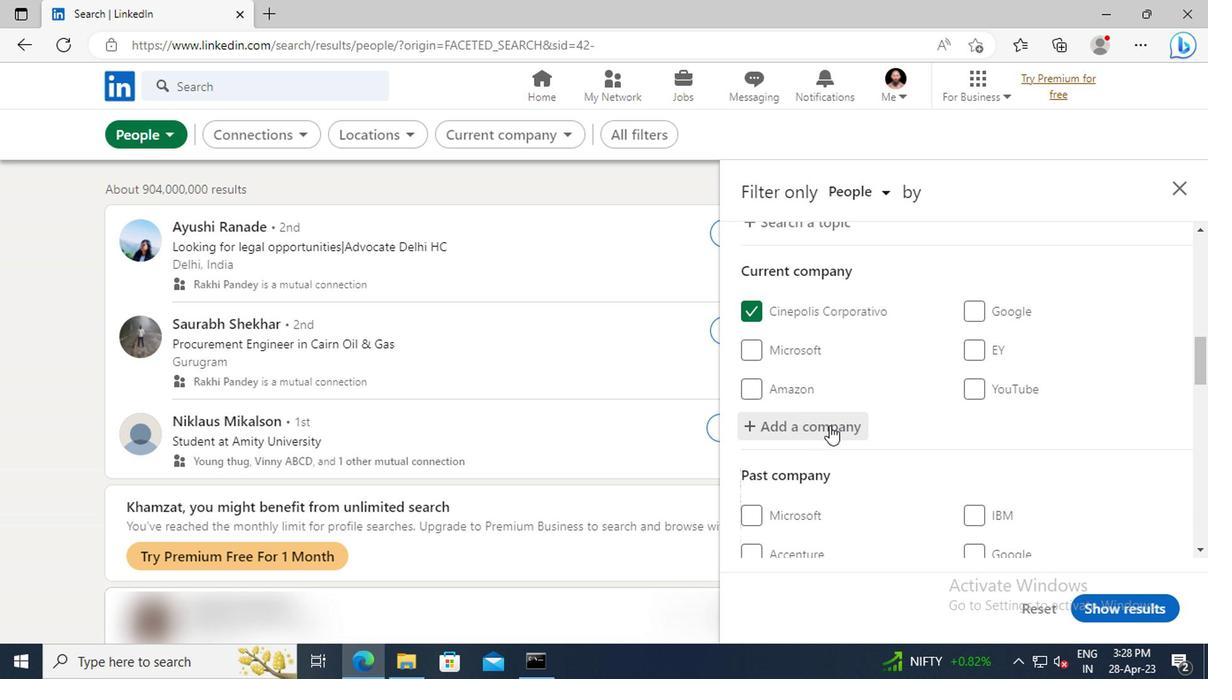 
Action: Mouse scrolled (864, 433) with delta (0, 0)
Screenshot: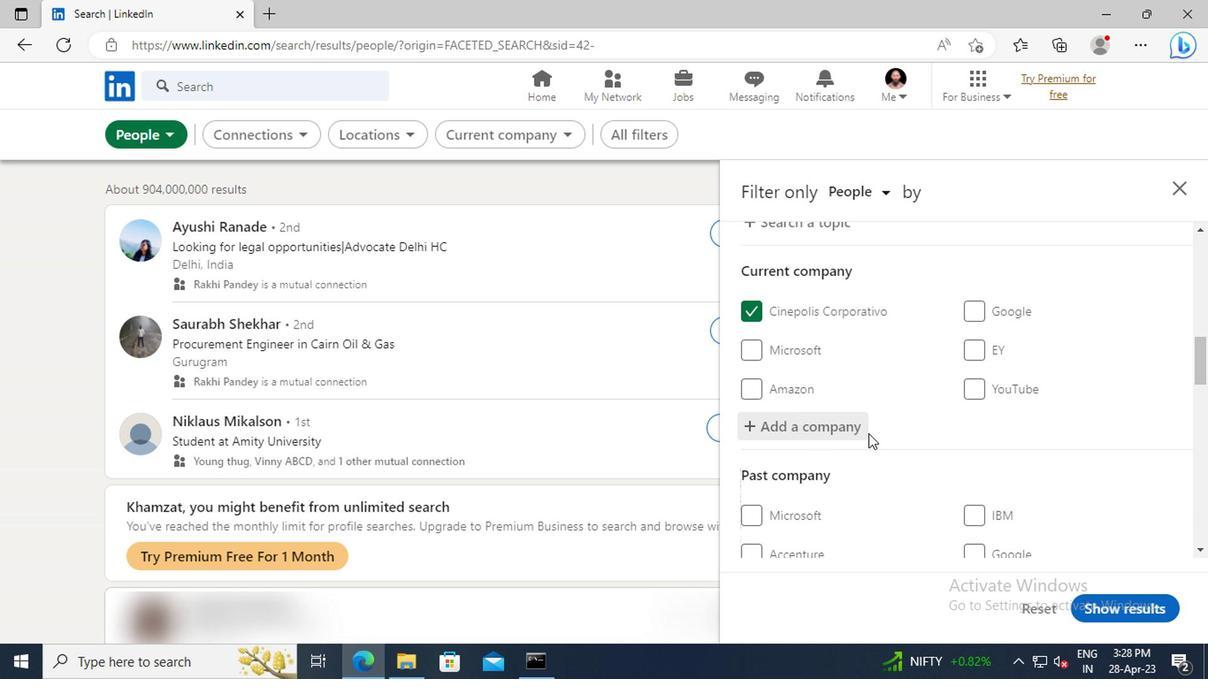 
Action: Mouse moved to (844, 455)
Screenshot: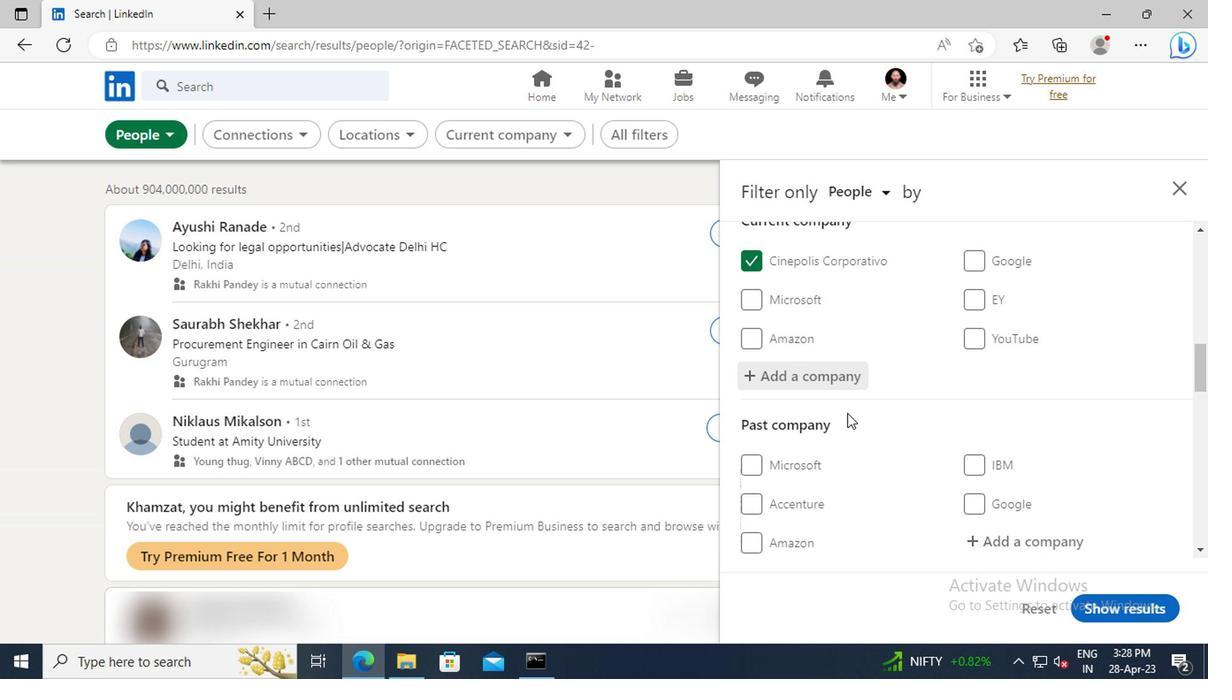 
Action: Mouse scrolled (844, 455) with delta (0, 0)
Screenshot: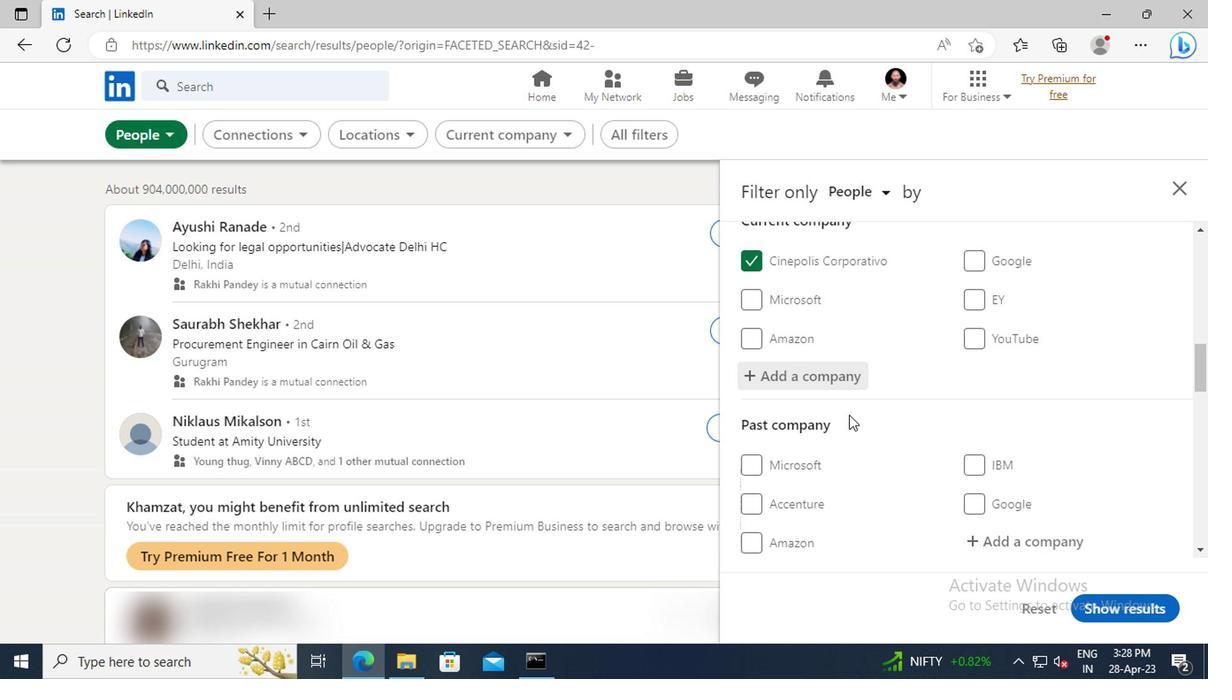 
Action: Mouse scrolled (844, 455) with delta (0, 0)
Screenshot: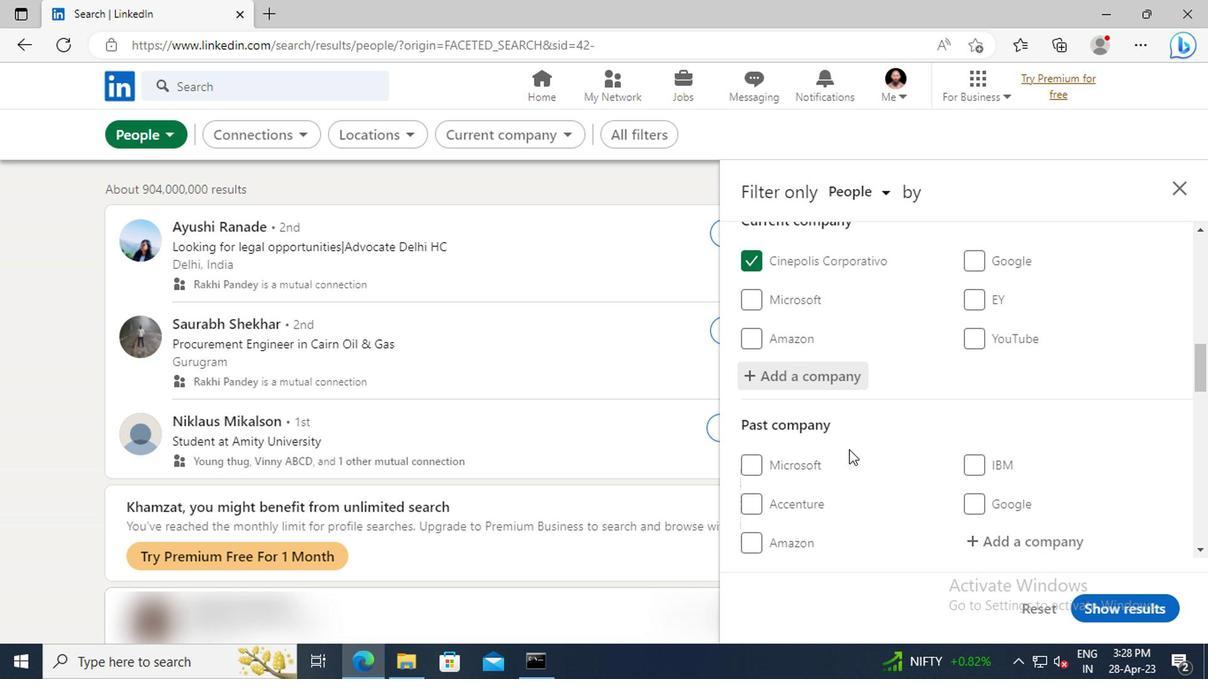 
Action: Mouse scrolled (844, 455) with delta (0, 0)
Screenshot: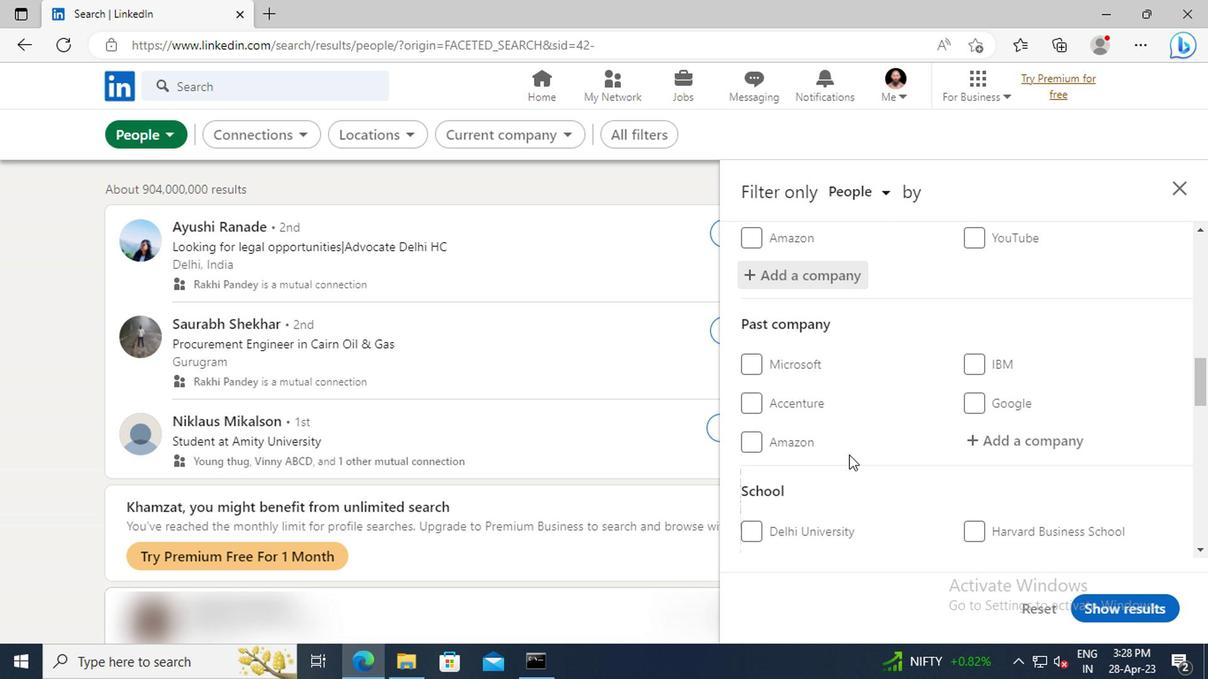 
Action: Mouse moved to (849, 455)
Screenshot: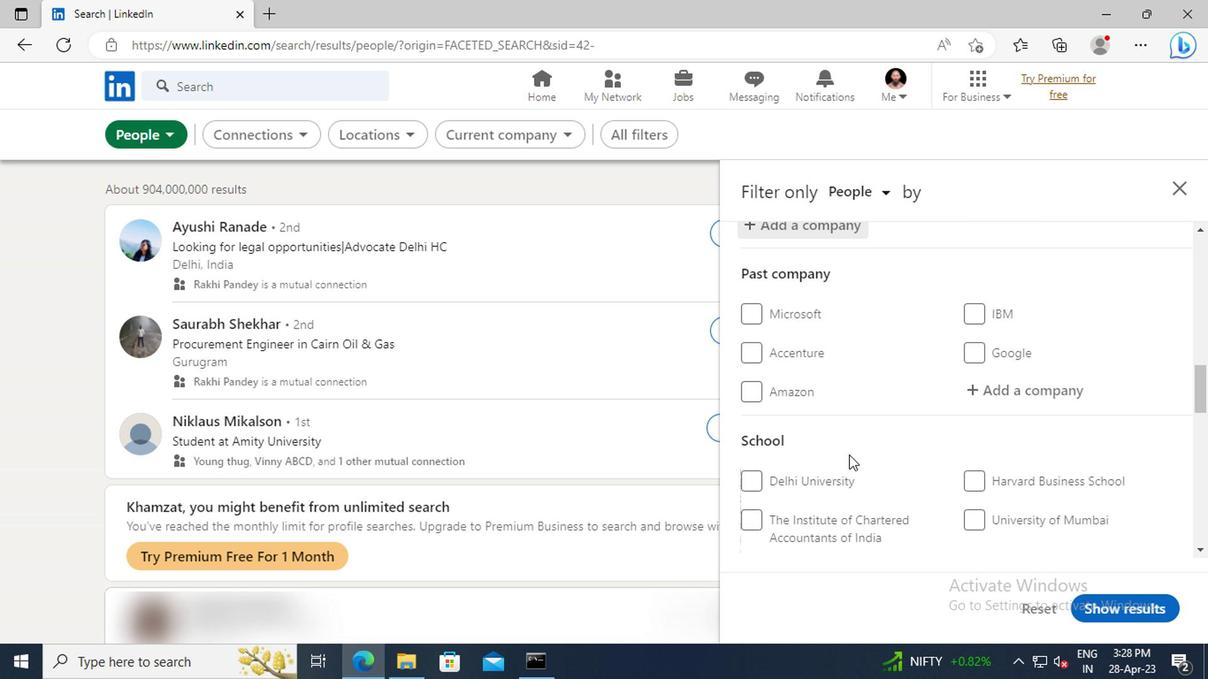 
Action: Mouse scrolled (849, 453) with delta (0, -1)
Screenshot: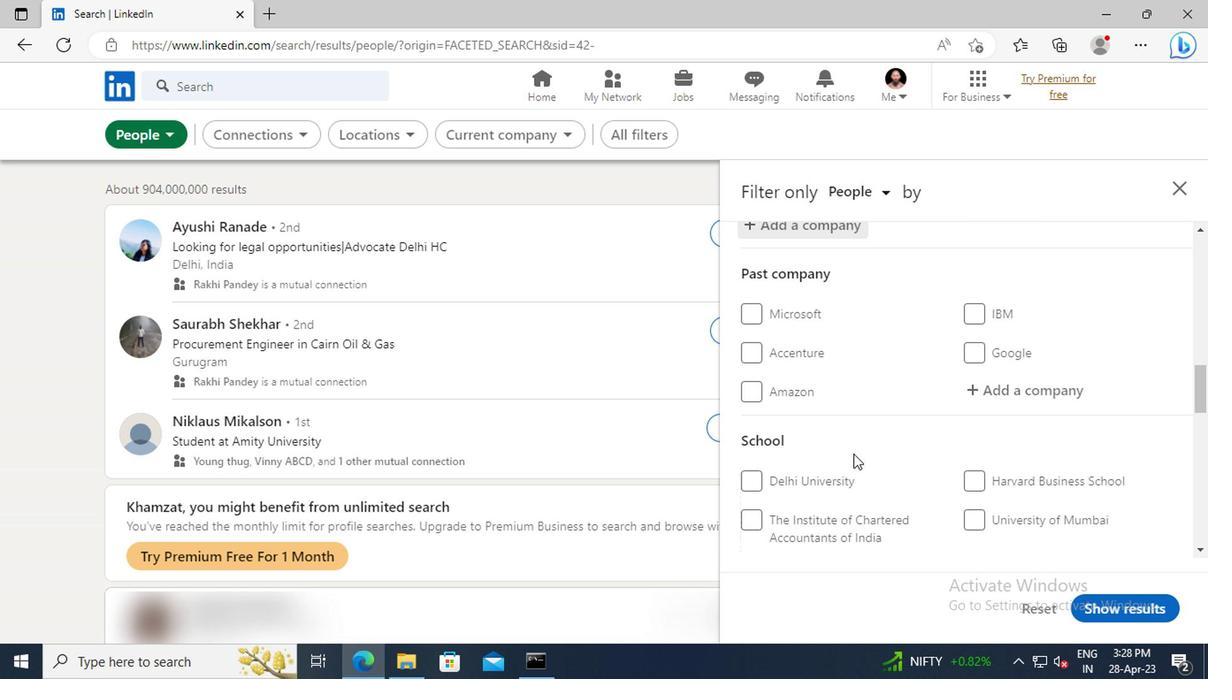 
Action: Mouse scrolled (849, 453) with delta (0, -1)
Screenshot: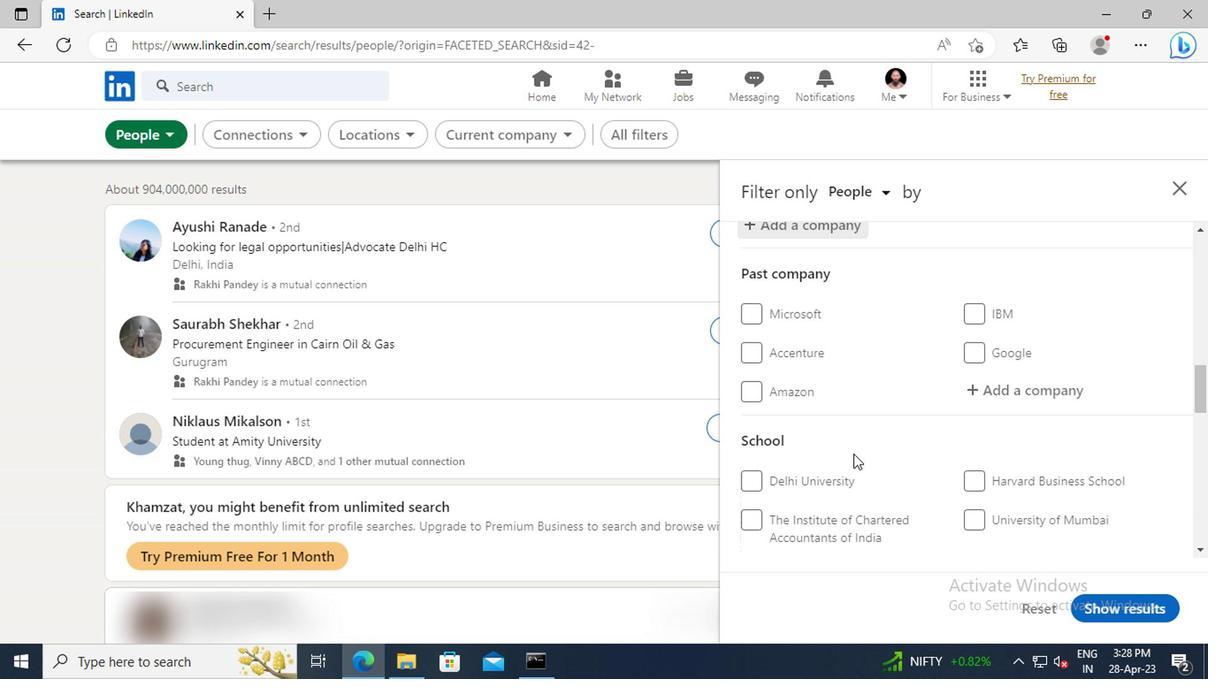 
Action: Mouse moved to (952, 440)
Screenshot: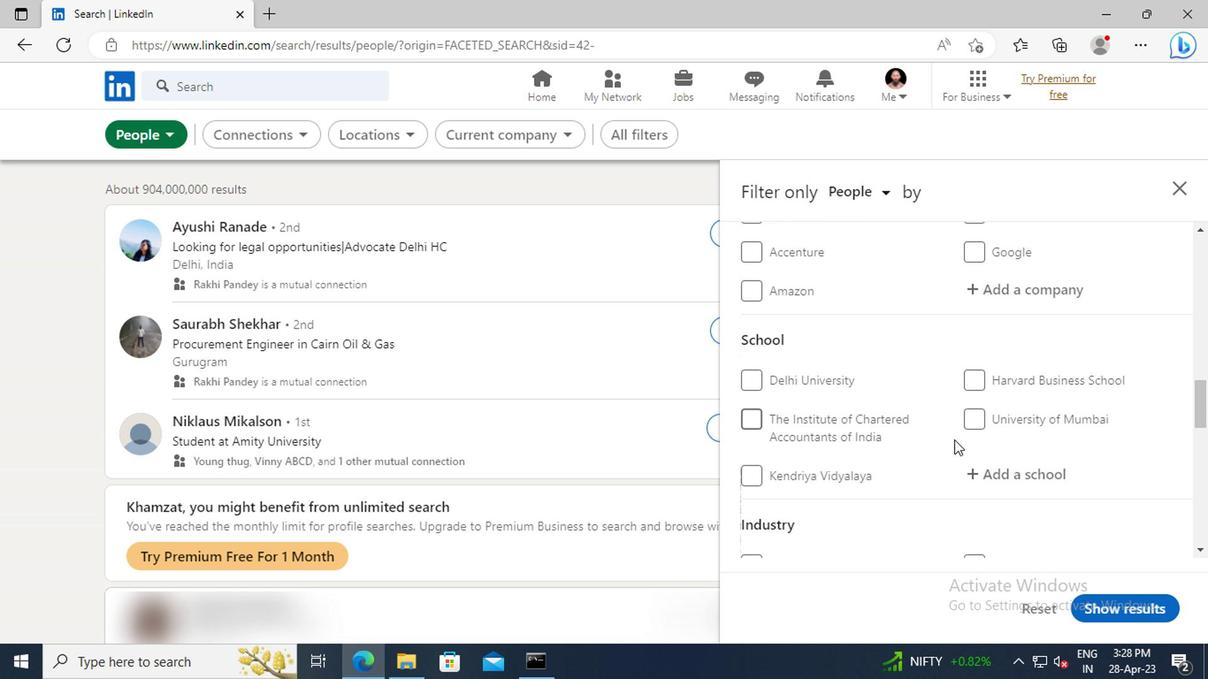 
Action: Mouse scrolled (952, 439) with delta (0, 0)
Screenshot: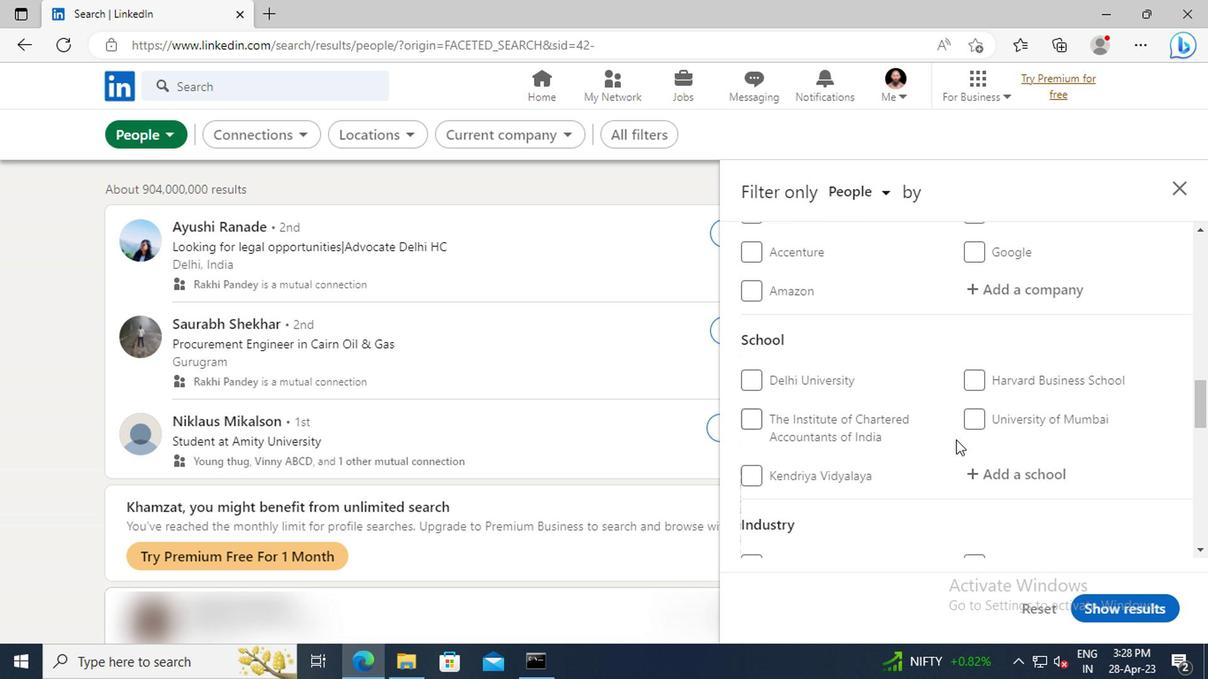 
Action: Mouse moved to (1008, 431)
Screenshot: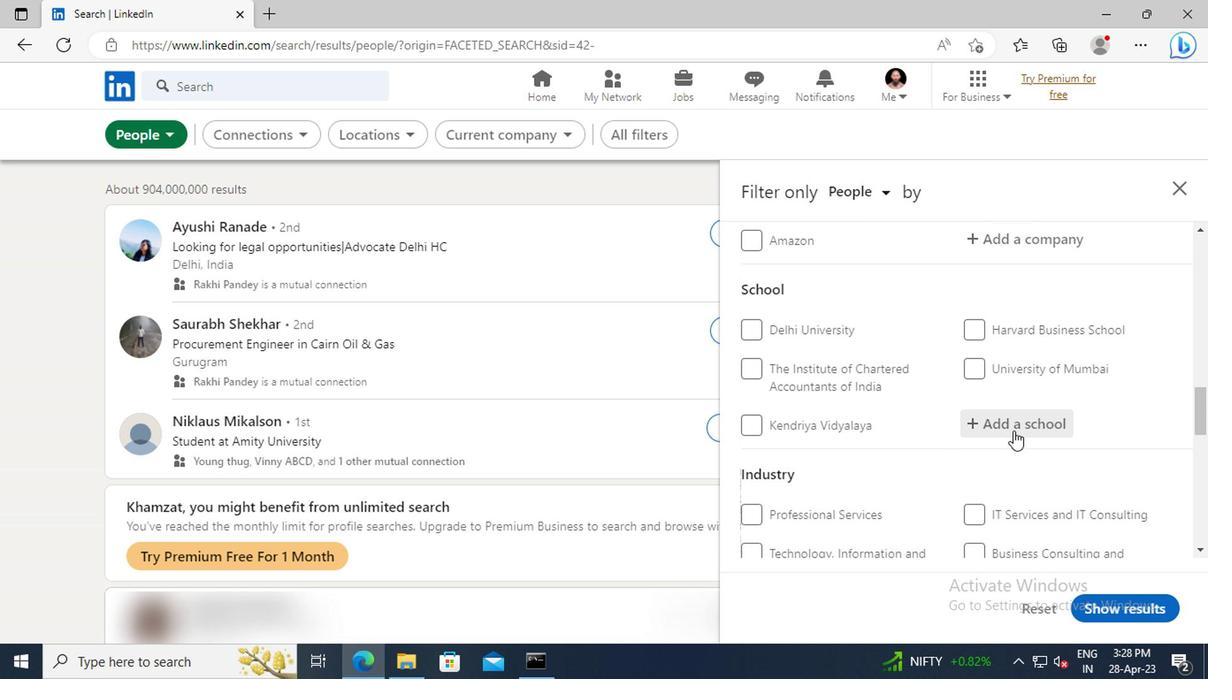 
Action: Mouse pressed left at (1008, 431)
Screenshot: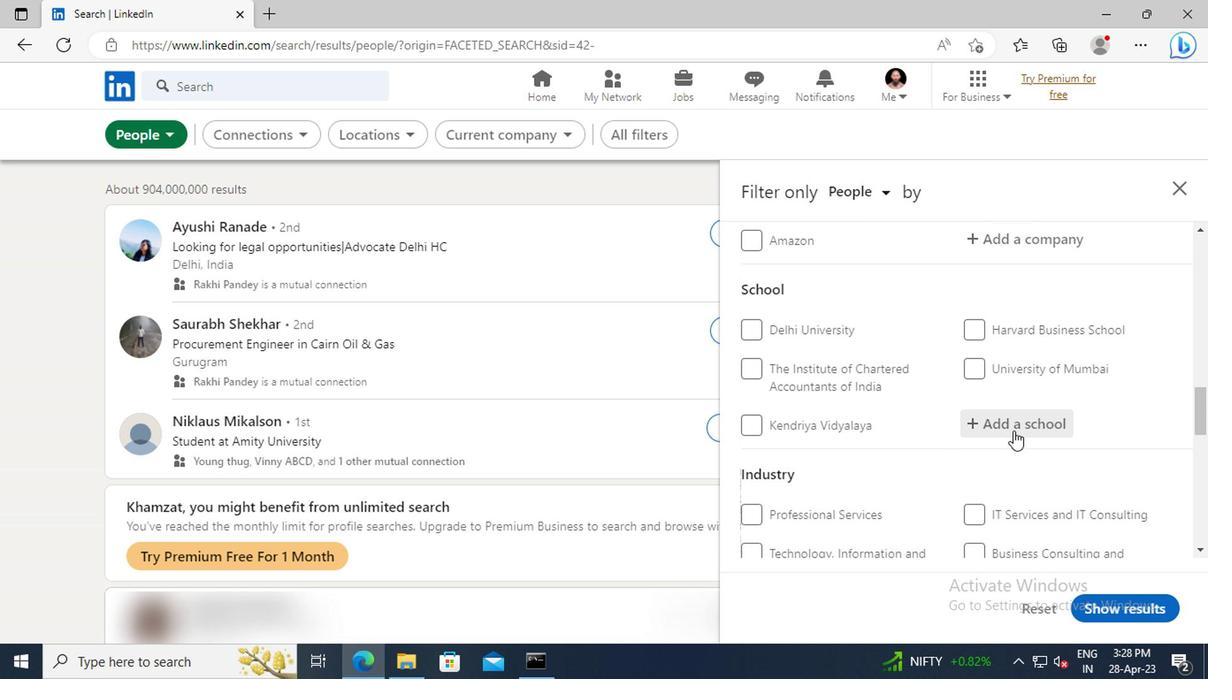 
Action: Mouse moved to (995, 421)
Screenshot: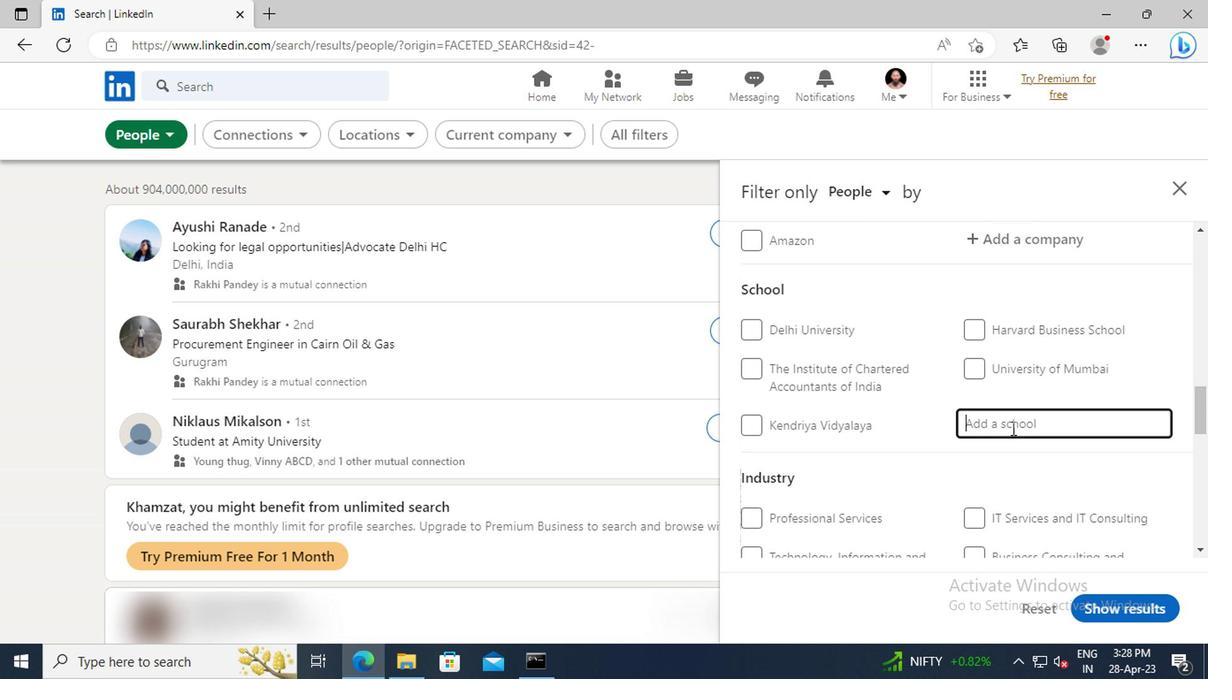 
Action: Key pressed <Key.shift>LOKMANYA<Key.space><Key.shift>TILAK<Key.space>
Screenshot: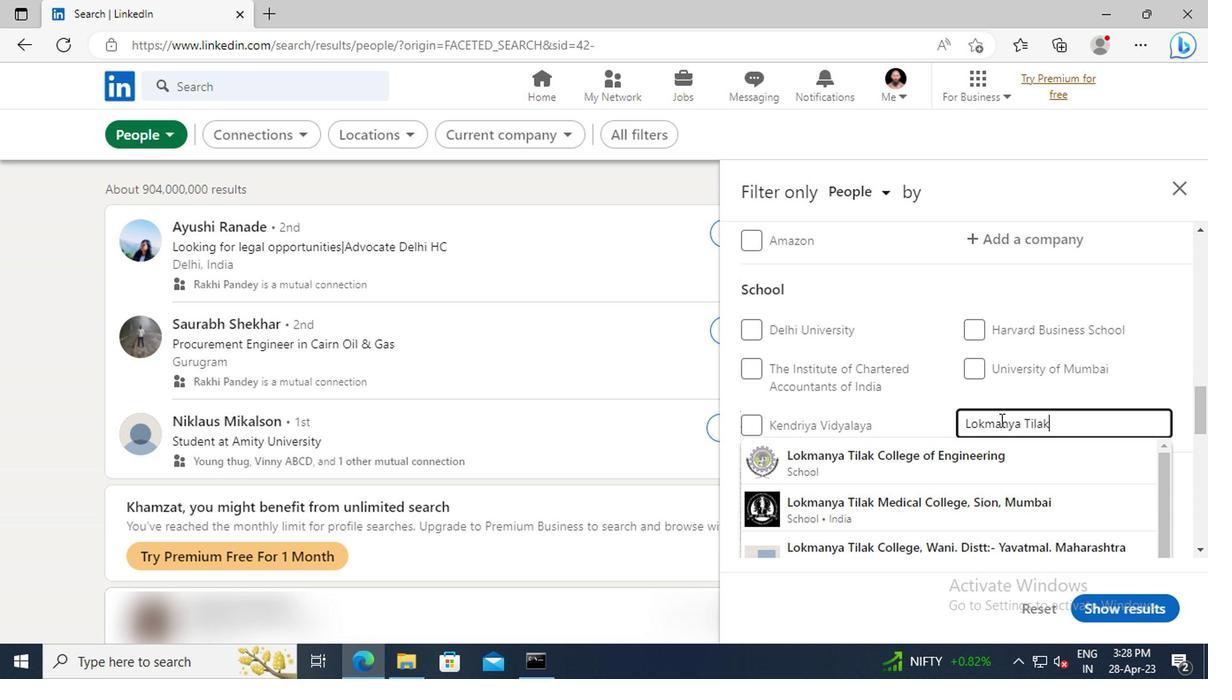 
Action: Mouse moved to (983, 468)
Screenshot: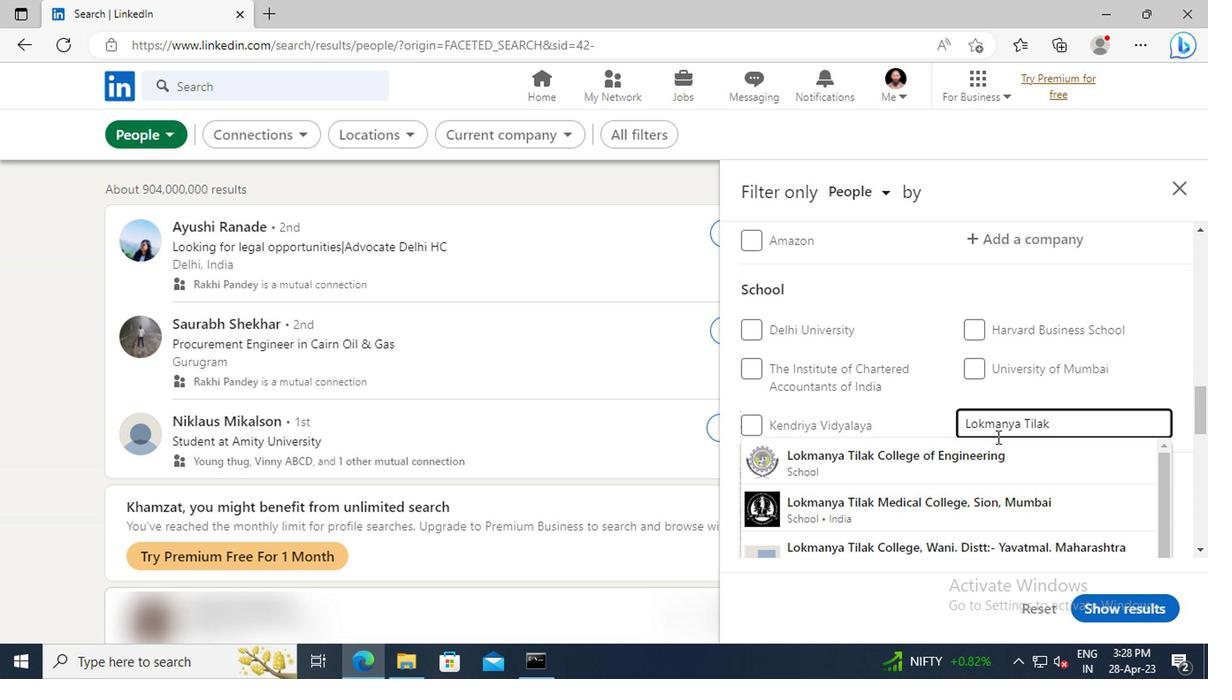 
Action: Mouse pressed left at (983, 468)
Screenshot: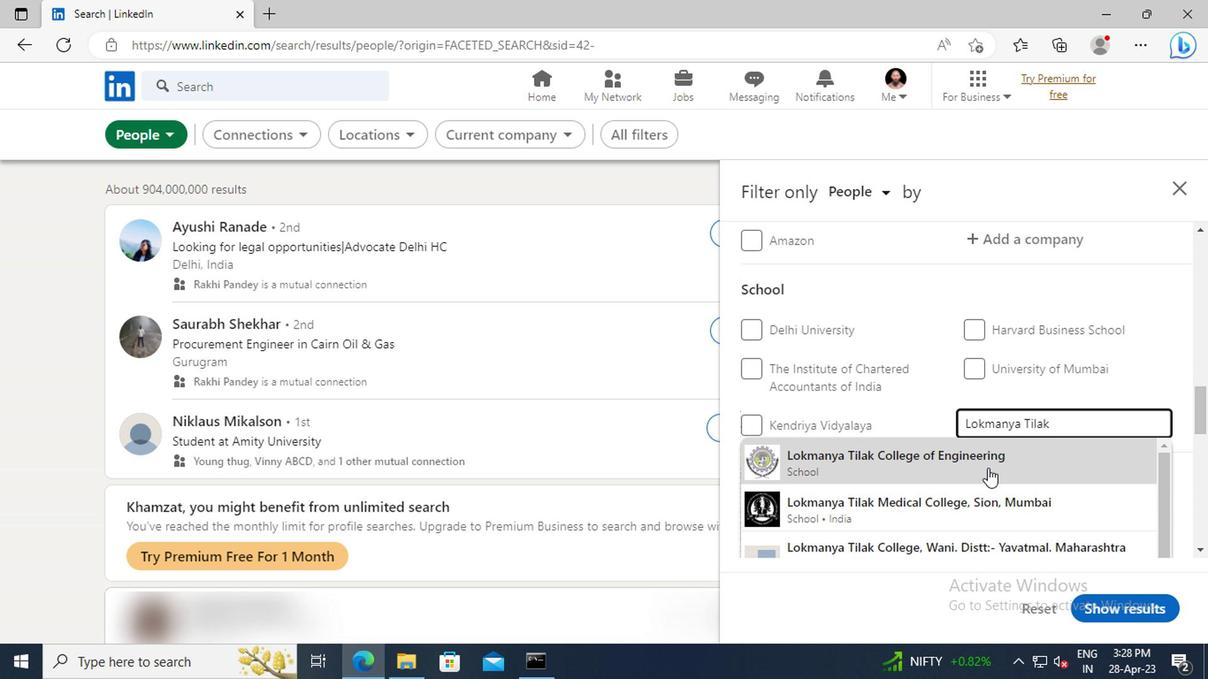 
Action: Mouse moved to (978, 446)
Screenshot: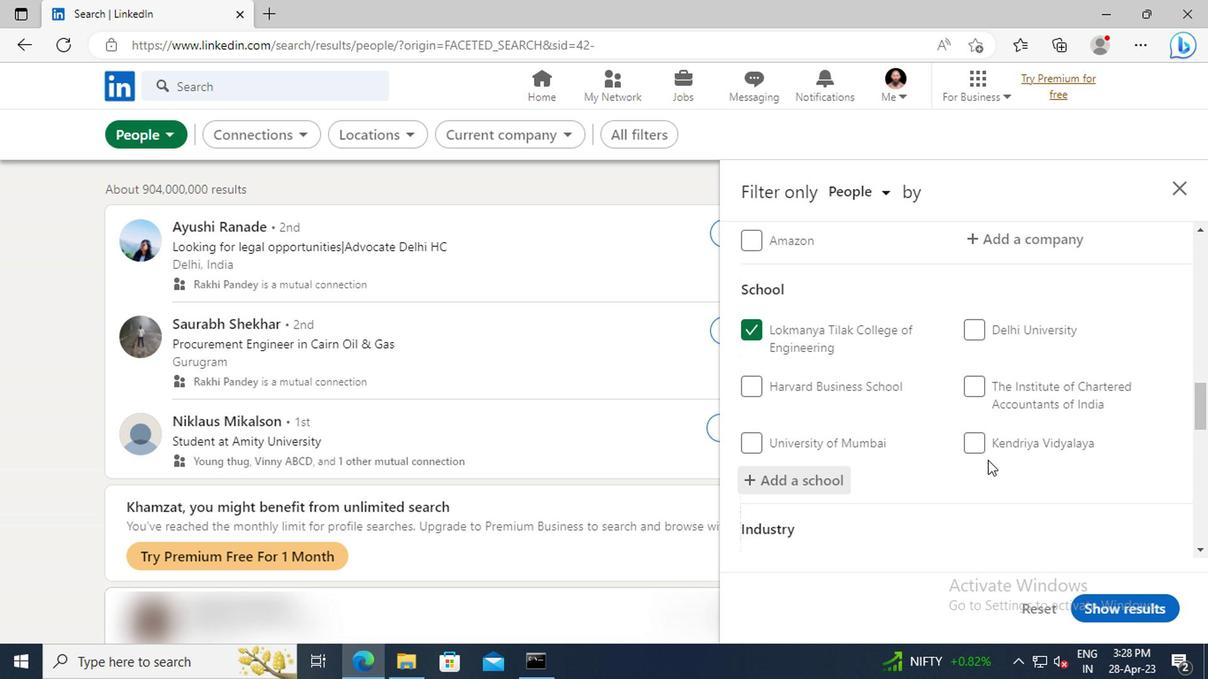 
Action: Mouse scrolled (978, 446) with delta (0, 0)
Screenshot: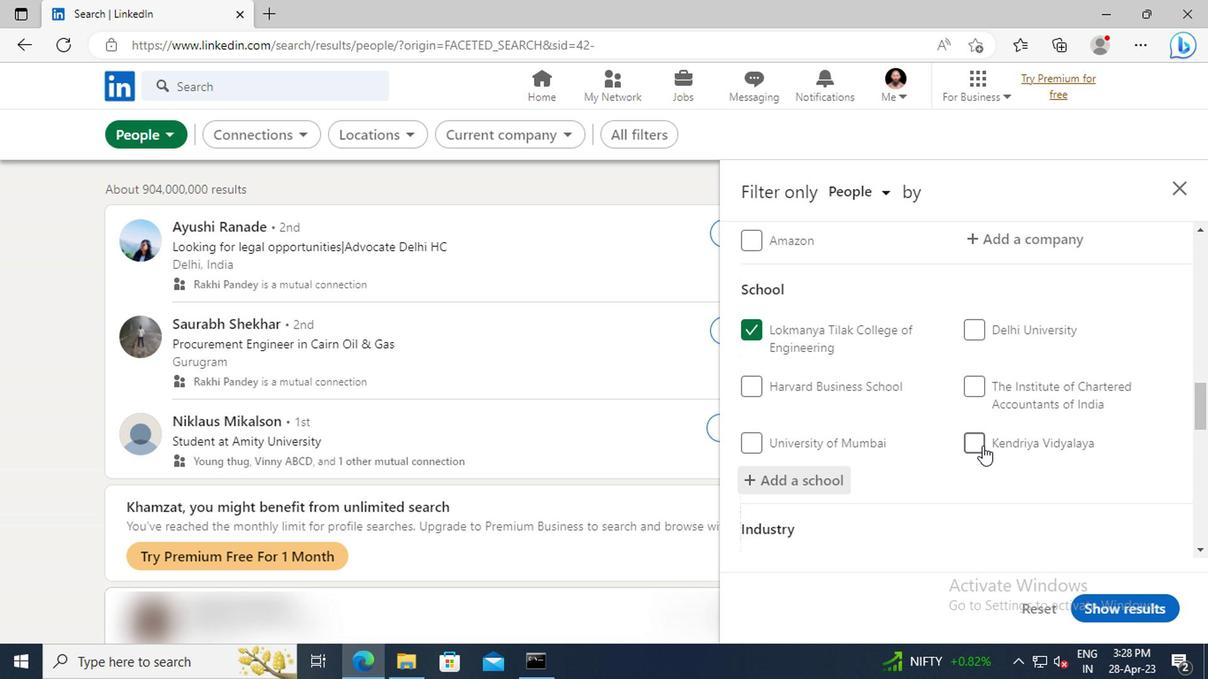 
Action: Mouse scrolled (978, 446) with delta (0, 0)
Screenshot: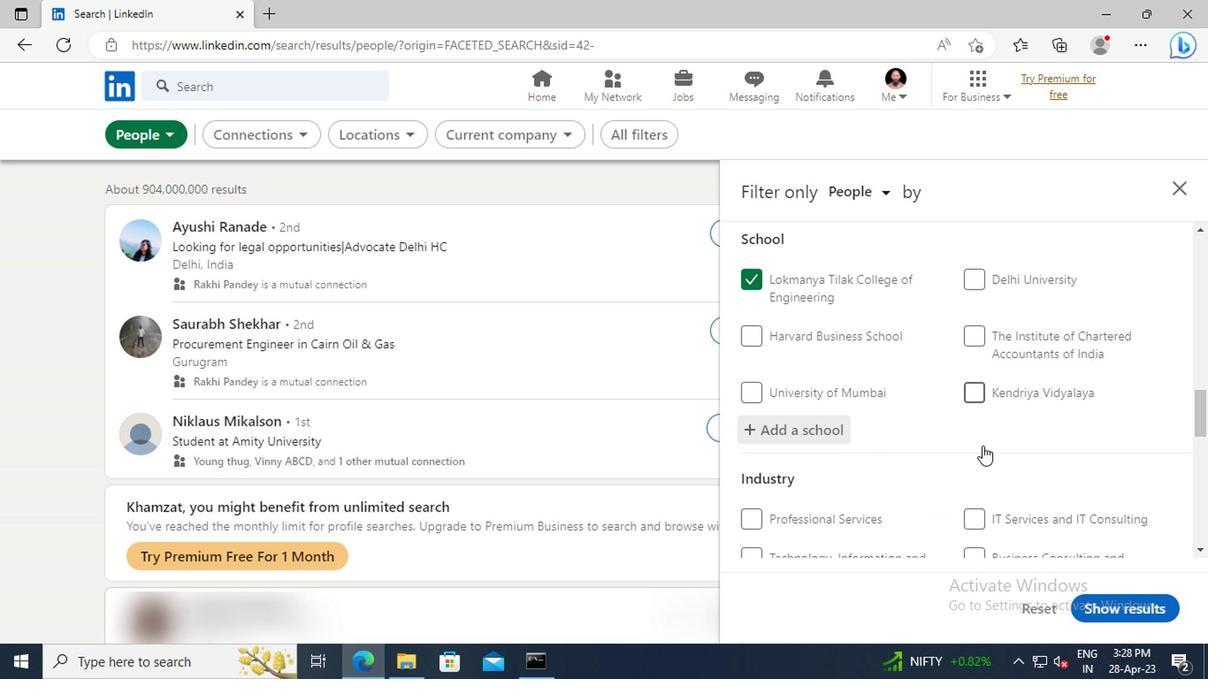 
Action: Mouse scrolled (978, 446) with delta (0, 0)
Screenshot: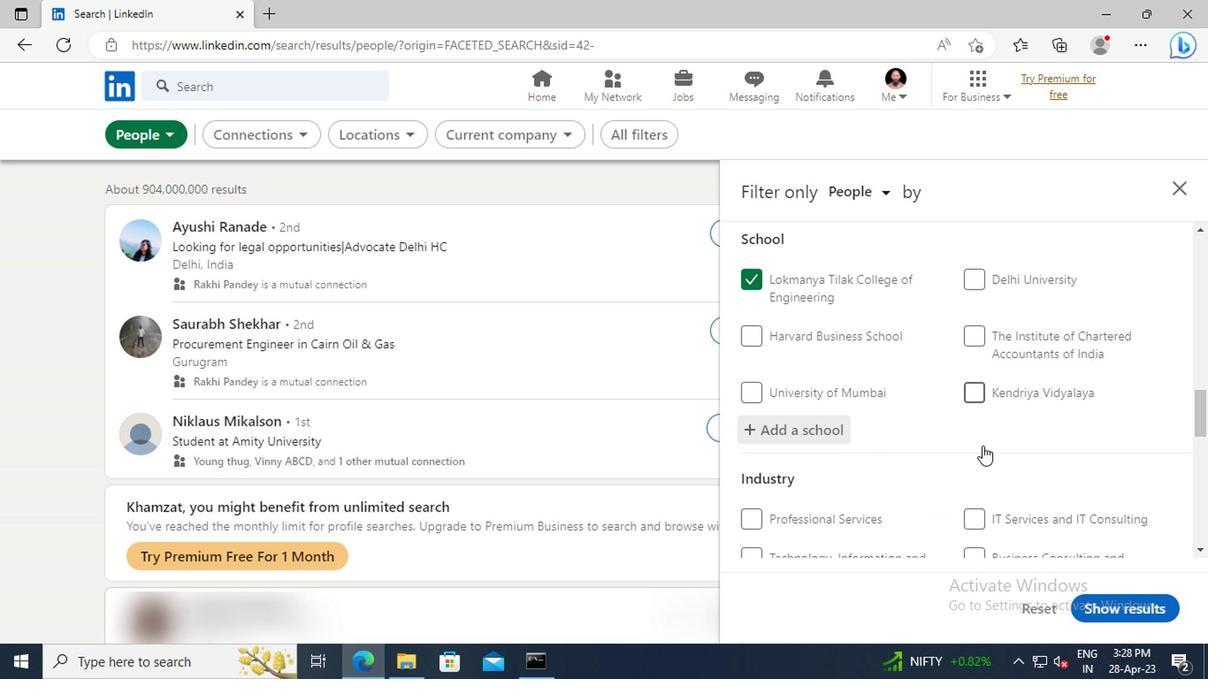 
Action: Mouse scrolled (978, 446) with delta (0, 0)
Screenshot: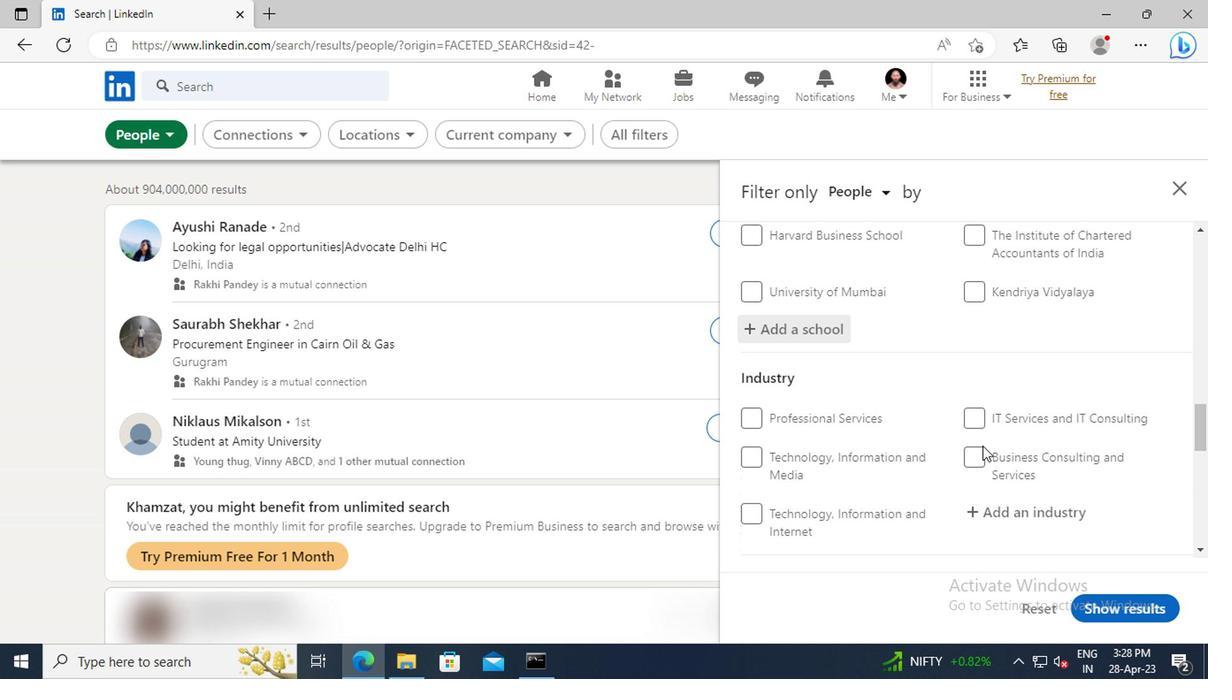 
Action: Mouse scrolled (978, 446) with delta (0, 0)
Screenshot: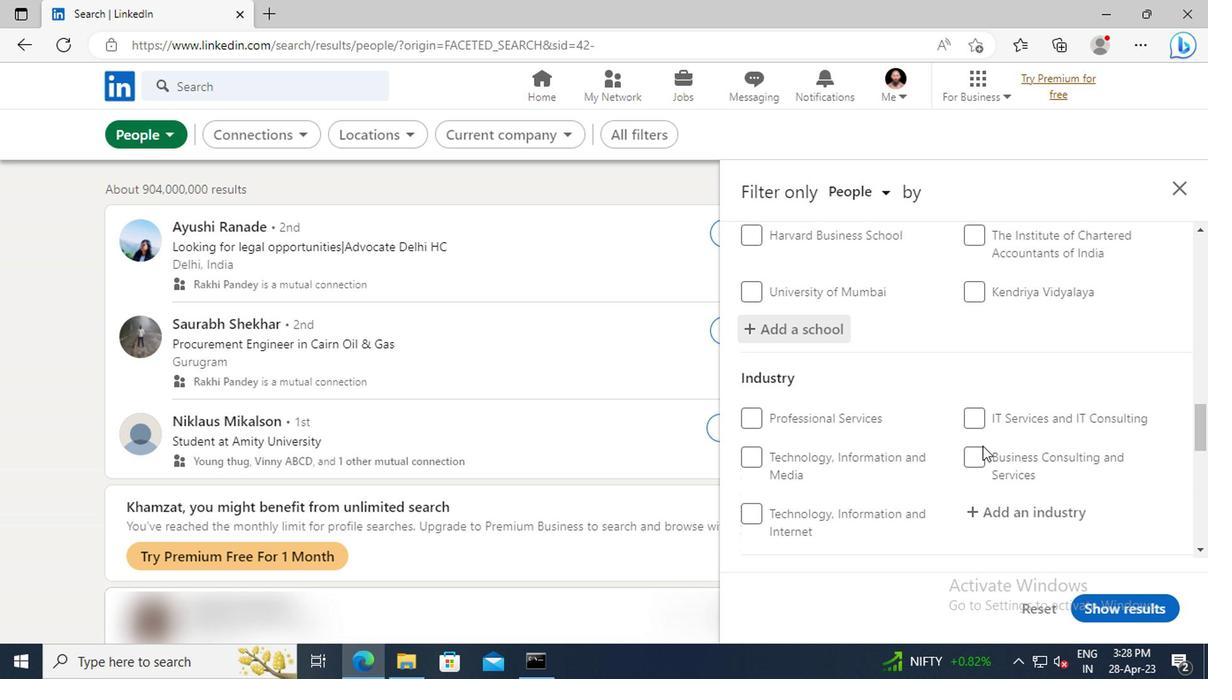 
Action: Mouse moved to (988, 418)
Screenshot: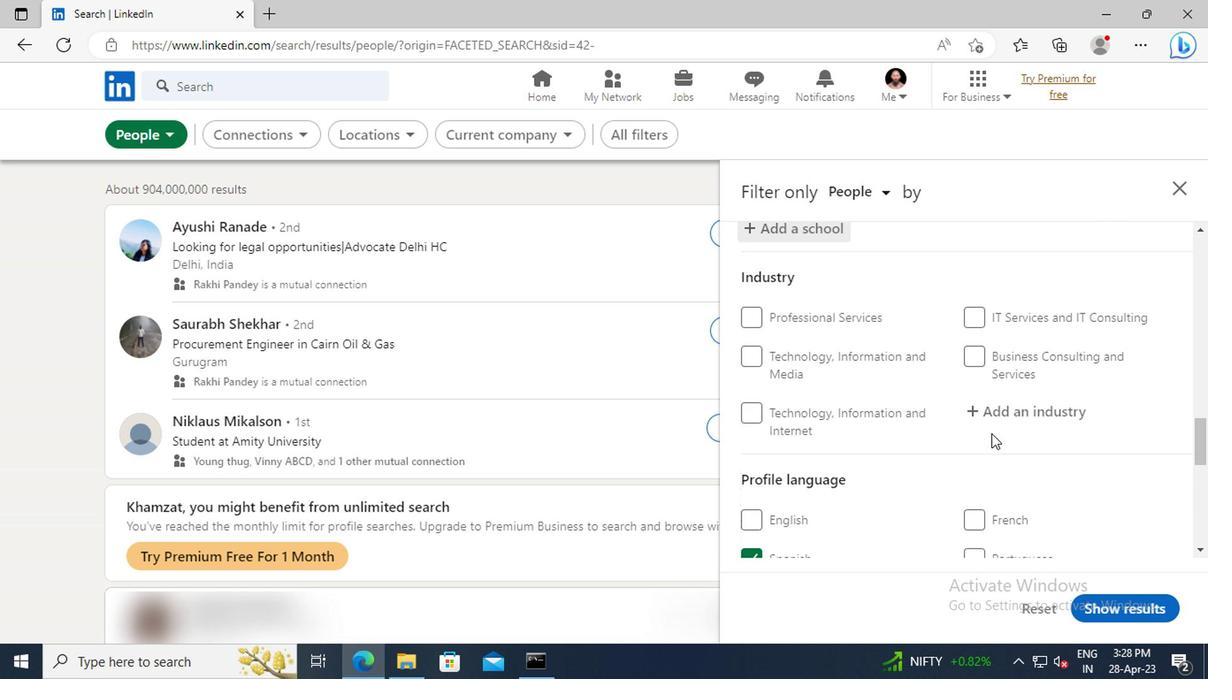 
Action: Mouse pressed left at (988, 418)
Screenshot: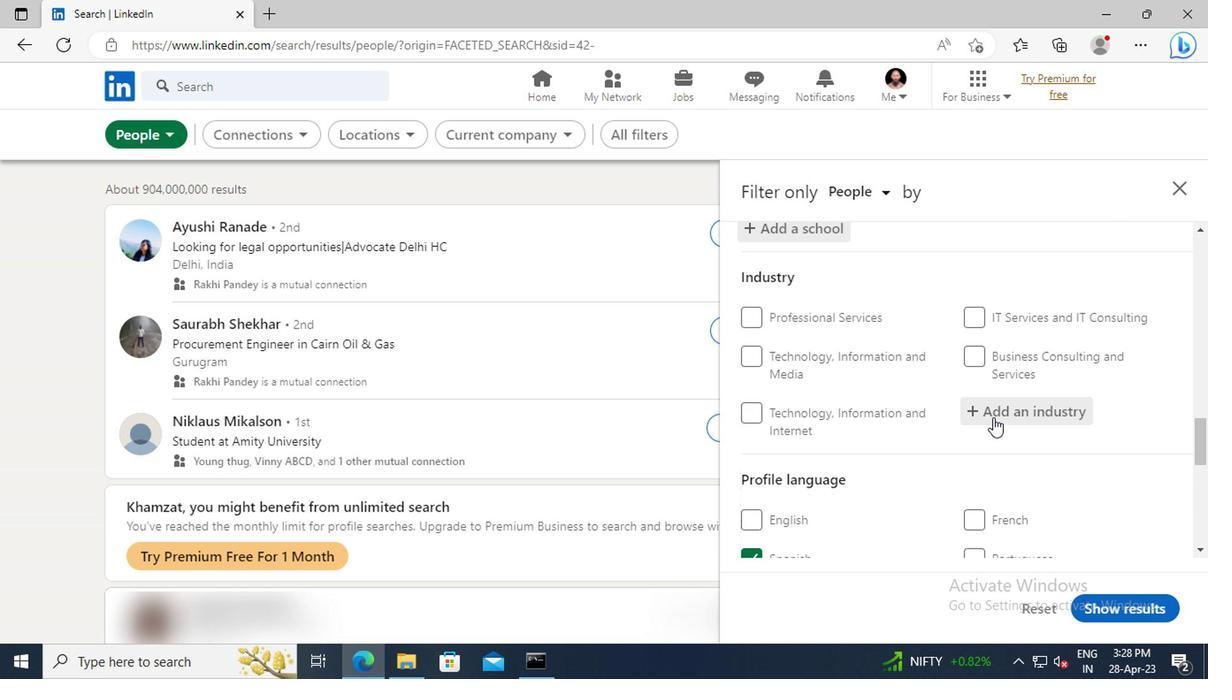 
Action: Mouse moved to (968, 405)
Screenshot: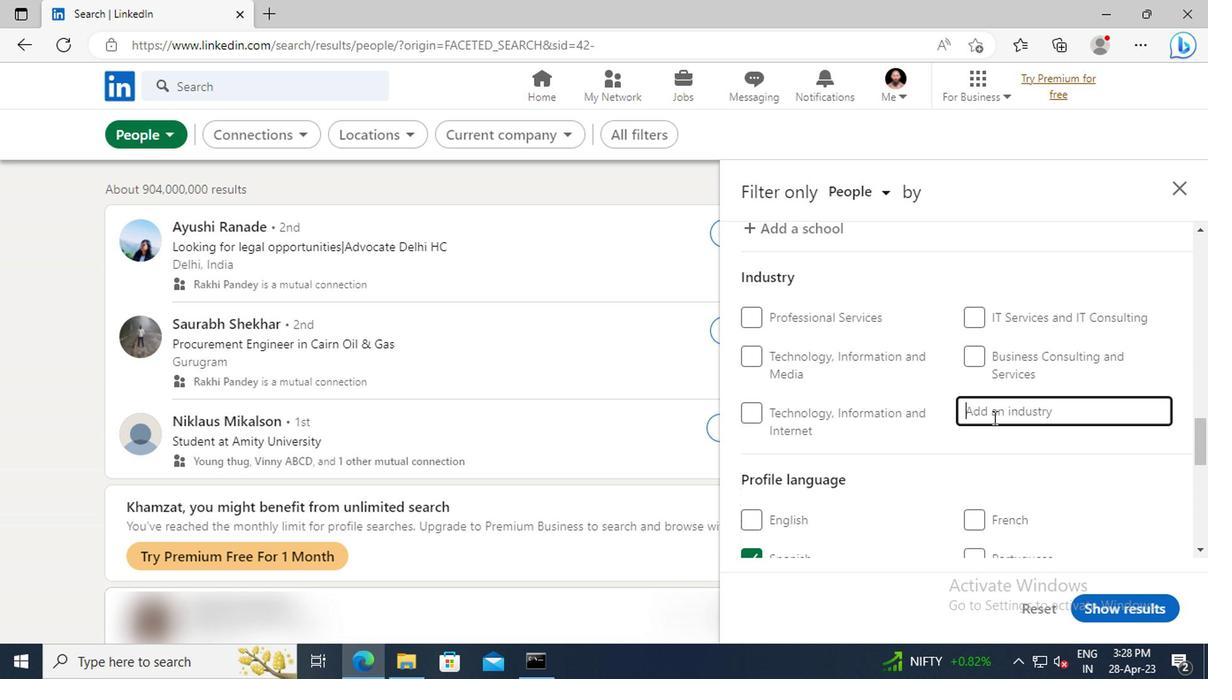 
Action: Key pressed <Key.shift>ENGINEERING<Key.space><Key.shift>SER
Screenshot: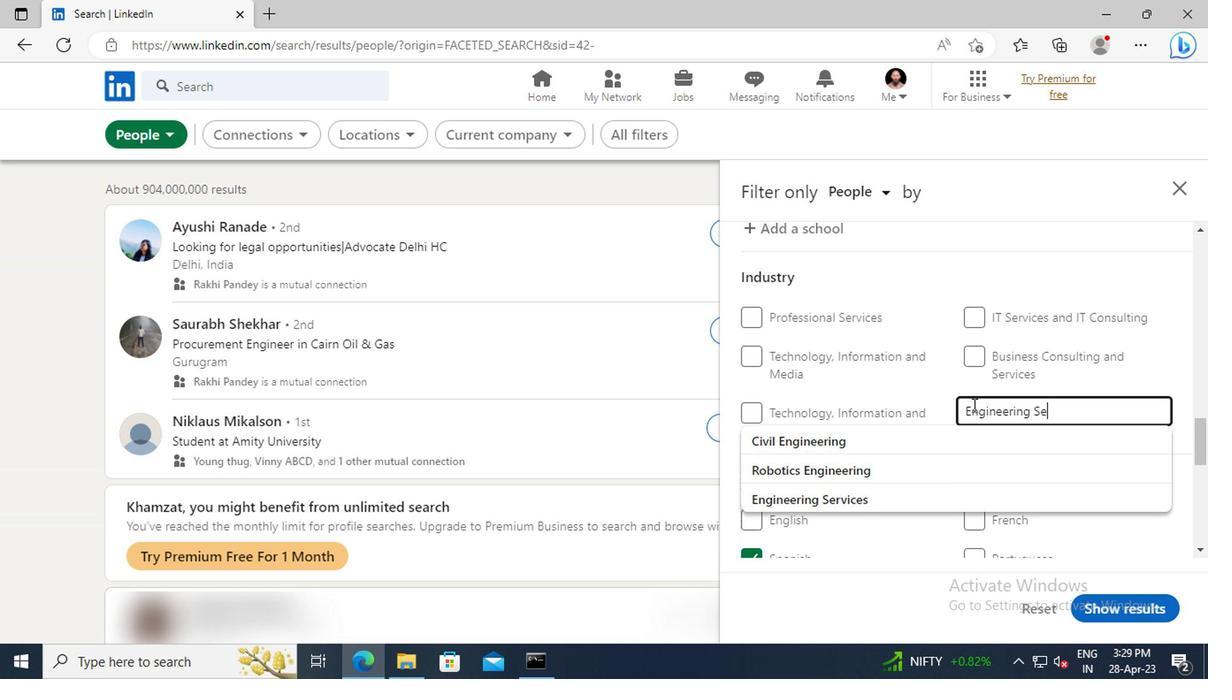 
Action: Mouse moved to (968, 437)
Screenshot: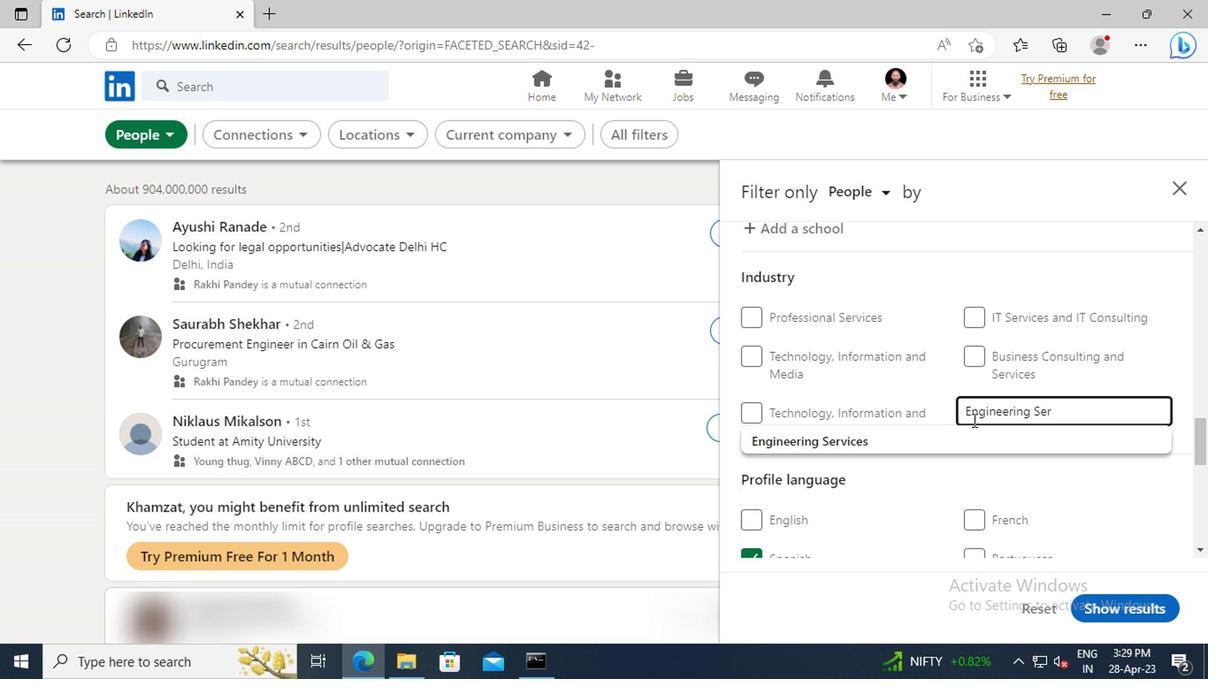 
Action: Mouse pressed left at (968, 437)
Screenshot: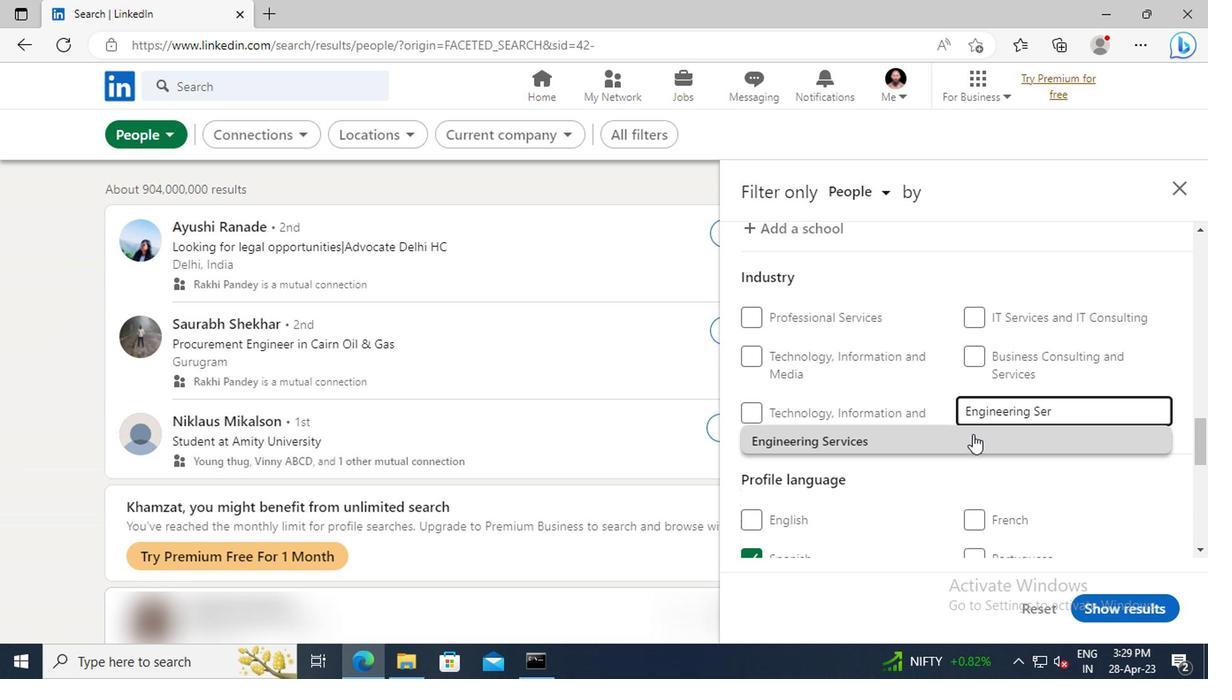 
Action: Mouse scrolled (968, 436) with delta (0, -1)
Screenshot: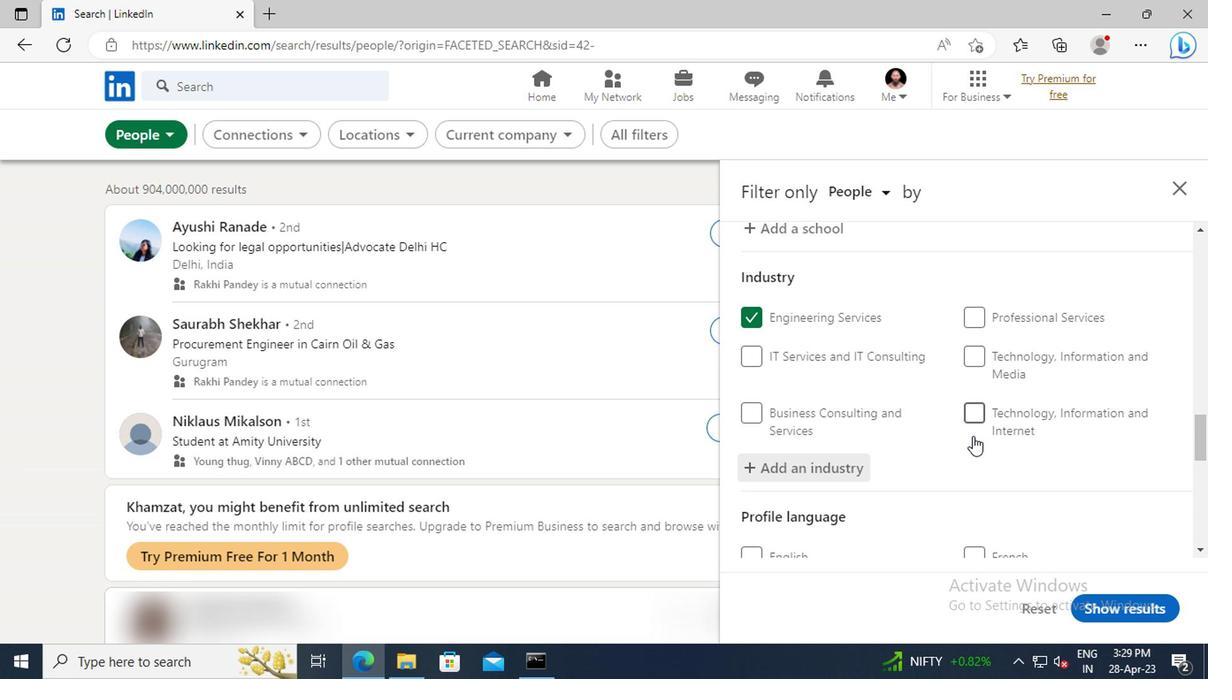 
Action: Mouse scrolled (968, 436) with delta (0, -1)
Screenshot: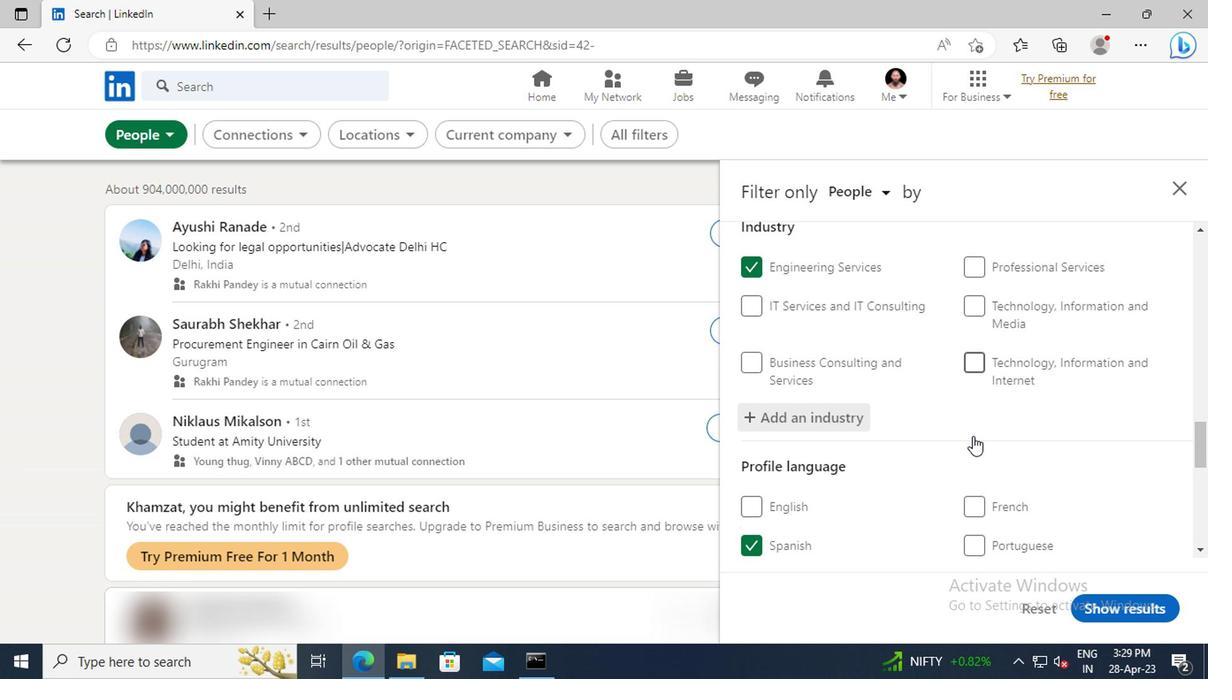 
Action: Mouse scrolled (968, 436) with delta (0, -1)
Screenshot: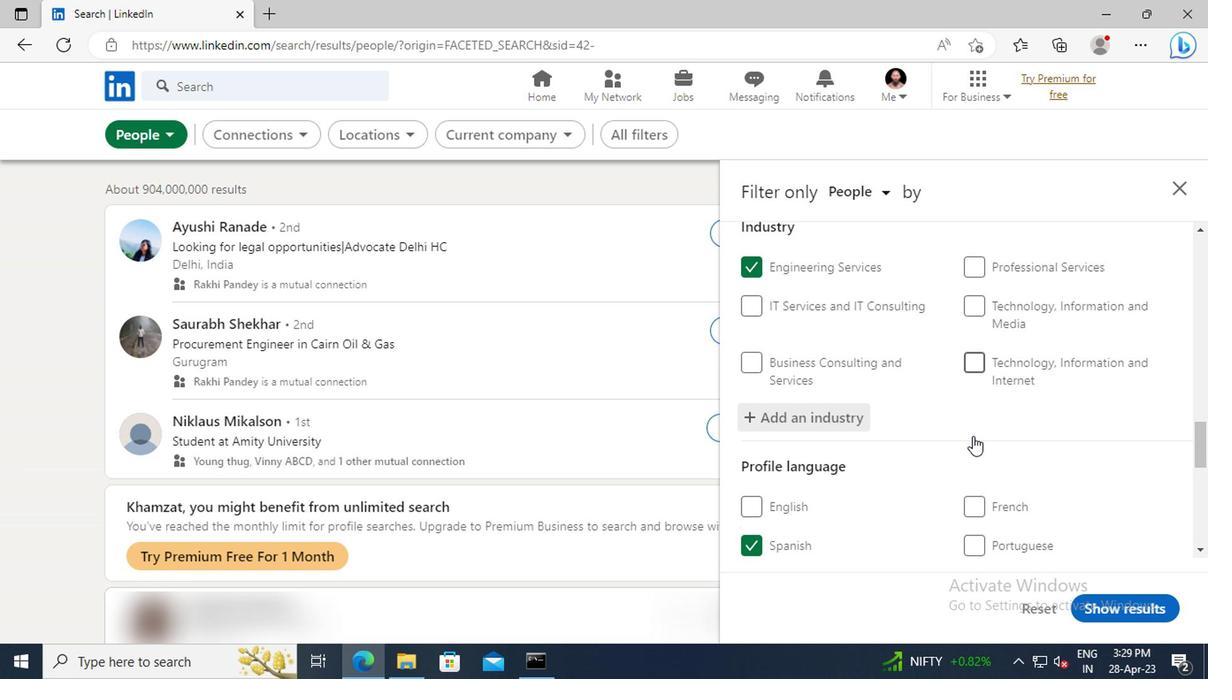 
Action: Mouse scrolled (968, 436) with delta (0, -1)
Screenshot: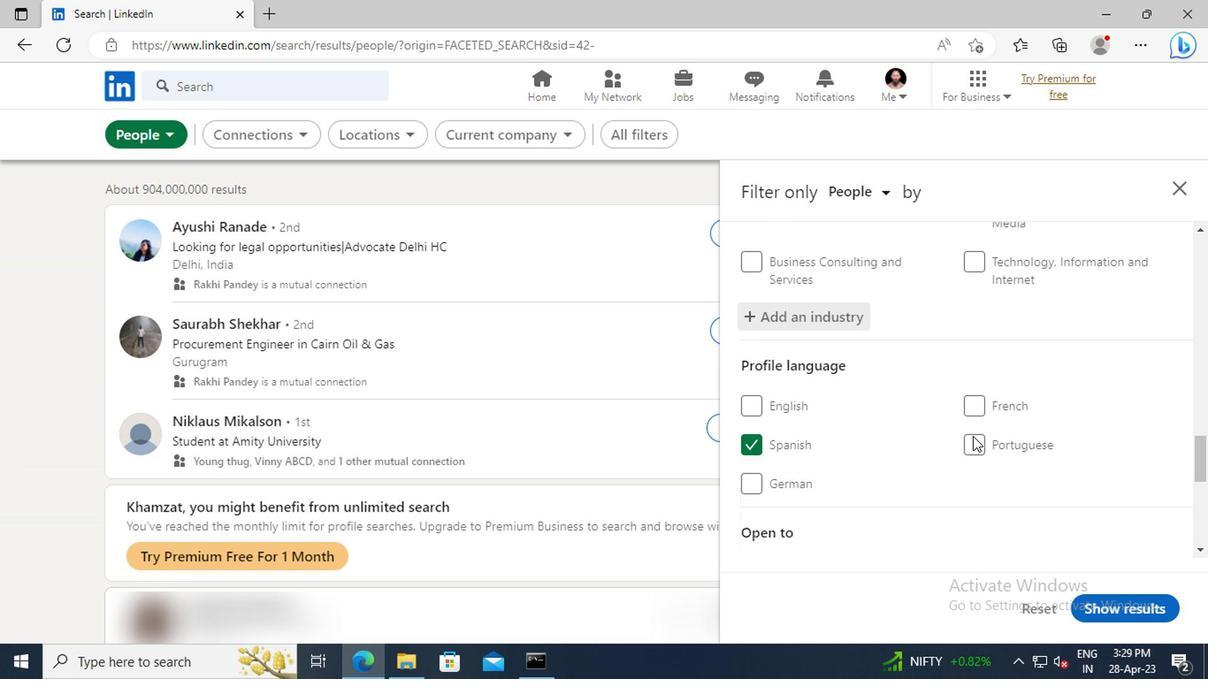
Action: Mouse scrolled (968, 436) with delta (0, -1)
Screenshot: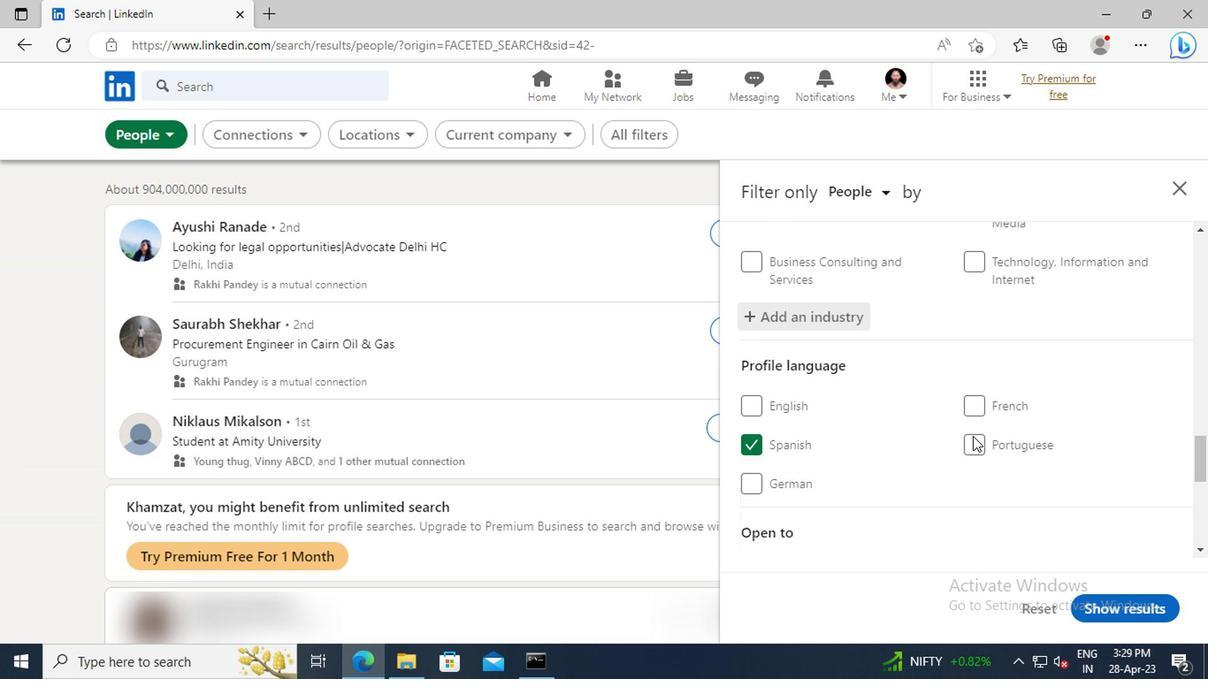 
Action: Mouse scrolled (968, 436) with delta (0, -1)
Screenshot: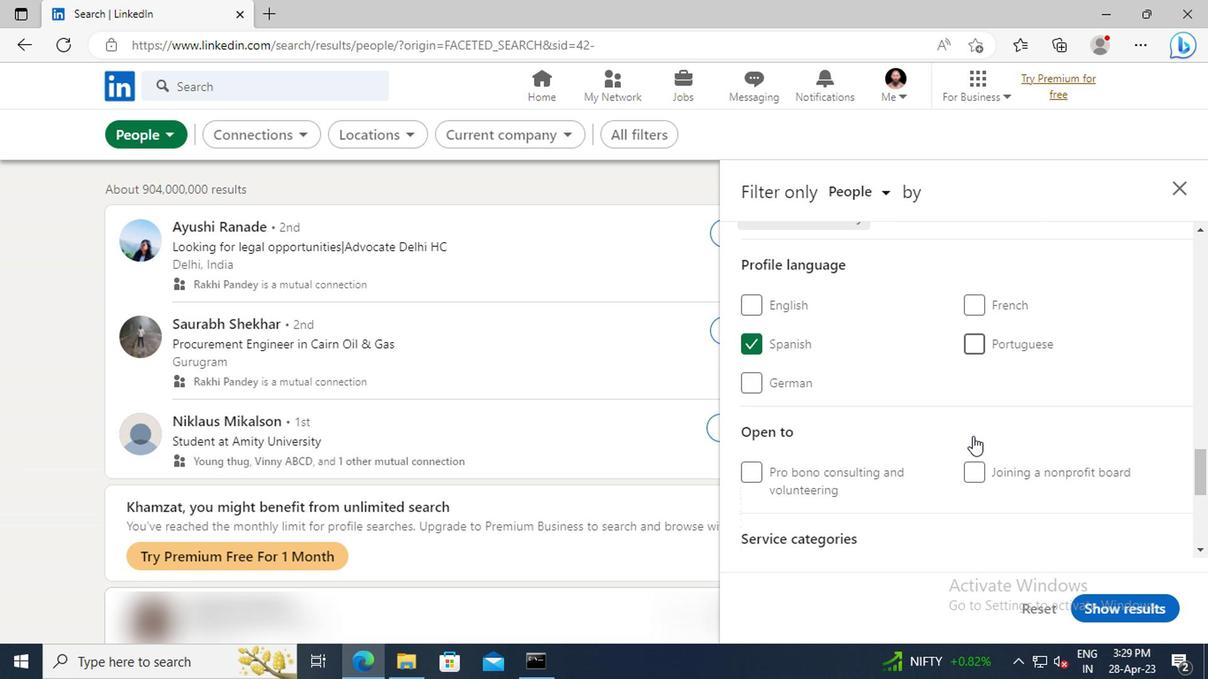 
Action: Mouse scrolled (968, 436) with delta (0, -1)
Screenshot: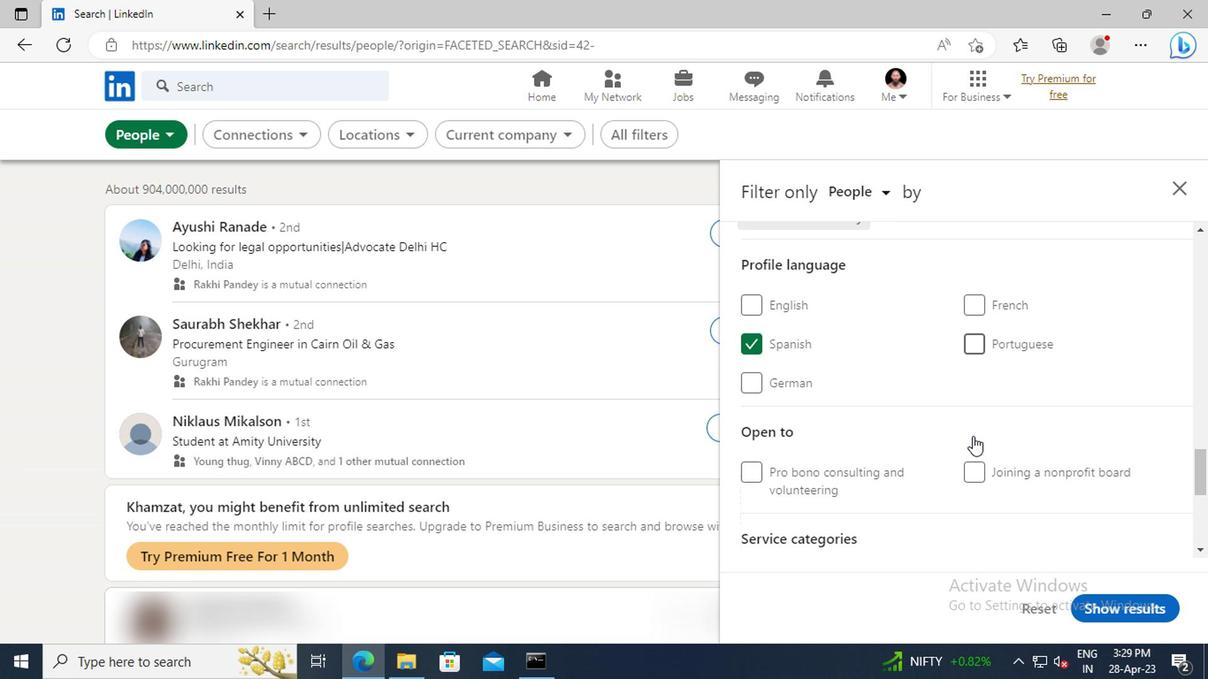 
Action: Mouse scrolled (968, 436) with delta (0, -1)
Screenshot: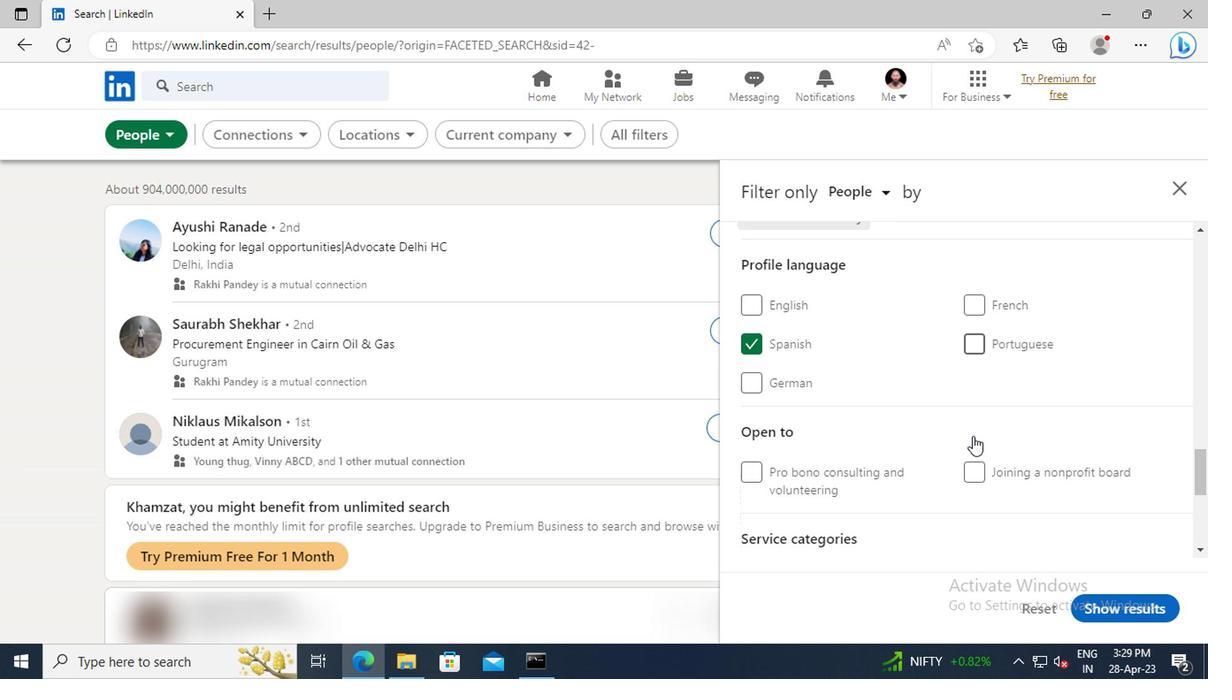 
Action: Mouse scrolled (968, 436) with delta (0, -1)
Screenshot: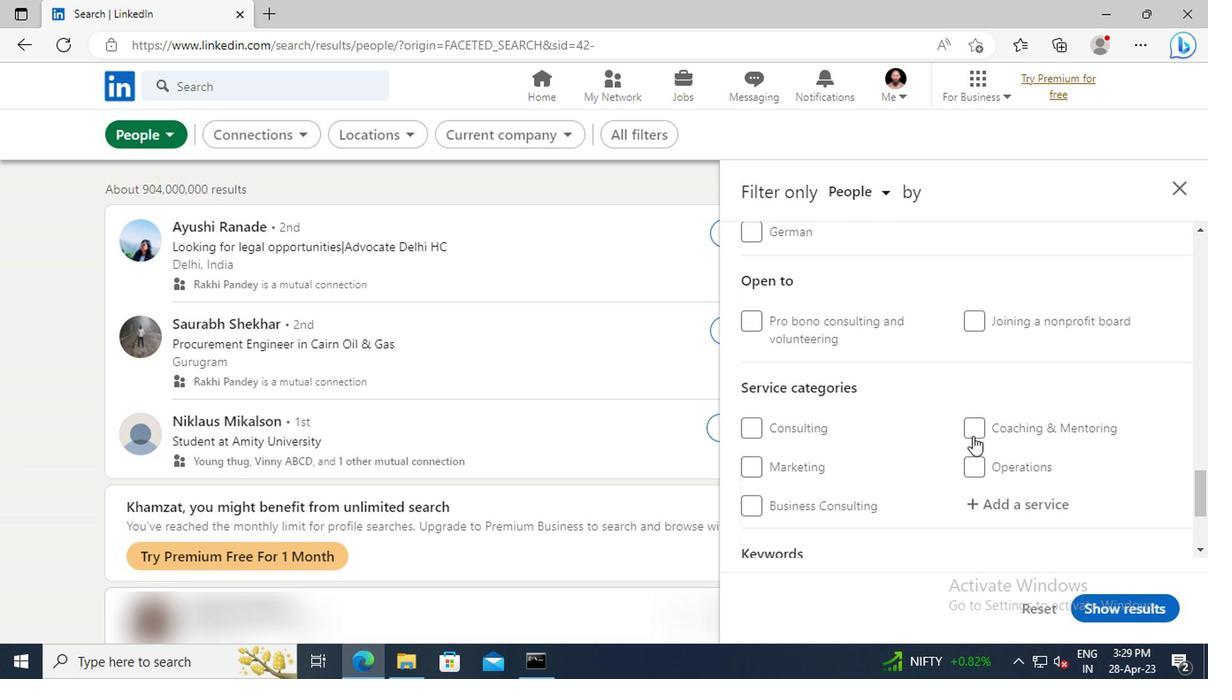 
Action: Mouse scrolled (968, 436) with delta (0, -1)
Screenshot: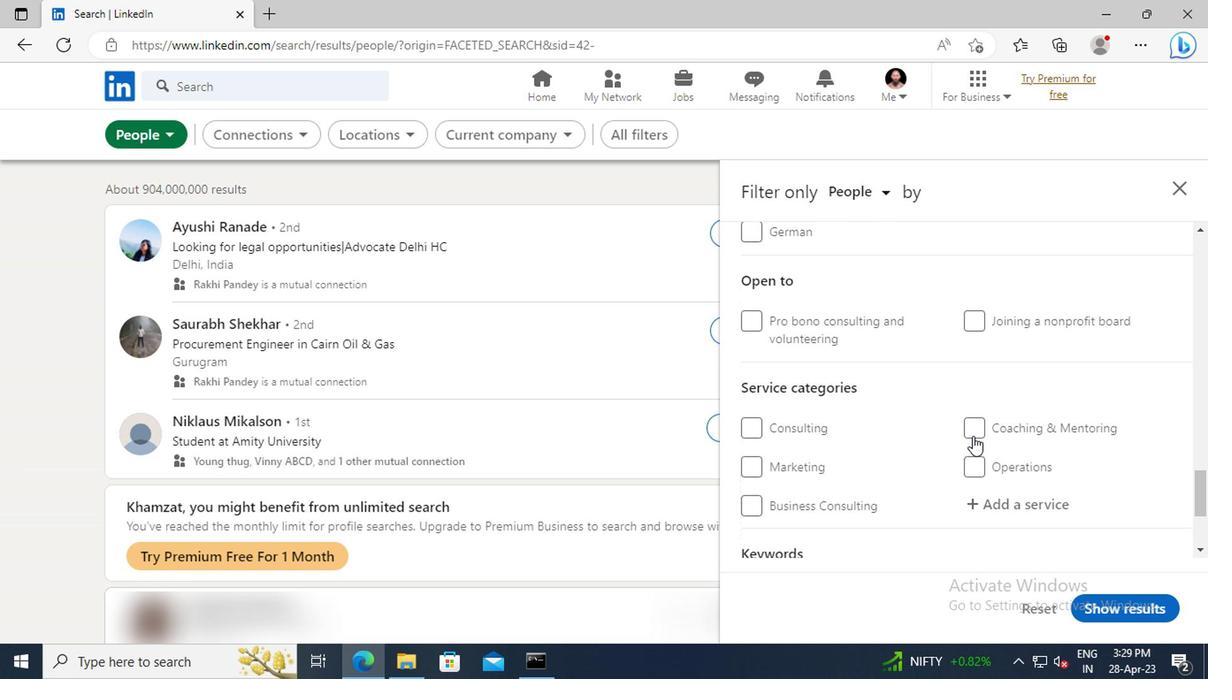 
Action: Mouse moved to (997, 414)
Screenshot: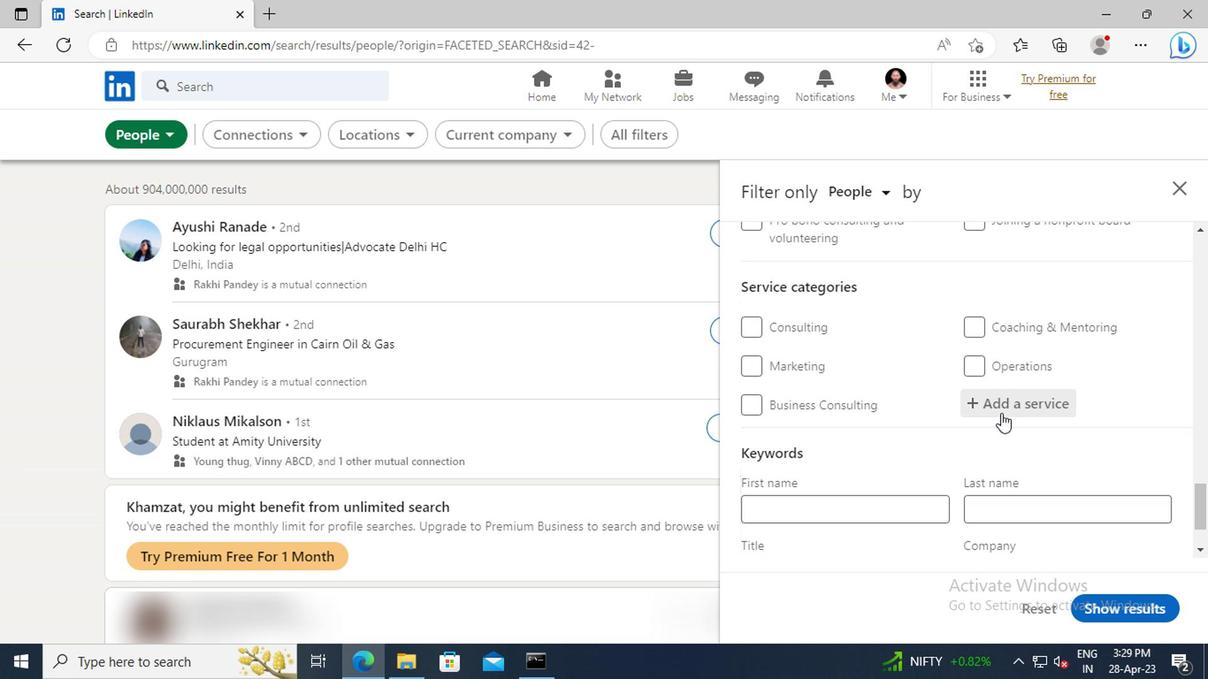 
Action: Mouse pressed left at (997, 414)
Screenshot: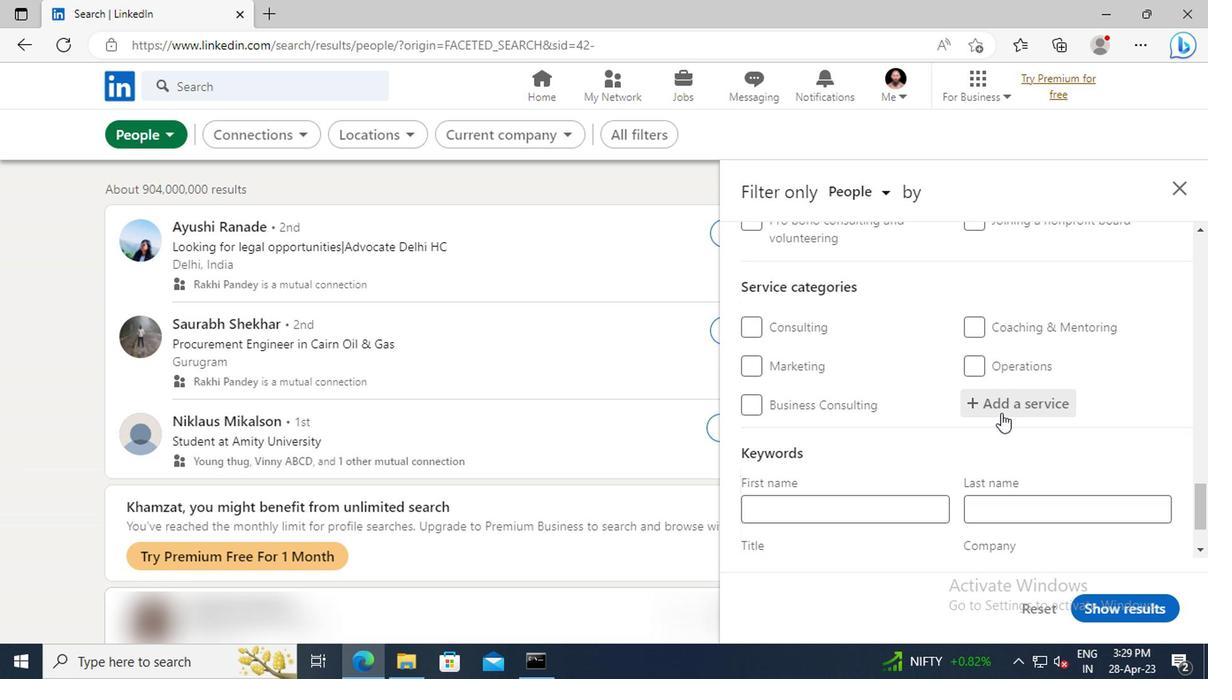 
Action: Mouse moved to (986, 405)
Screenshot: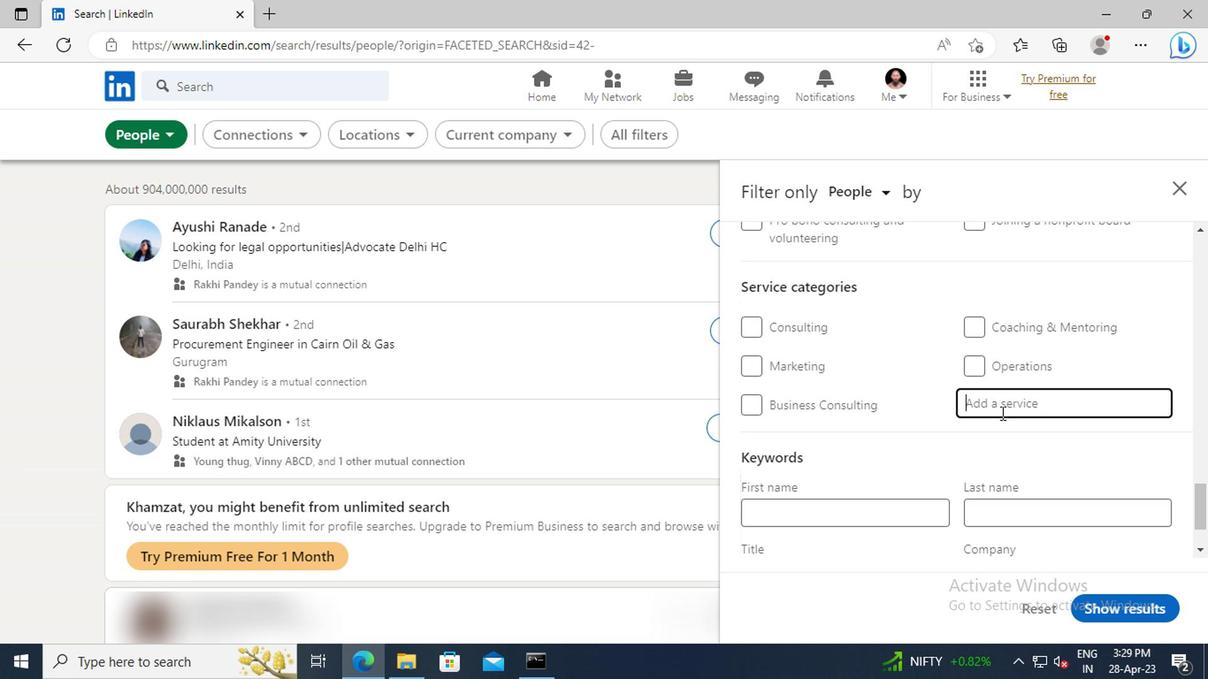 
Action: Key pressed <Key.shift>EXECUTIVE<Key.space><Key.shift>C
Screenshot: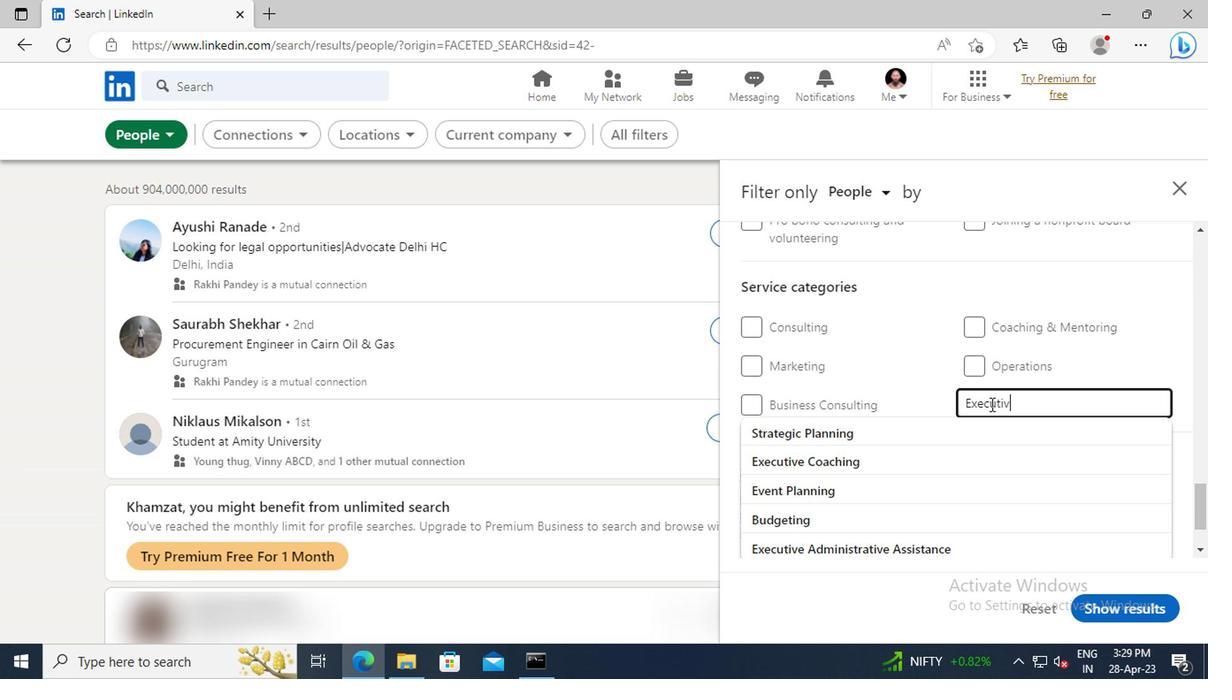 
Action: Mouse moved to (975, 431)
Screenshot: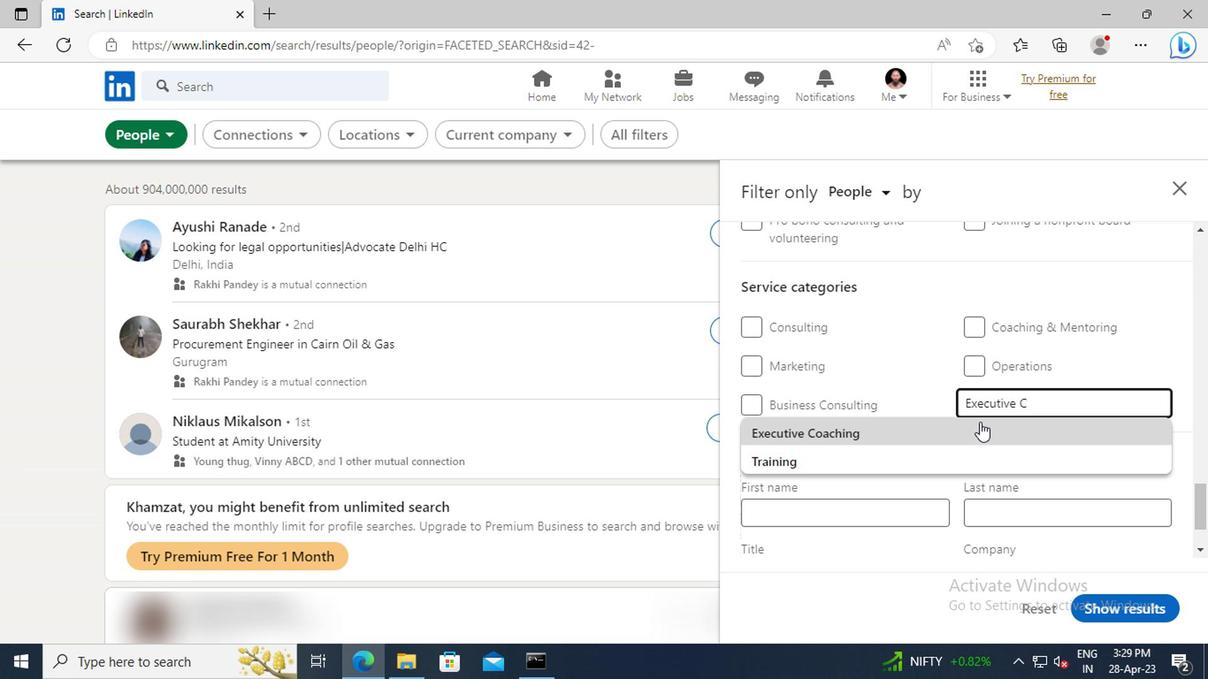 
Action: Mouse pressed left at (975, 431)
Screenshot: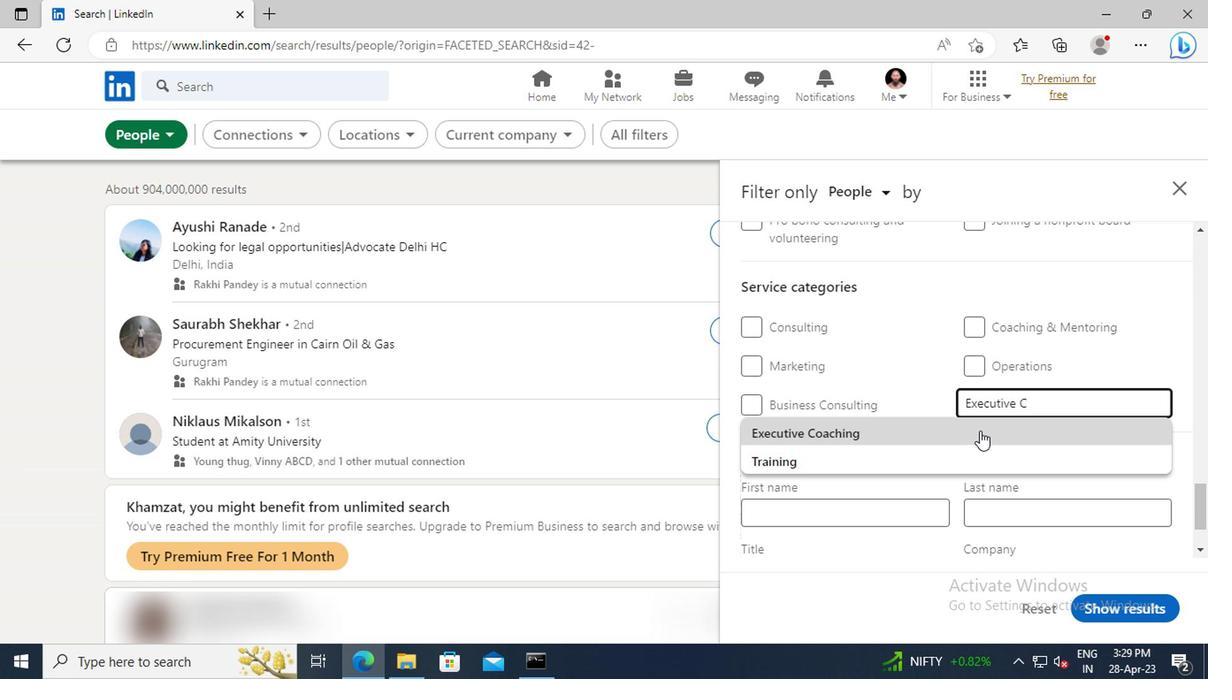 
Action: Mouse scrolled (975, 431) with delta (0, 0)
Screenshot: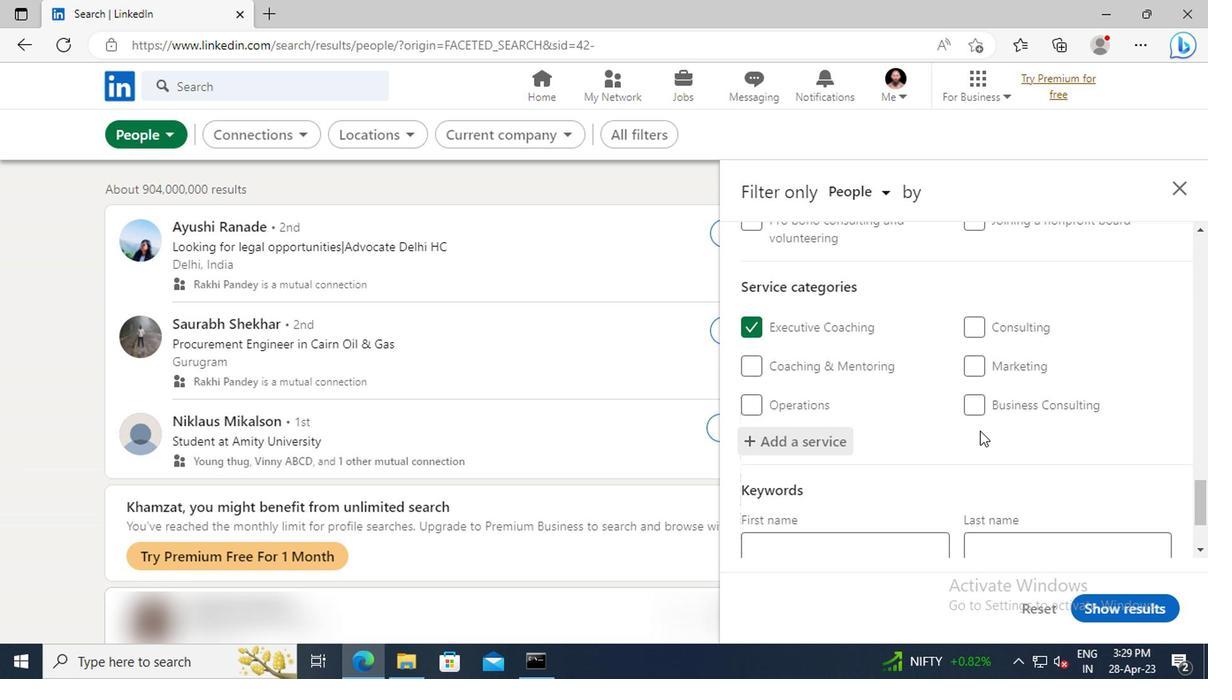 
Action: Mouse scrolled (975, 431) with delta (0, 0)
Screenshot: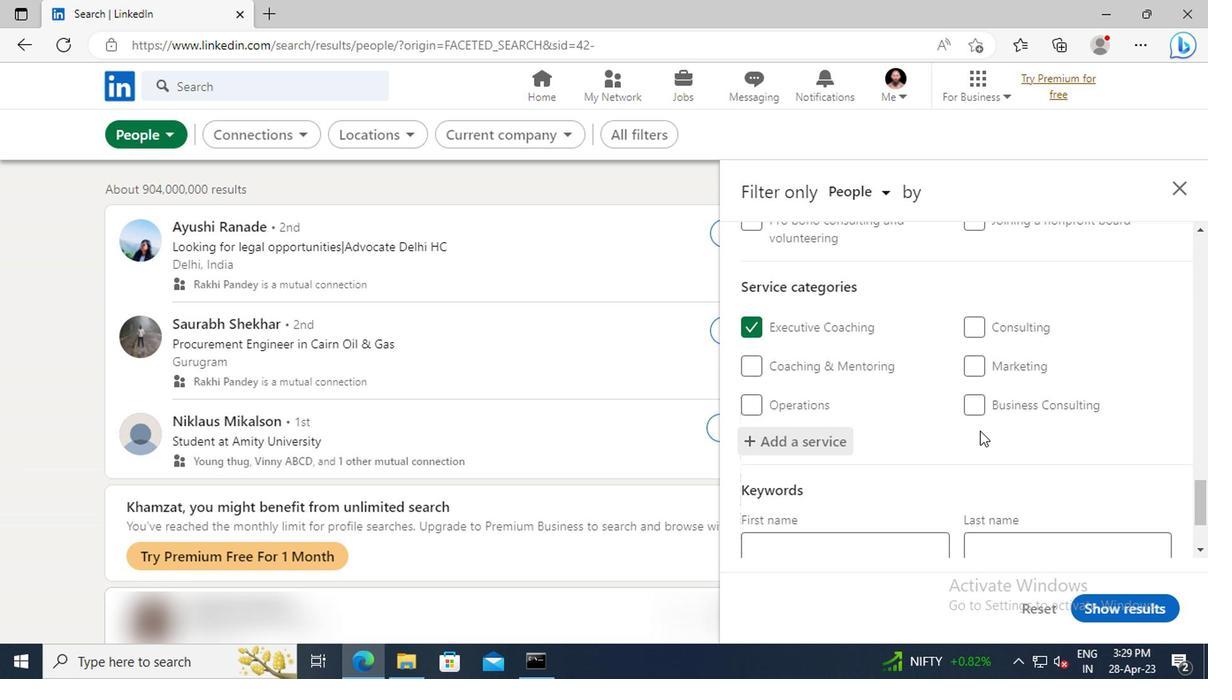 
Action: Mouse scrolled (975, 431) with delta (0, 0)
Screenshot: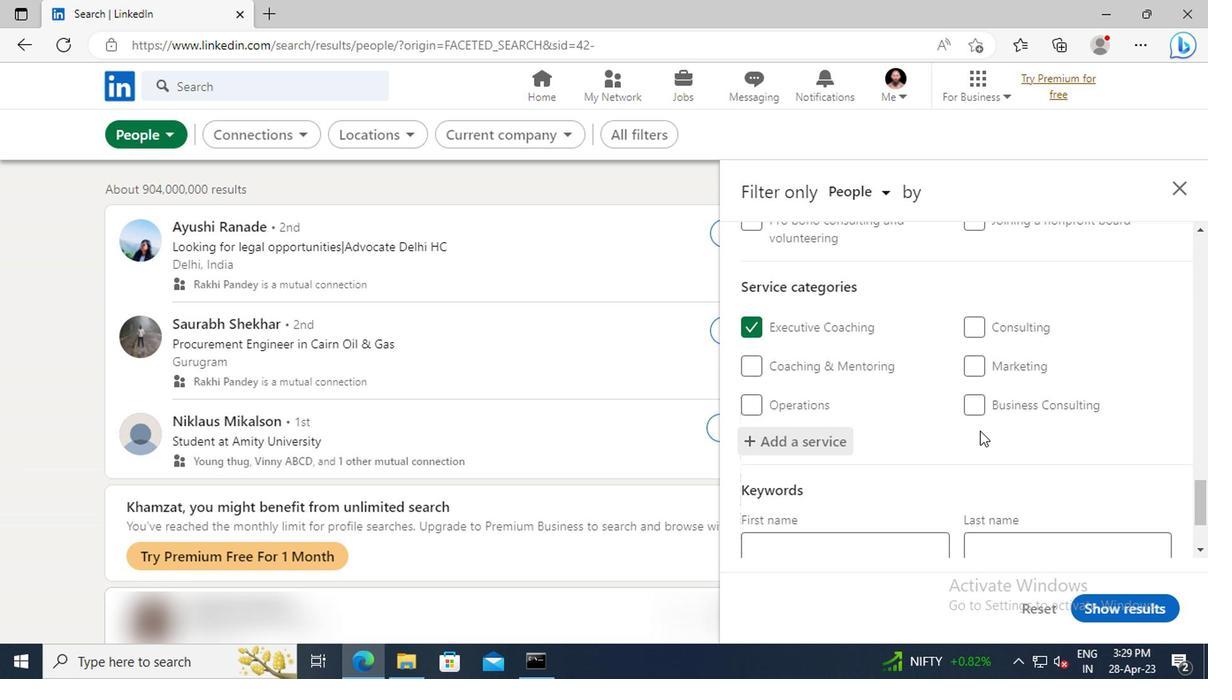 
Action: Mouse scrolled (975, 431) with delta (0, 0)
Screenshot: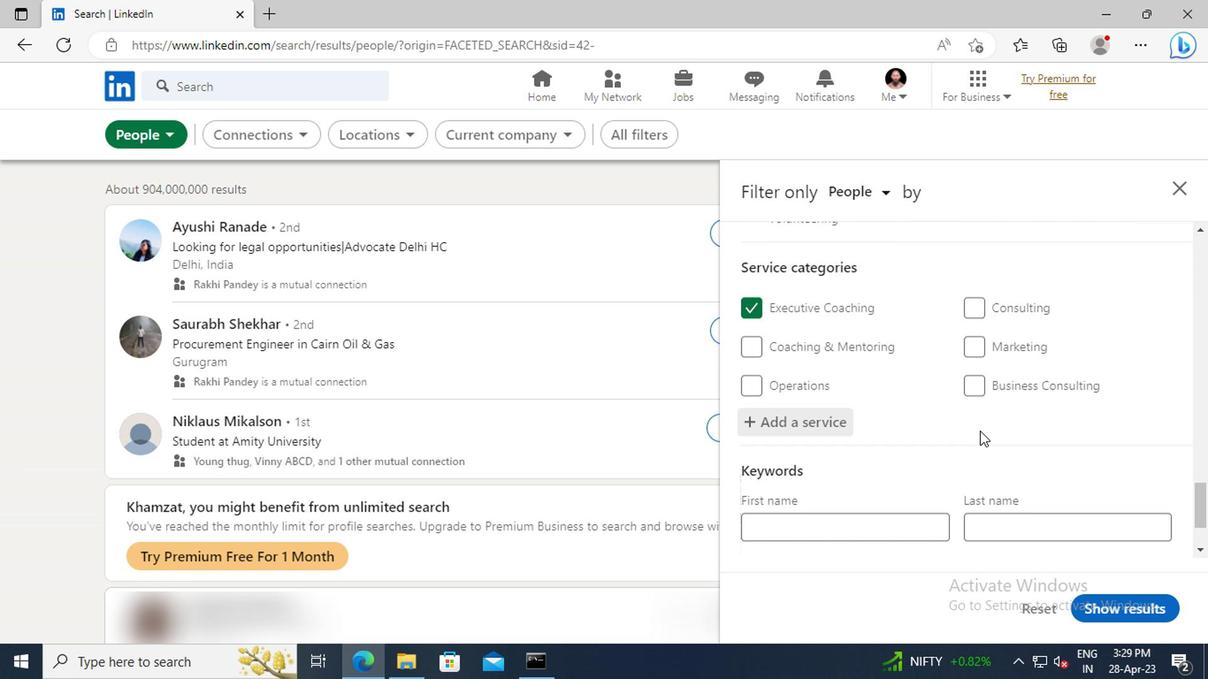 
Action: Mouse moved to (813, 478)
Screenshot: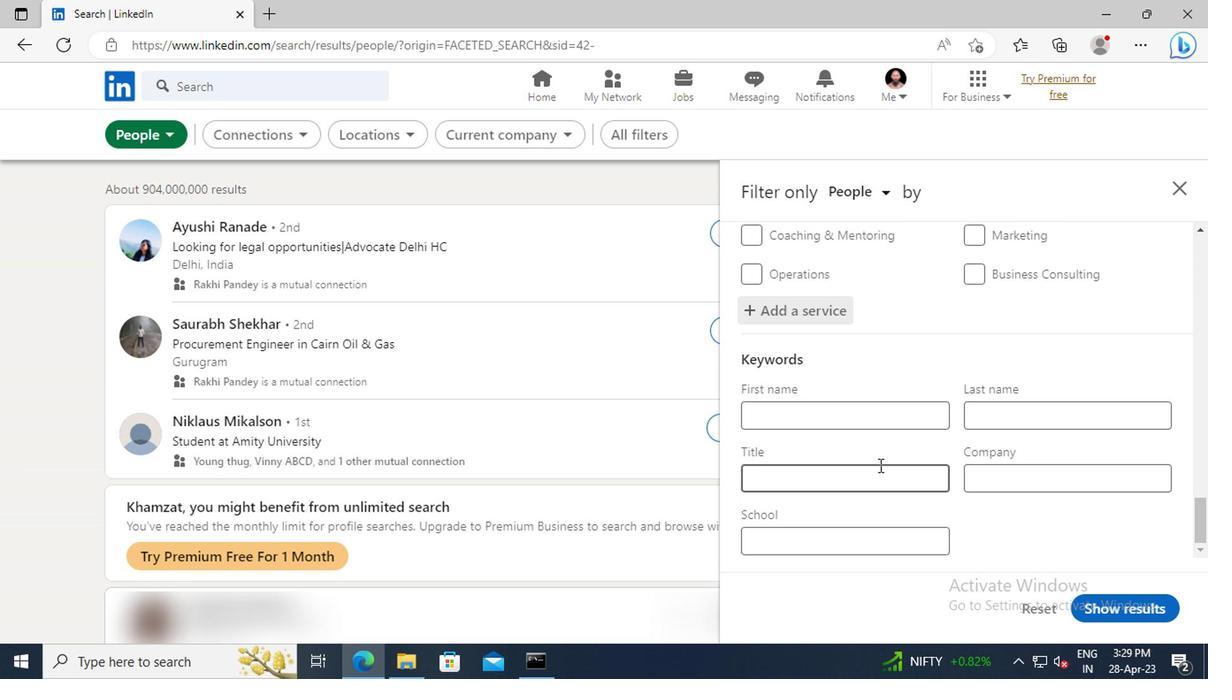 
Action: Mouse pressed left at (813, 478)
Screenshot: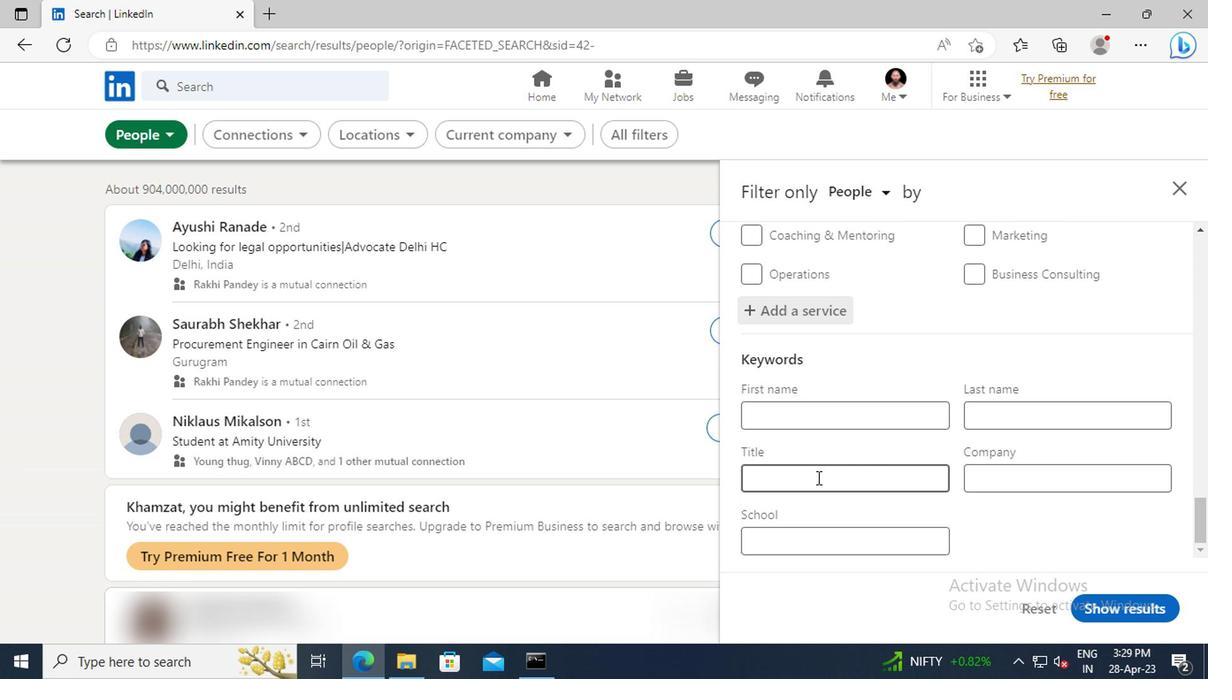 
Action: Key pressed <Key.shift>ACCOUNTING<Key.space><Key.shift>DIRECTOR<Key.enter>
Screenshot: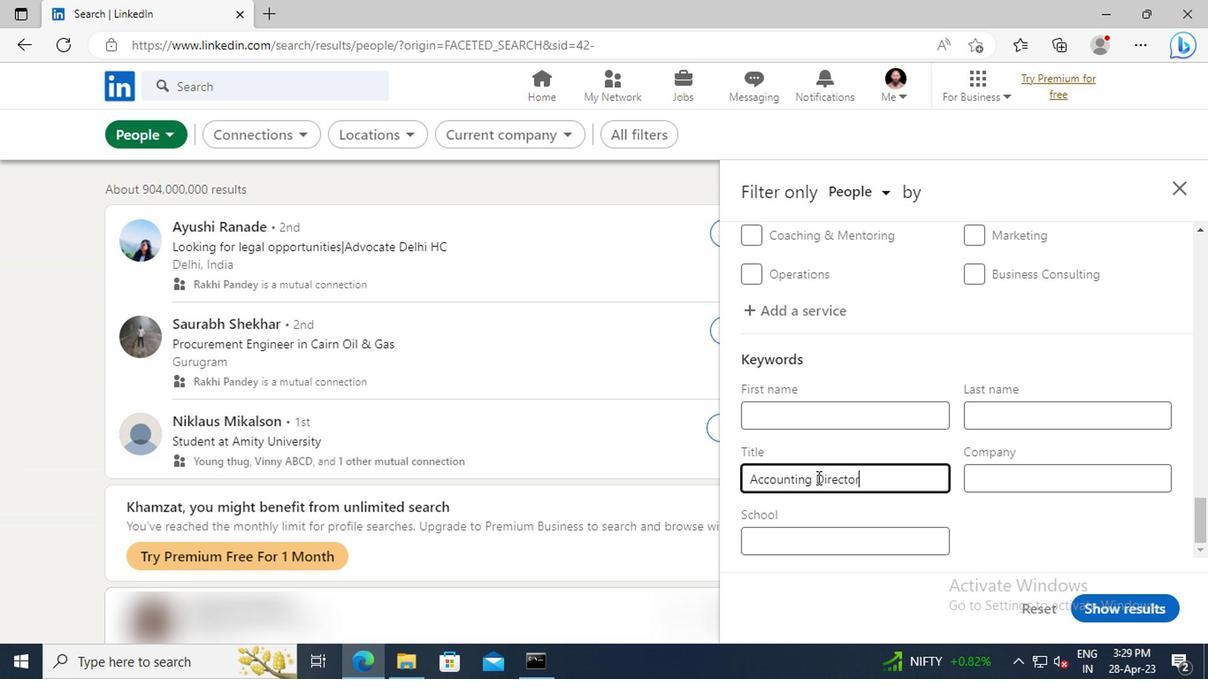 
Action: Mouse moved to (1088, 606)
Screenshot: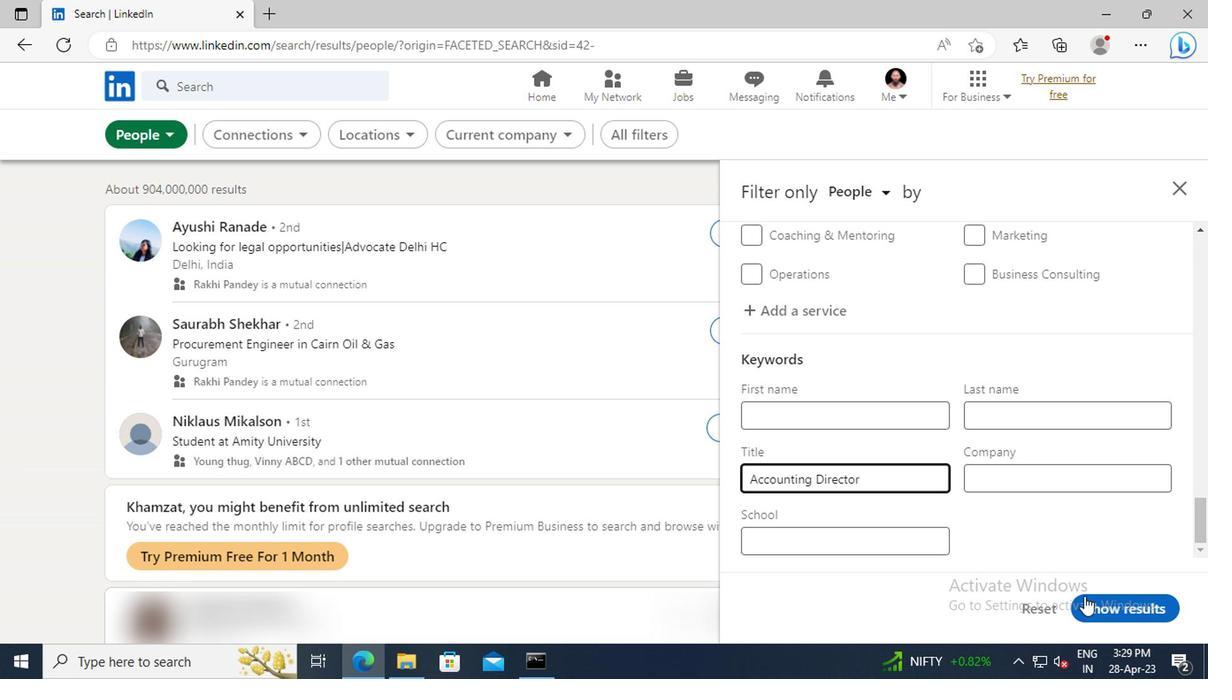 
Action: Mouse pressed left at (1088, 606)
Screenshot: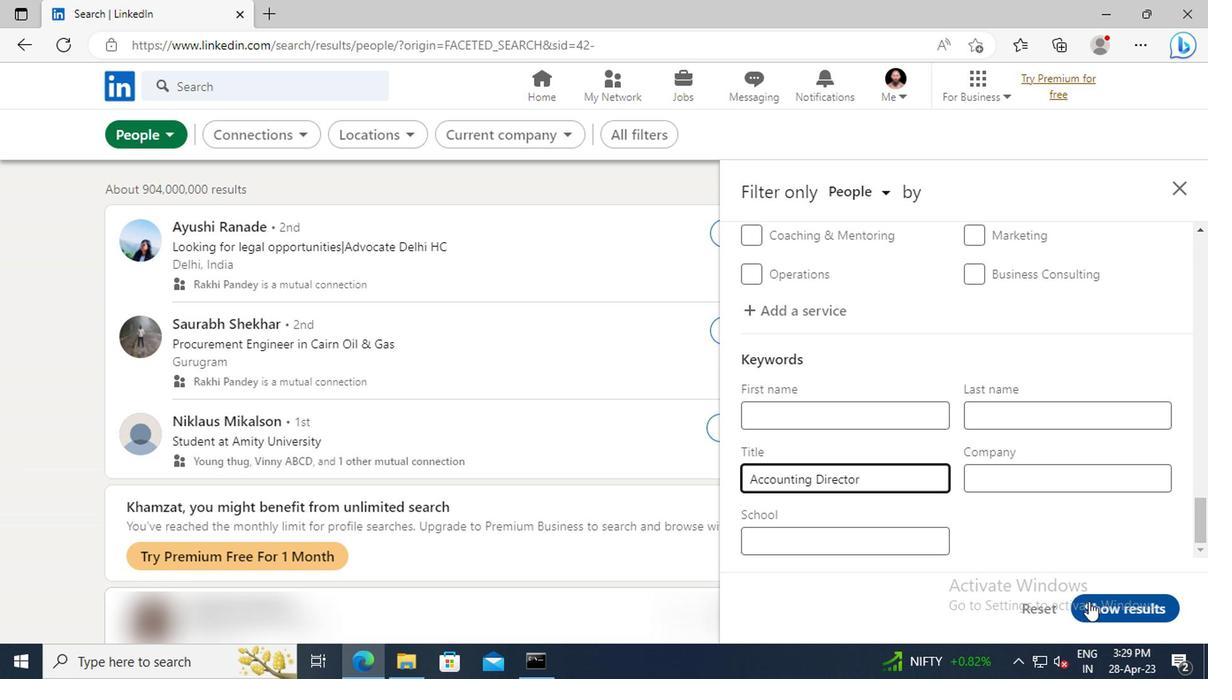
Action: Mouse moved to (854, 523)
Screenshot: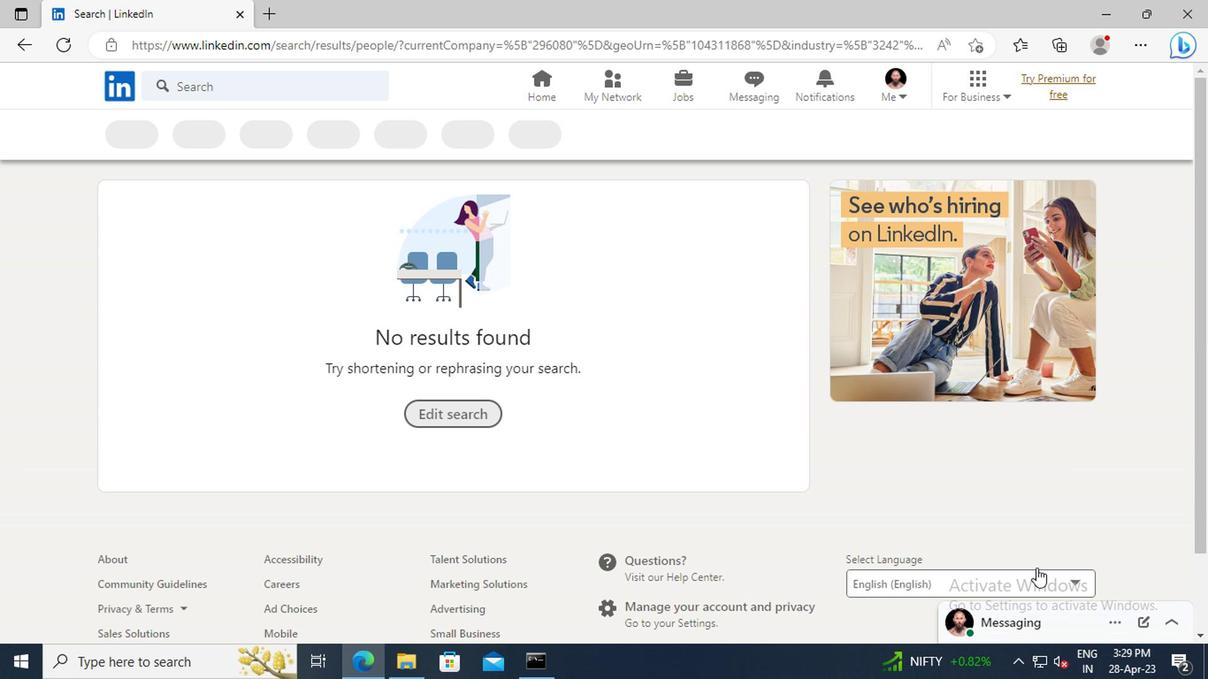 
